 Task: Forward email with the signature Allison Brown with the subject Request for feedback from softage.1@softage.net to softage.8@softage.net with the message I wanted to follow up on the request for a budget increase for the project., select last sentence, change the font of the message to Serif and change the font typography to italics Send the email
Action: Mouse moved to (1108, 85)
Screenshot: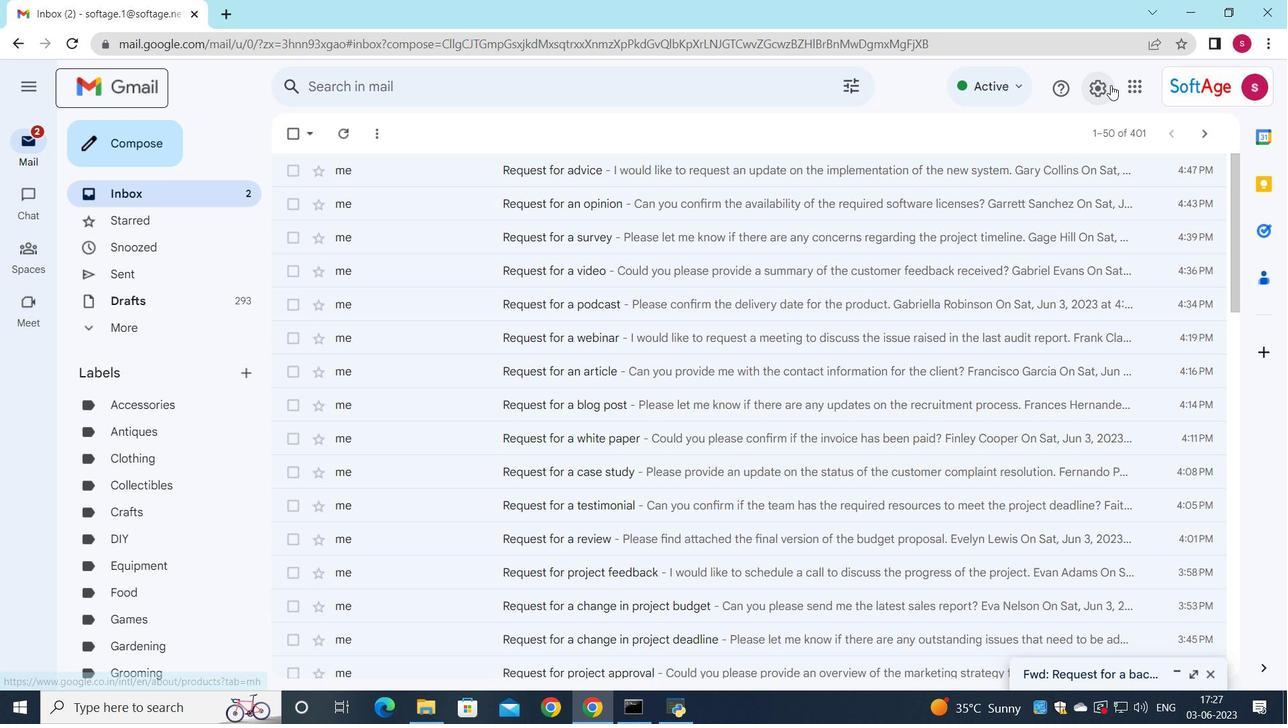 
Action: Mouse pressed left at (1108, 85)
Screenshot: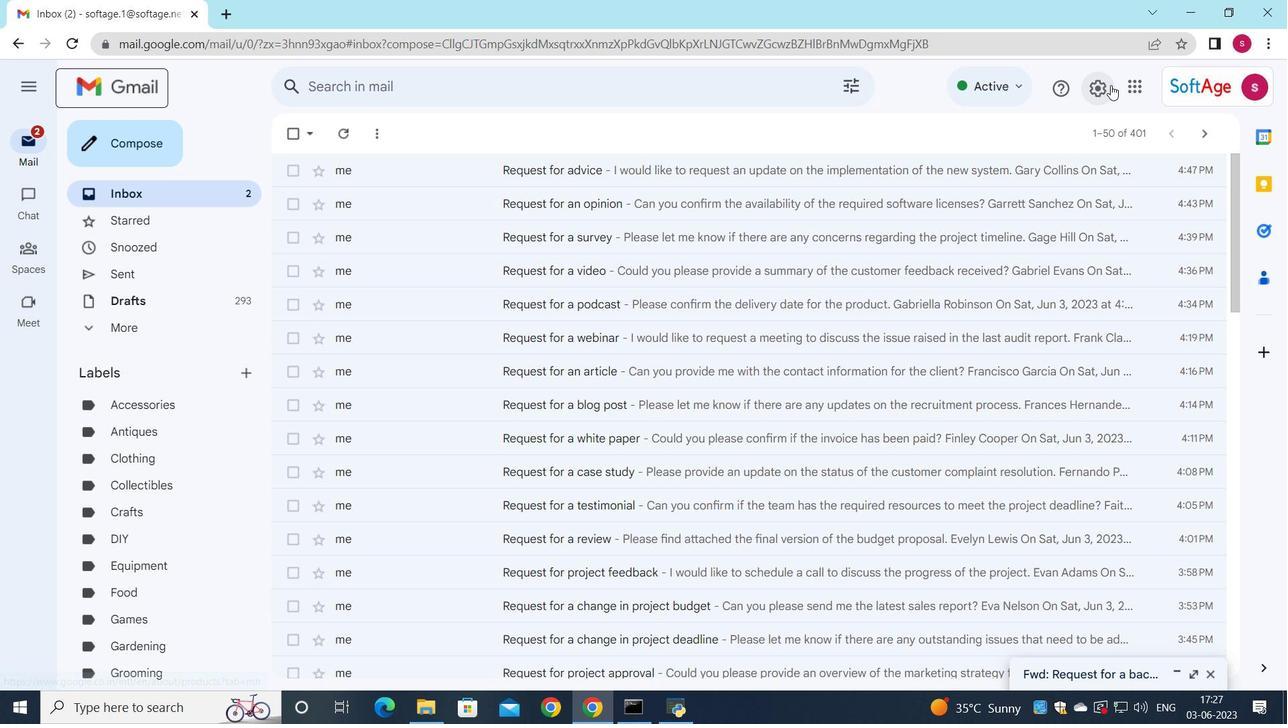 
Action: Mouse moved to (1110, 164)
Screenshot: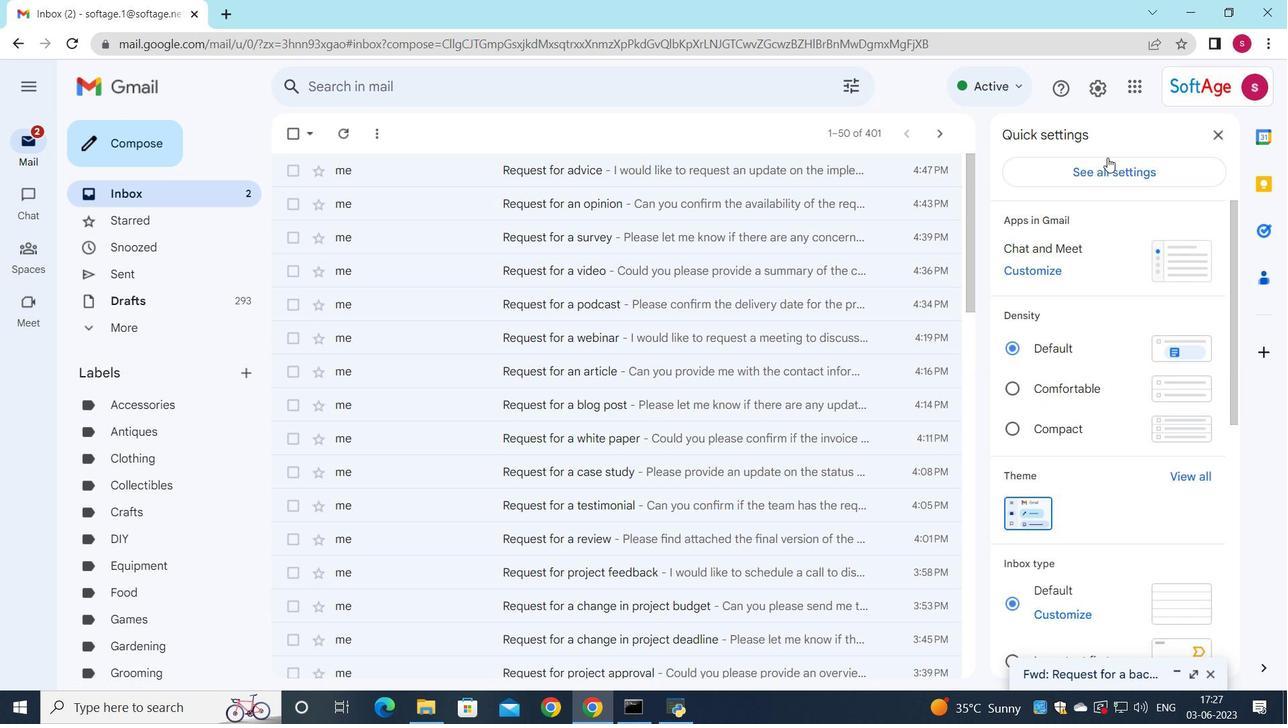 
Action: Mouse pressed left at (1110, 164)
Screenshot: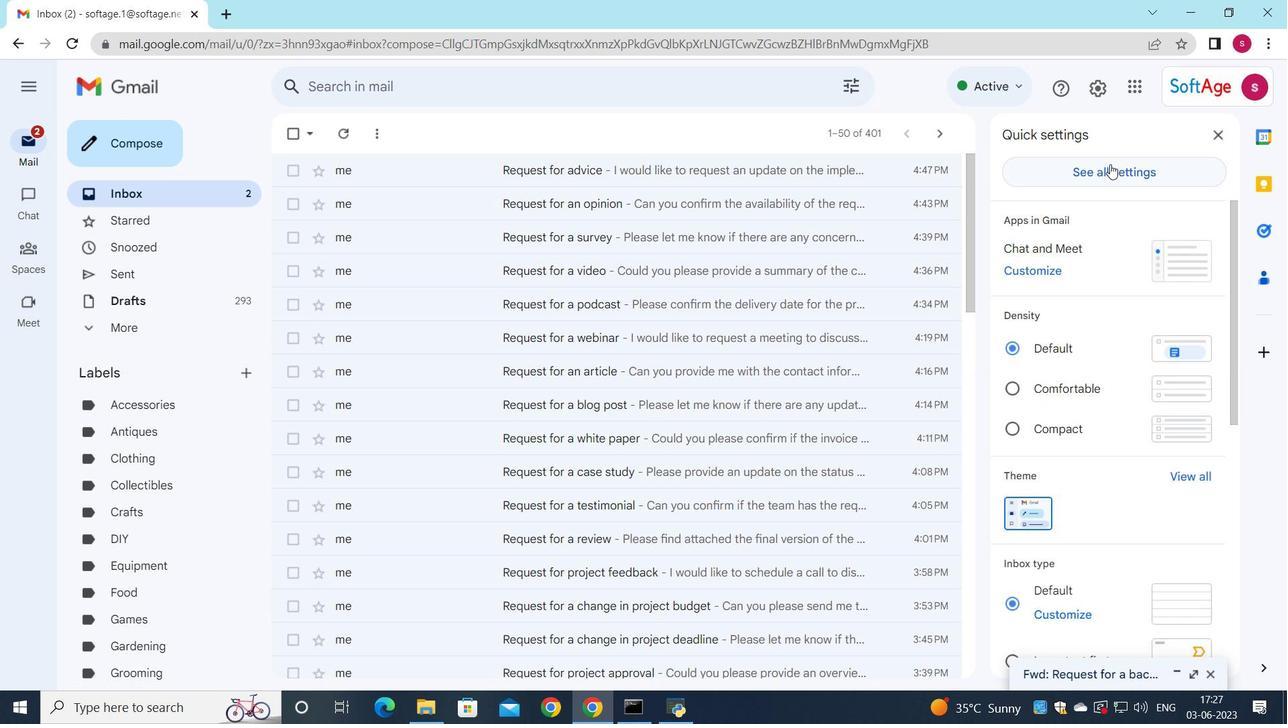 
Action: Mouse moved to (798, 312)
Screenshot: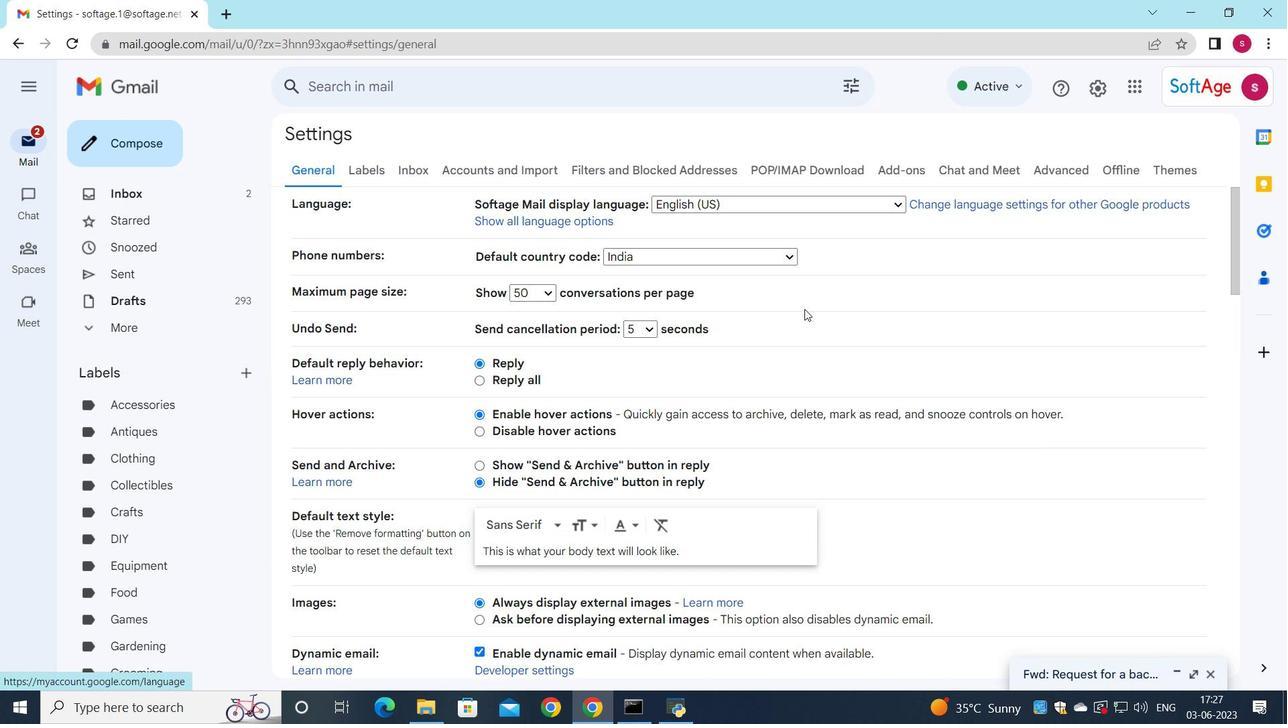 
Action: Mouse scrolled (798, 311) with delta (0, 0)
Screenshot: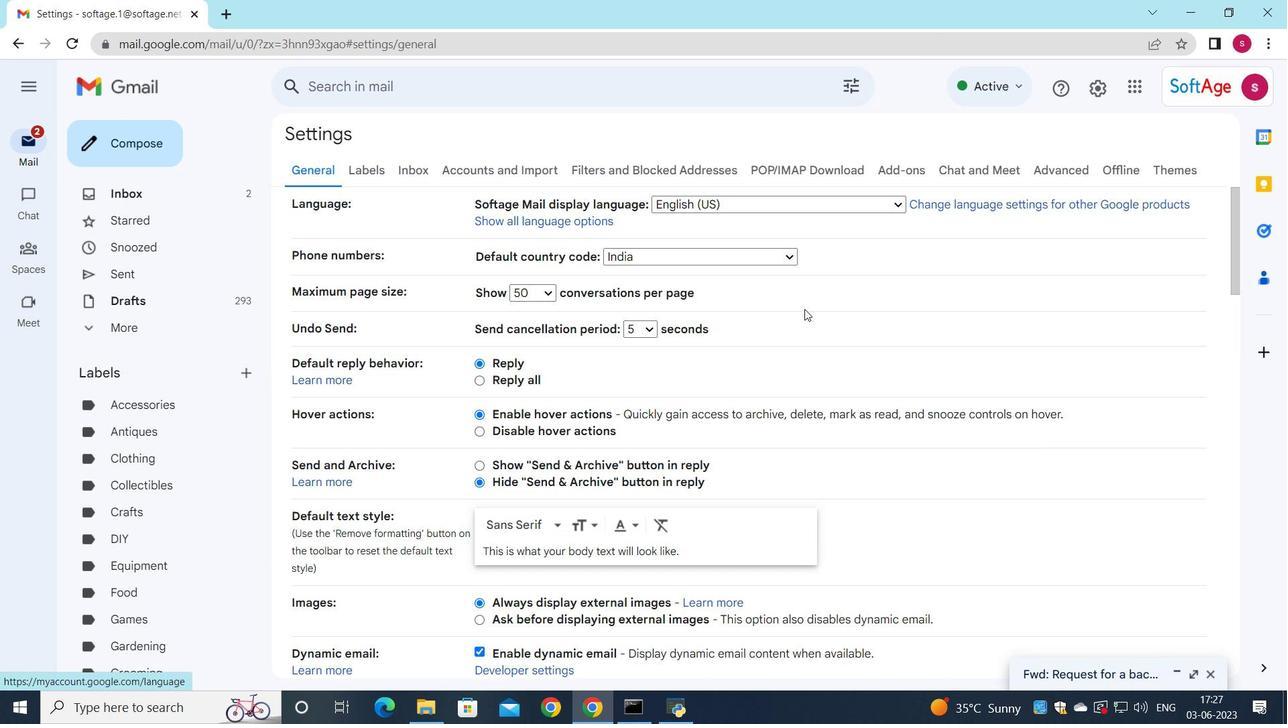 
Action: Mouse scrolled (798, 311) with delta (0, 0)
Screenshot: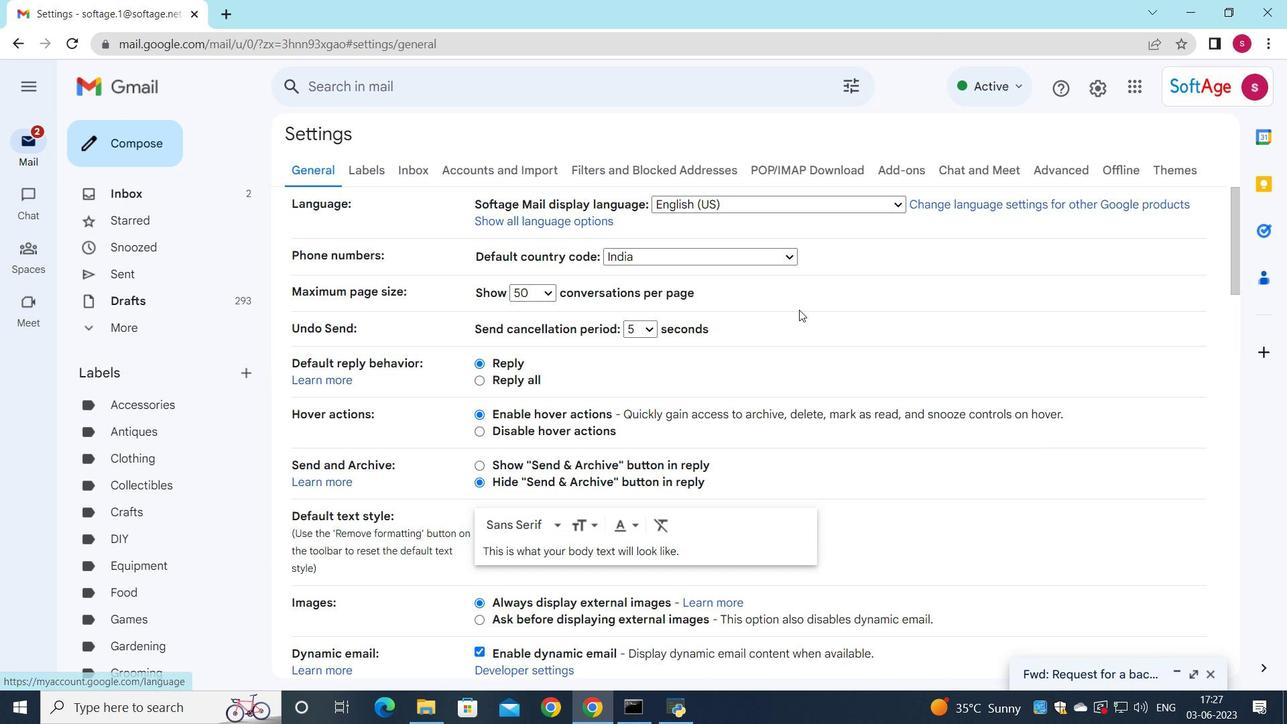 
Action: Mouse scrolled (798, 311) with delta (0, 0)
Screenshot: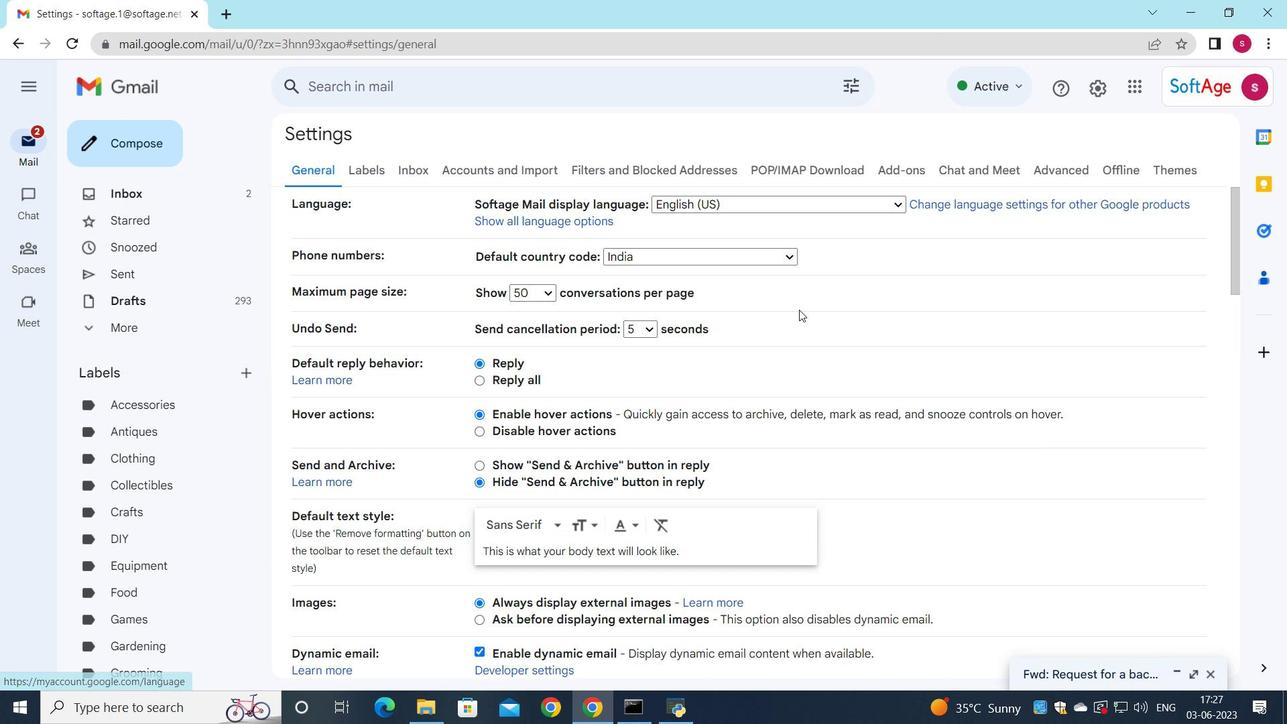 
Action: Mouse scrolled (798, 311) with delta (0, 0)
Screenshot: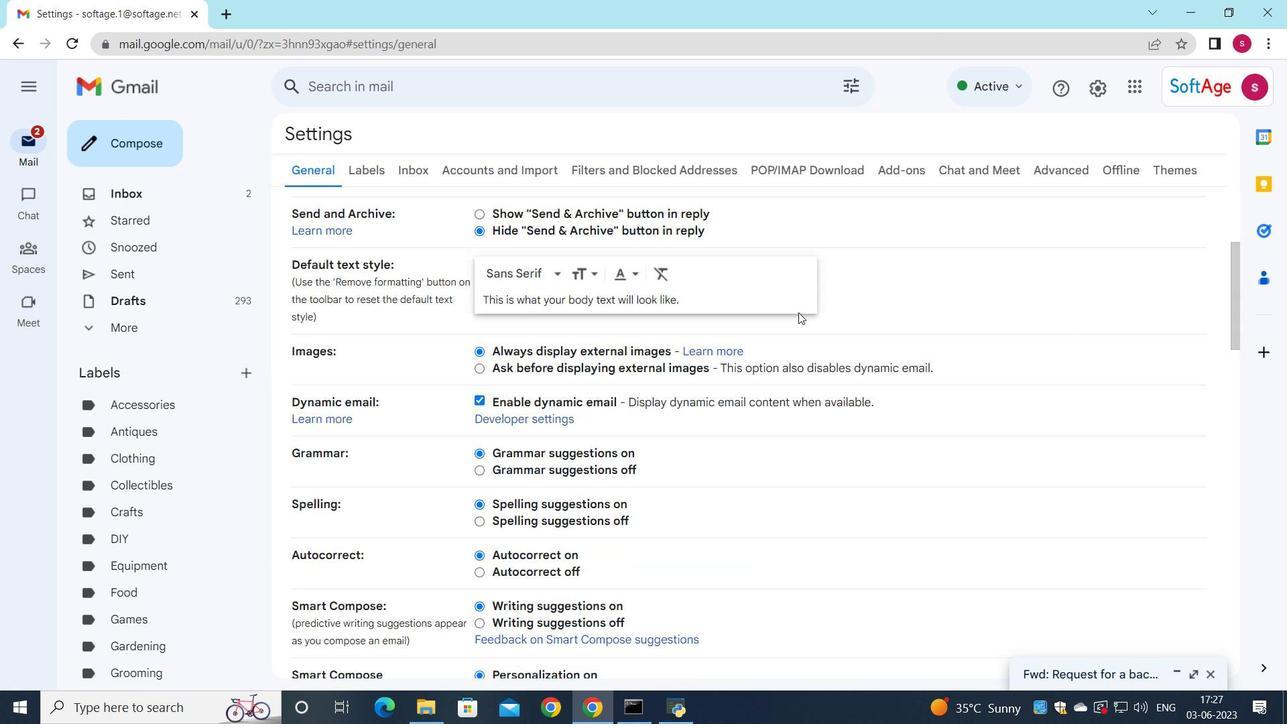 
Action: Mouse scrolled (798, 311) with delta (0, 0)
Screenshot: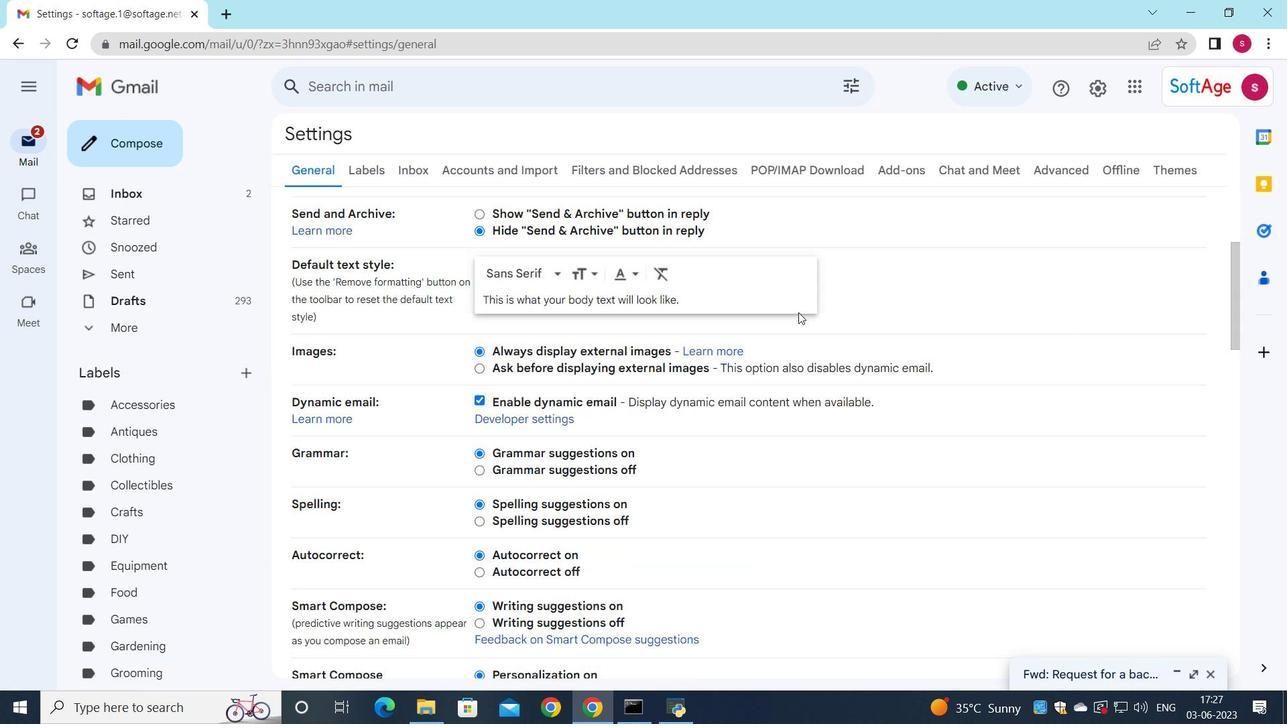 
Action: Mouse scrolled (798, 311) with delta (0, 0)
Screenshot: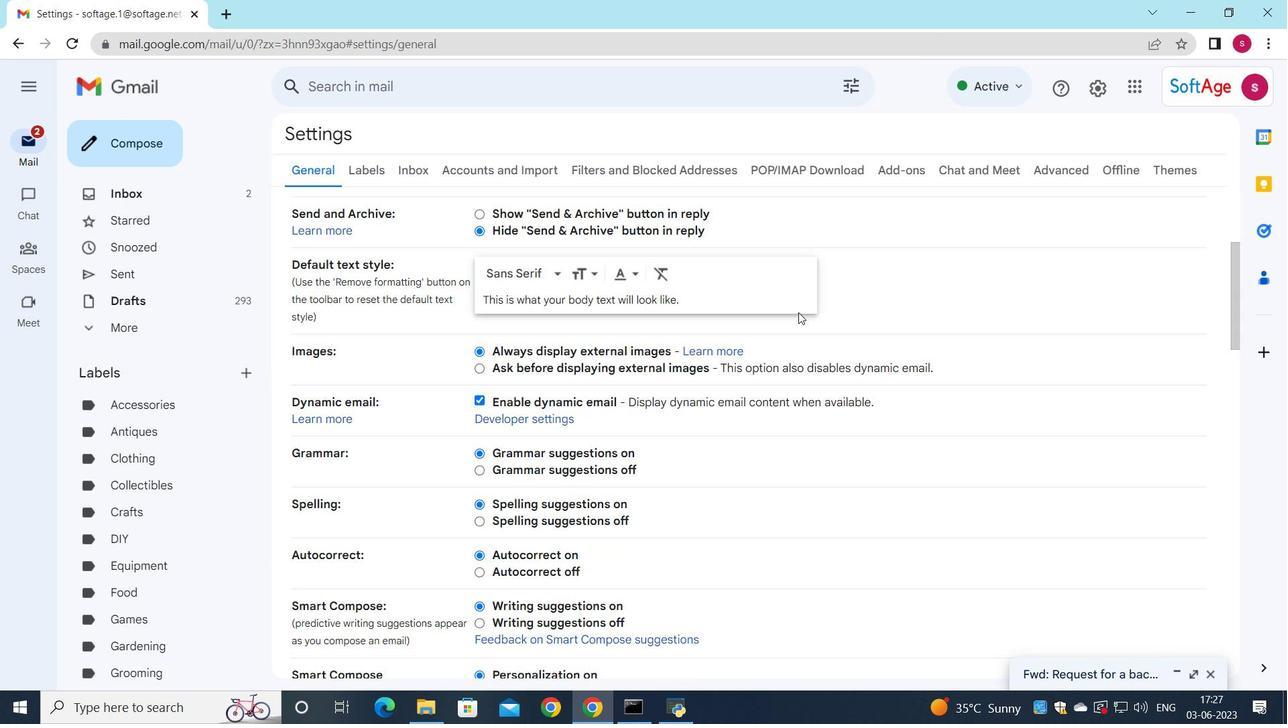 
Action: Mouse moved to (770, 317)
Screenshot: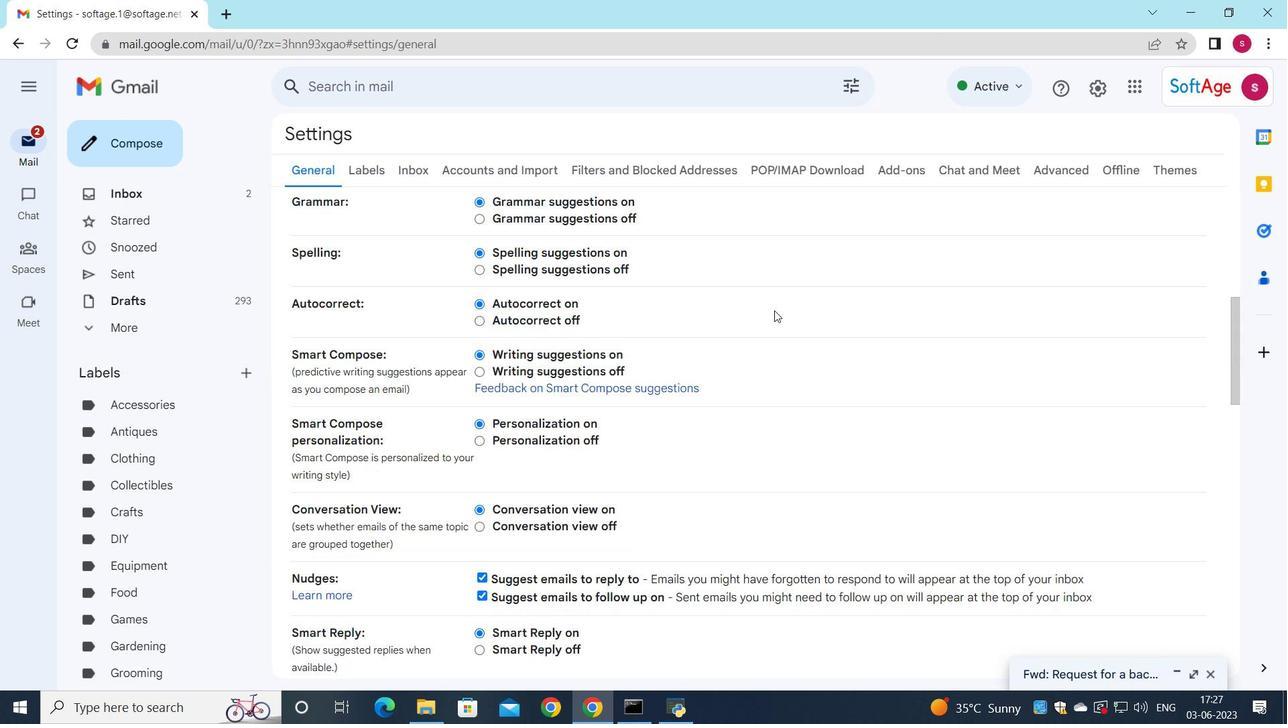 
Action: Mouse scrolled (770, 316) with delta (0, 0)
Screenshot: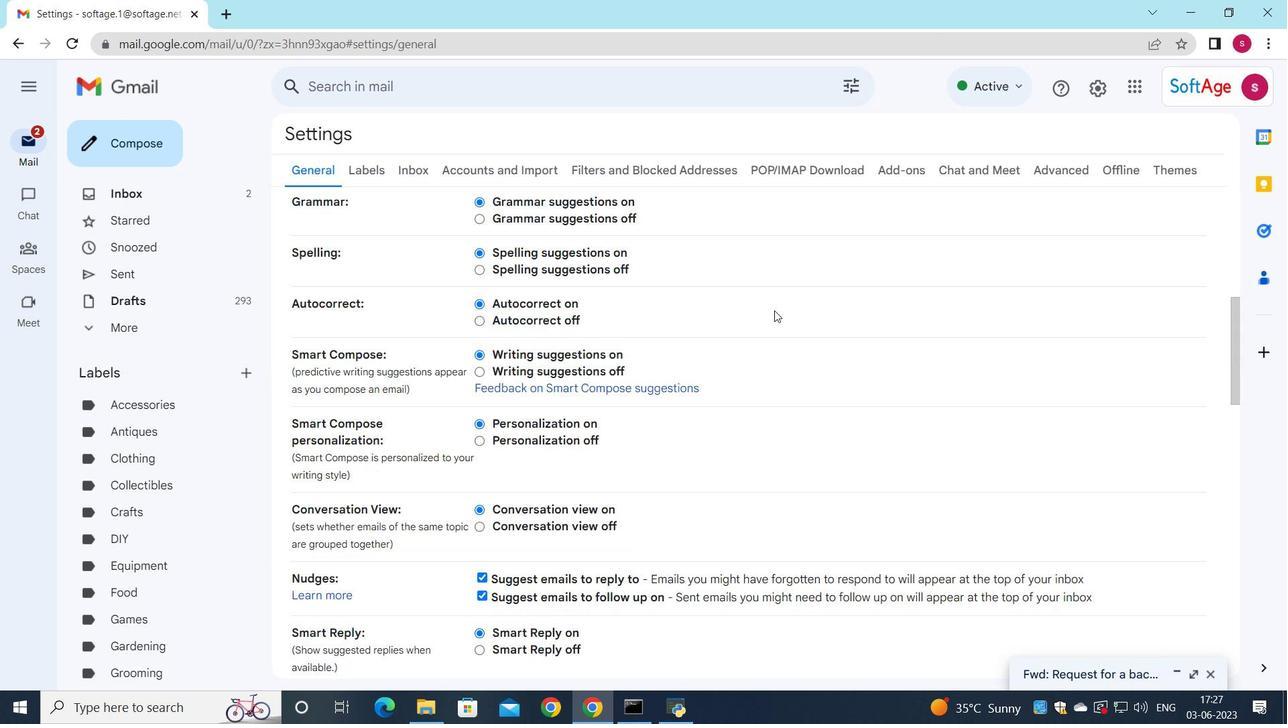 
Action: Mouse moved to (766, 323)
Screenshot: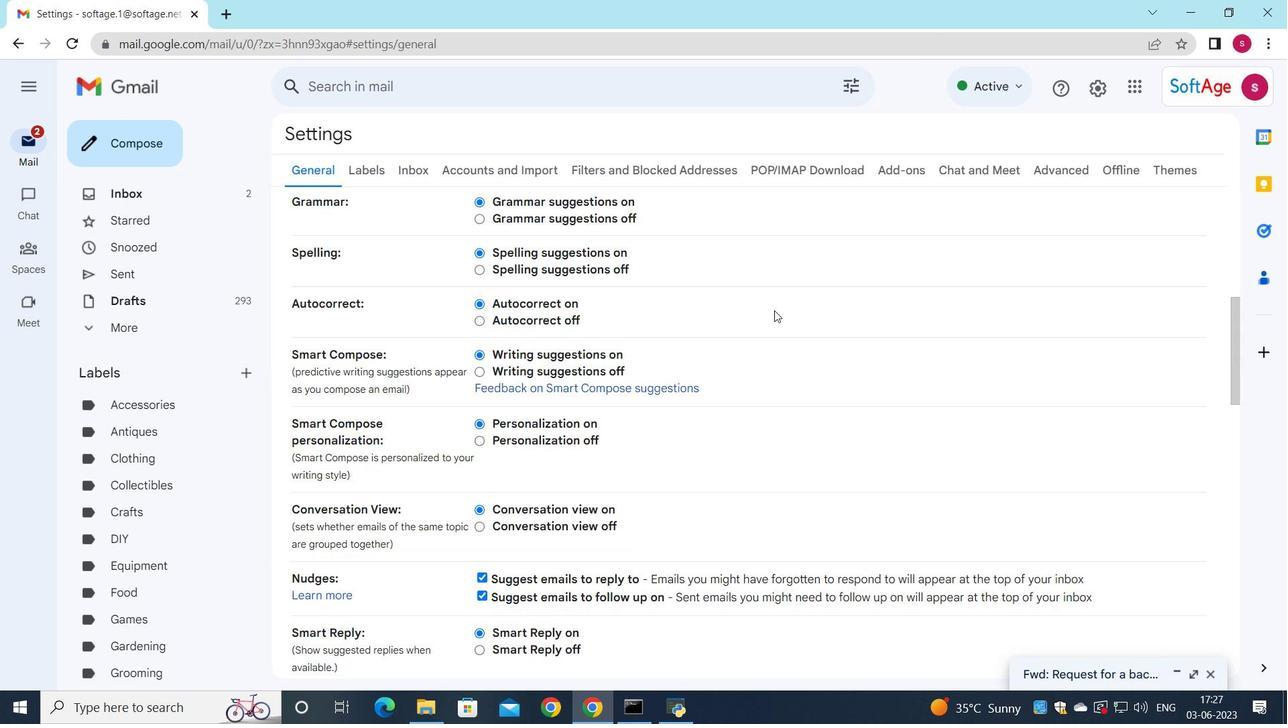 
Action: Mouse scrolled (766, 322) with delta (0, 0)
Screenshot: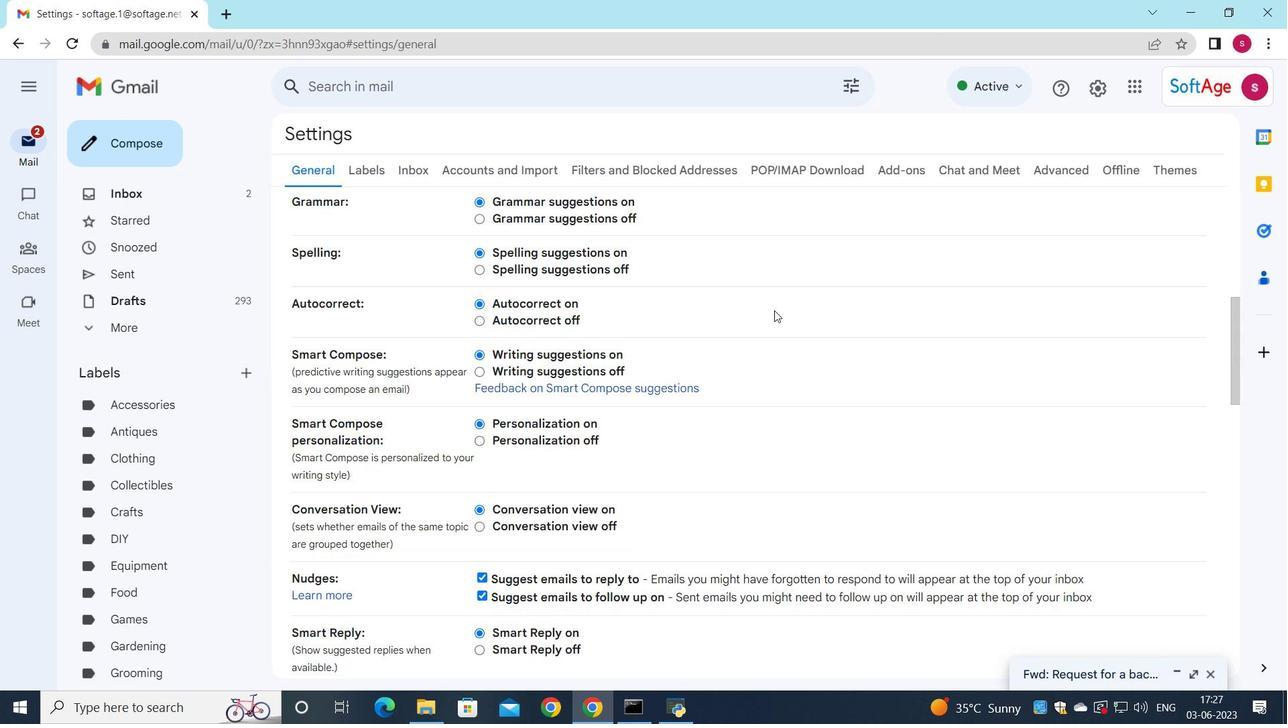 
Action: Mouse moved to (766, 323)
Screenshot: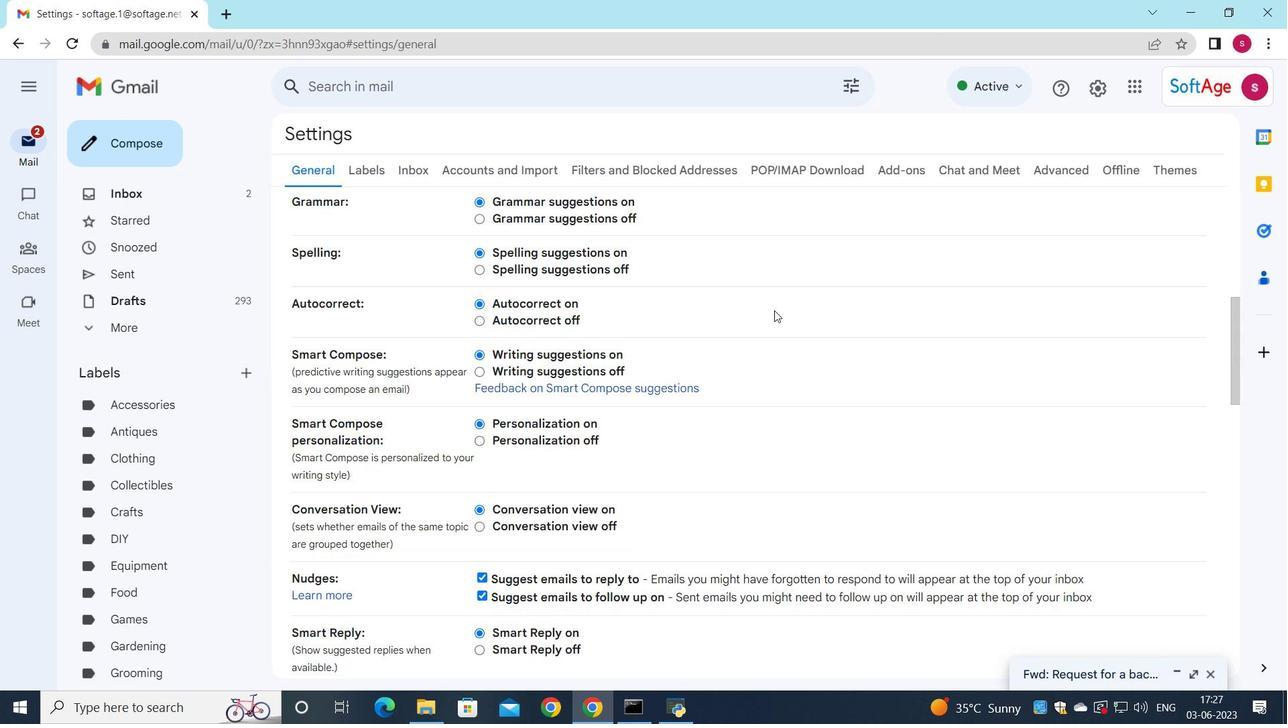 
Action: Mouse scrolled (766, 323) with delta (0, 0)
Screenshot: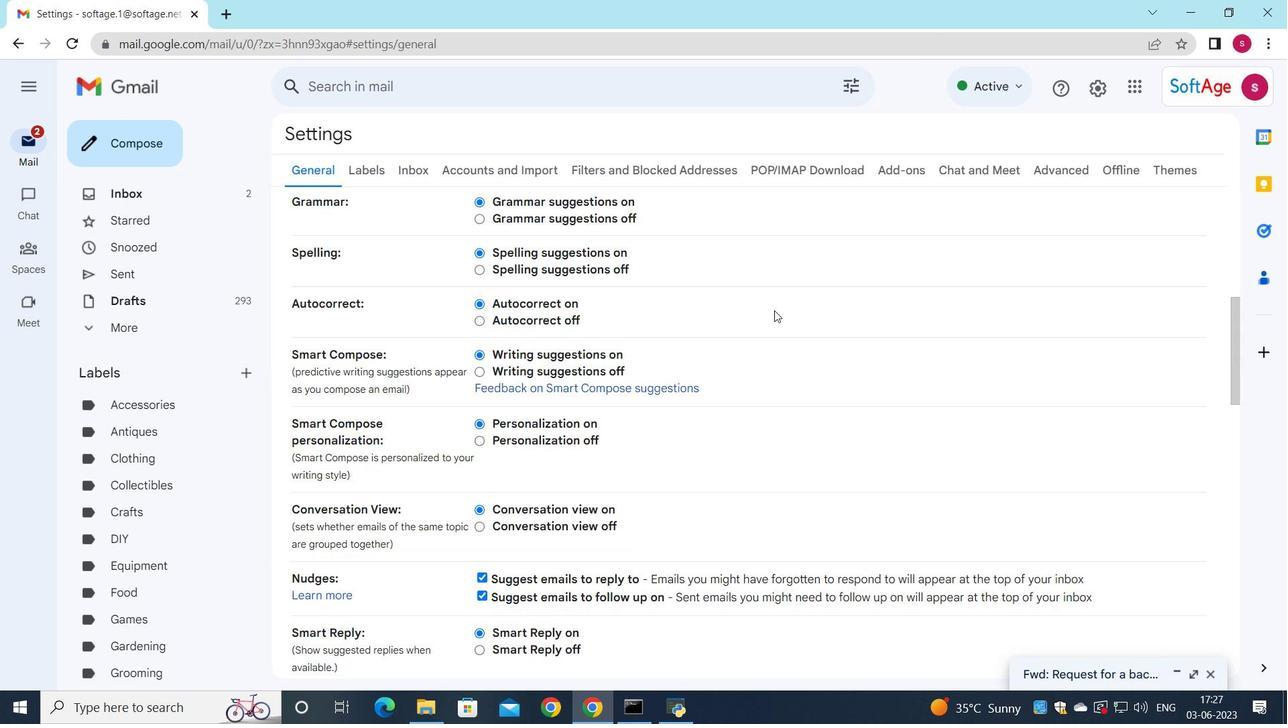 
Action: Mouse moved to (766, 323)
Screenshot: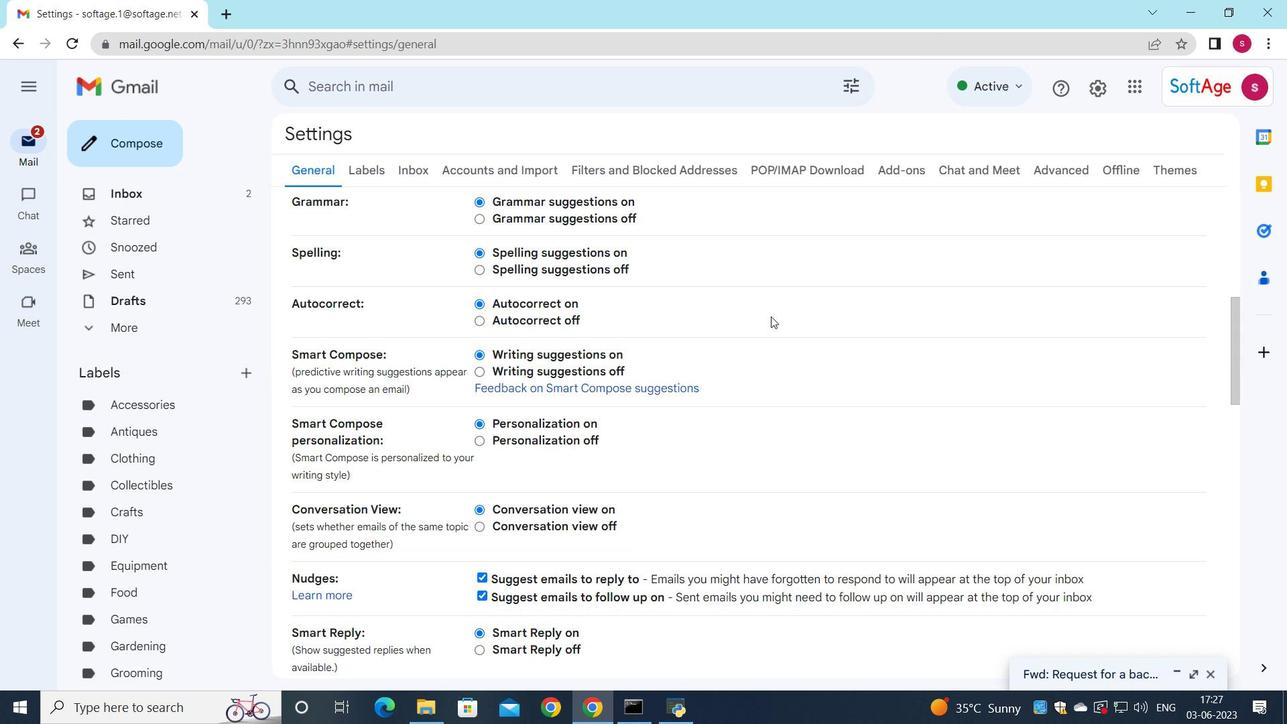 
Action: Mouse scrolled (766, 323) with delta (0, 0)
Screenshot: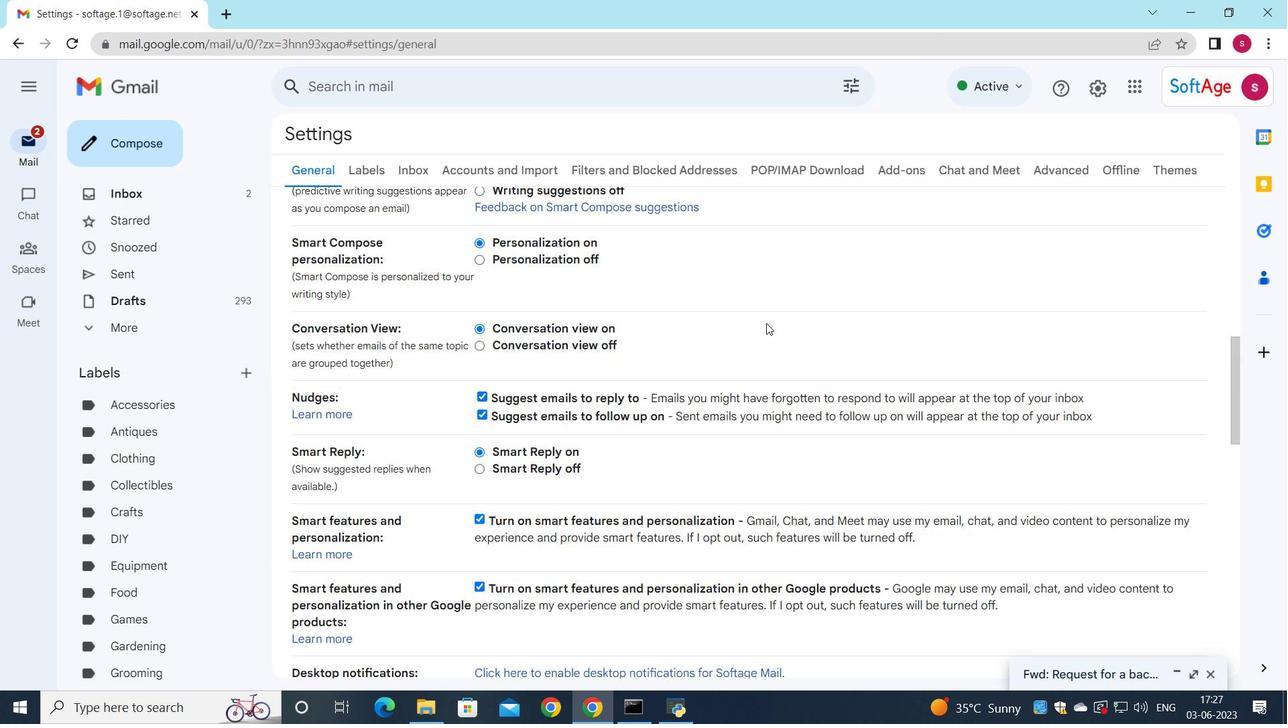 
Action: Mouse scrolled (766, 323) with delta (0, 0)
Screenshot: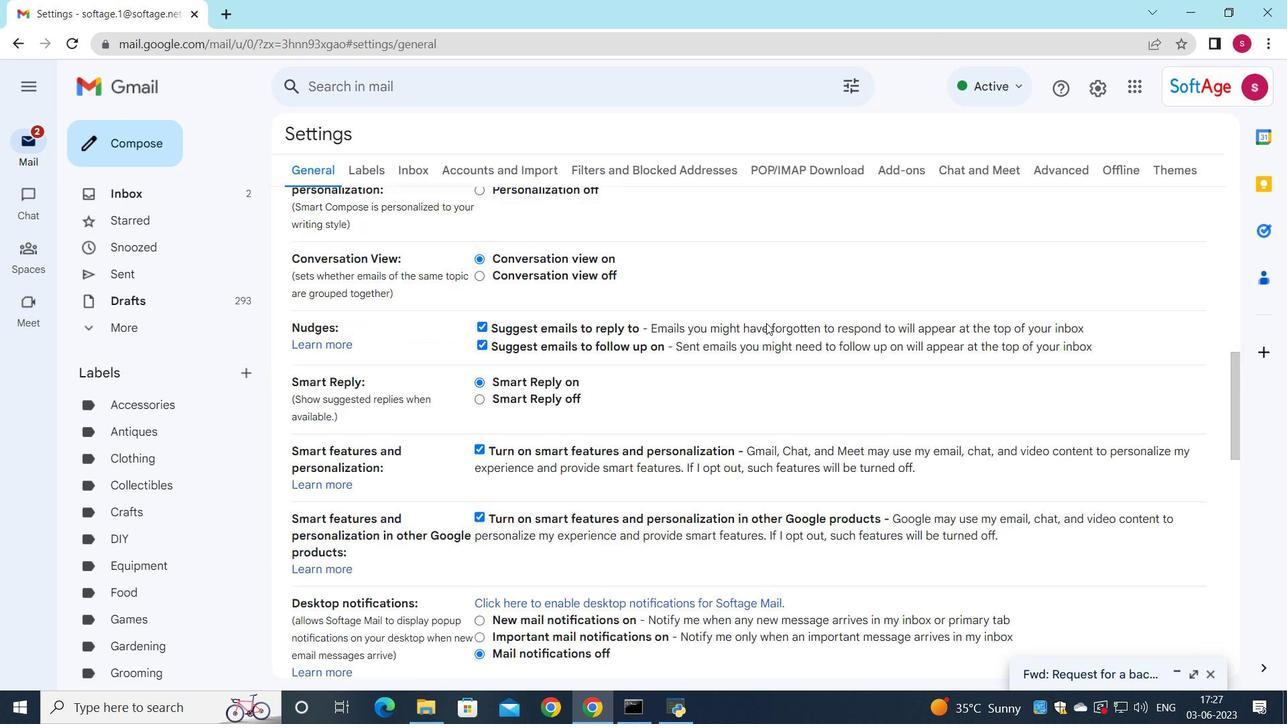
Action: Mouse scrolled (766, 323) with delta (0, 0)
Screenshot: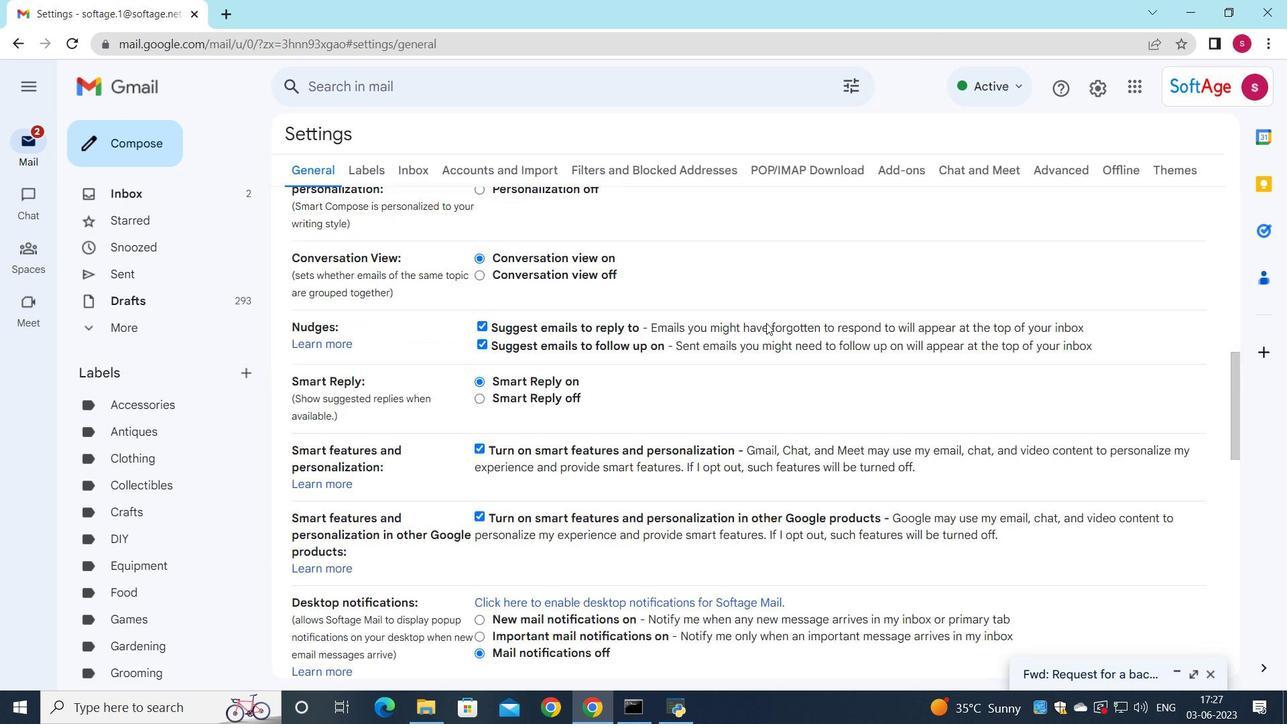 
Action: Mouse moved to (766, 325)
Screenshot: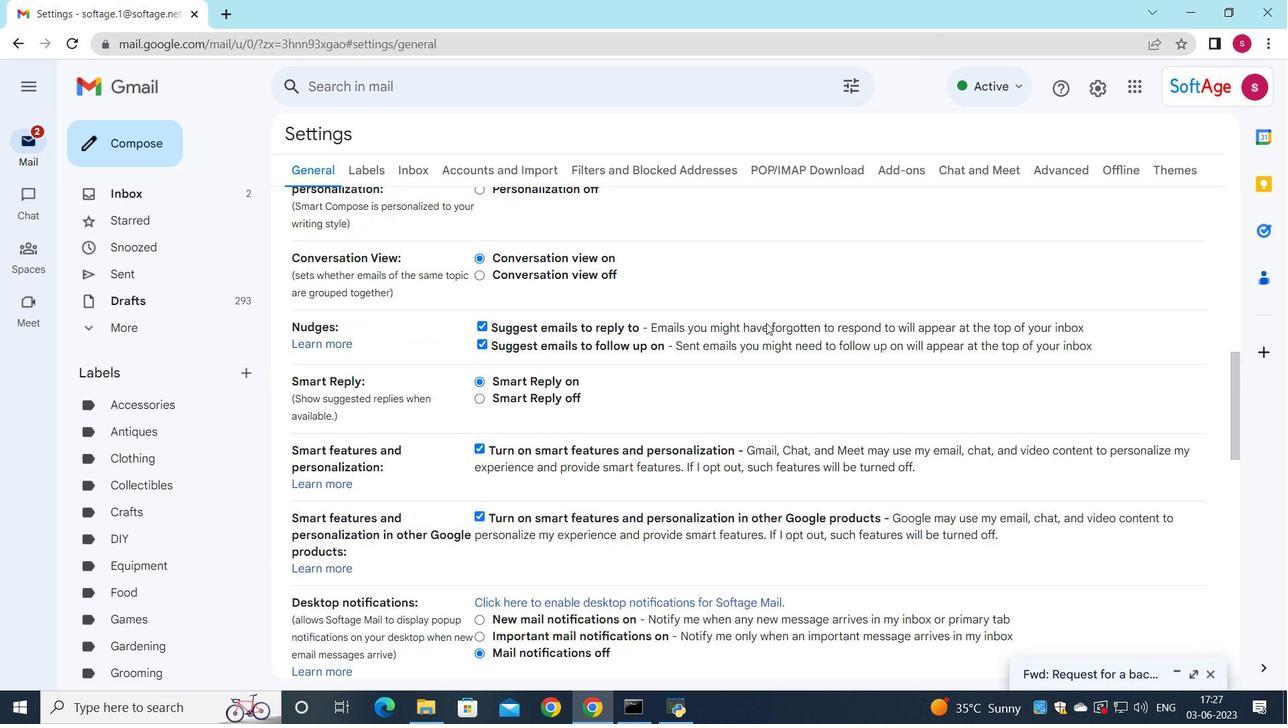 
Action: Mouse scrolled (766, 324) with delta (0, 0)
Screenshot: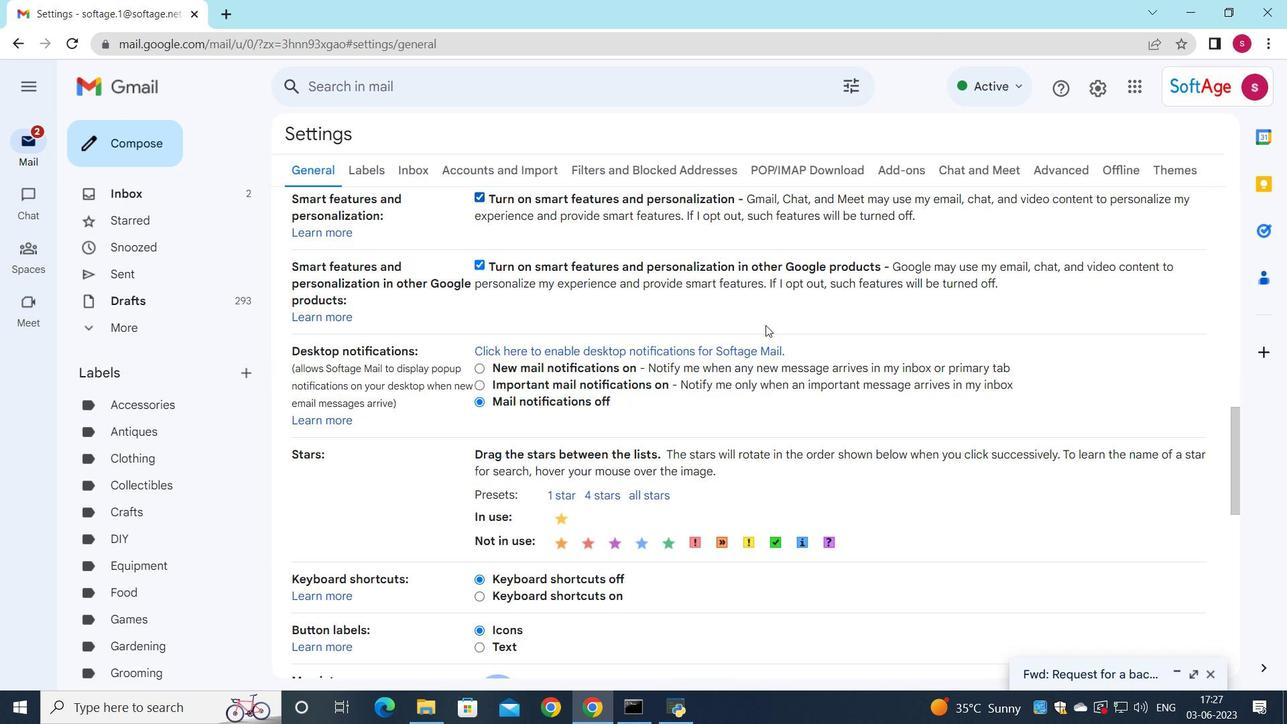 
Action: Mouse scrolled (766, 324) with delta (0, 0)
Screenshot: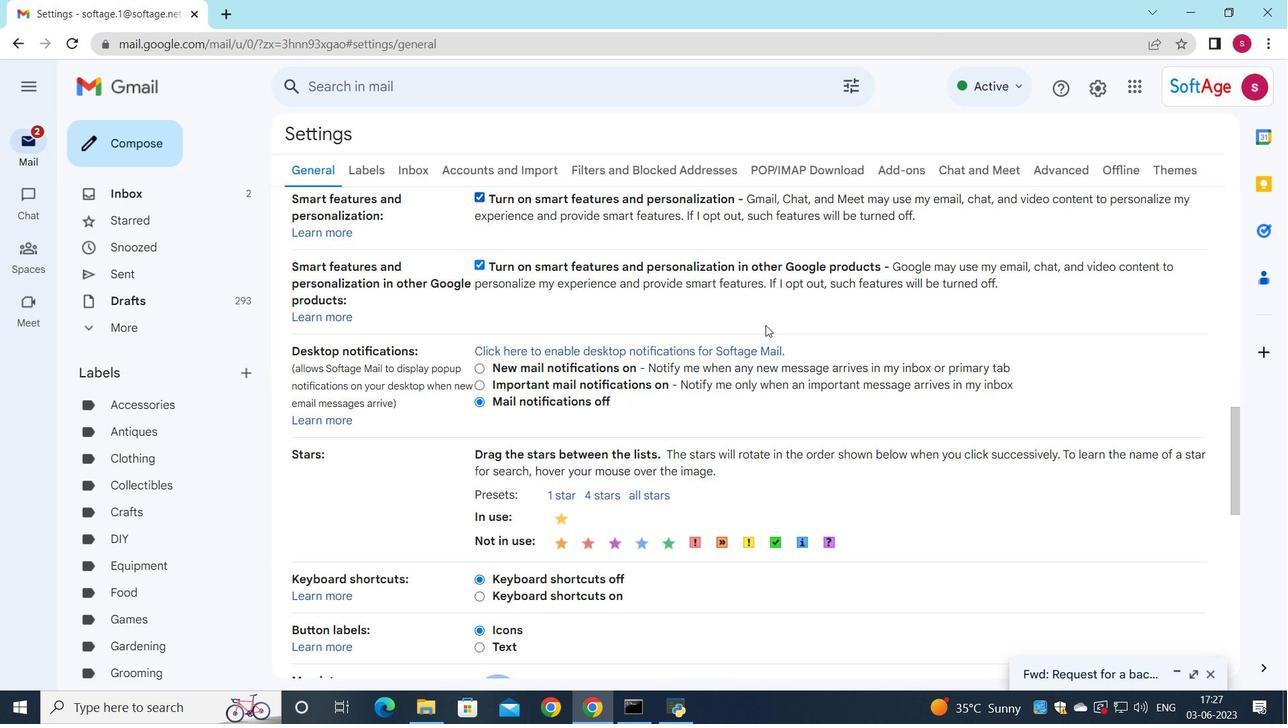 
Action: Mouse scrolled (766, 324) with delta (0, 0)
Screenshot: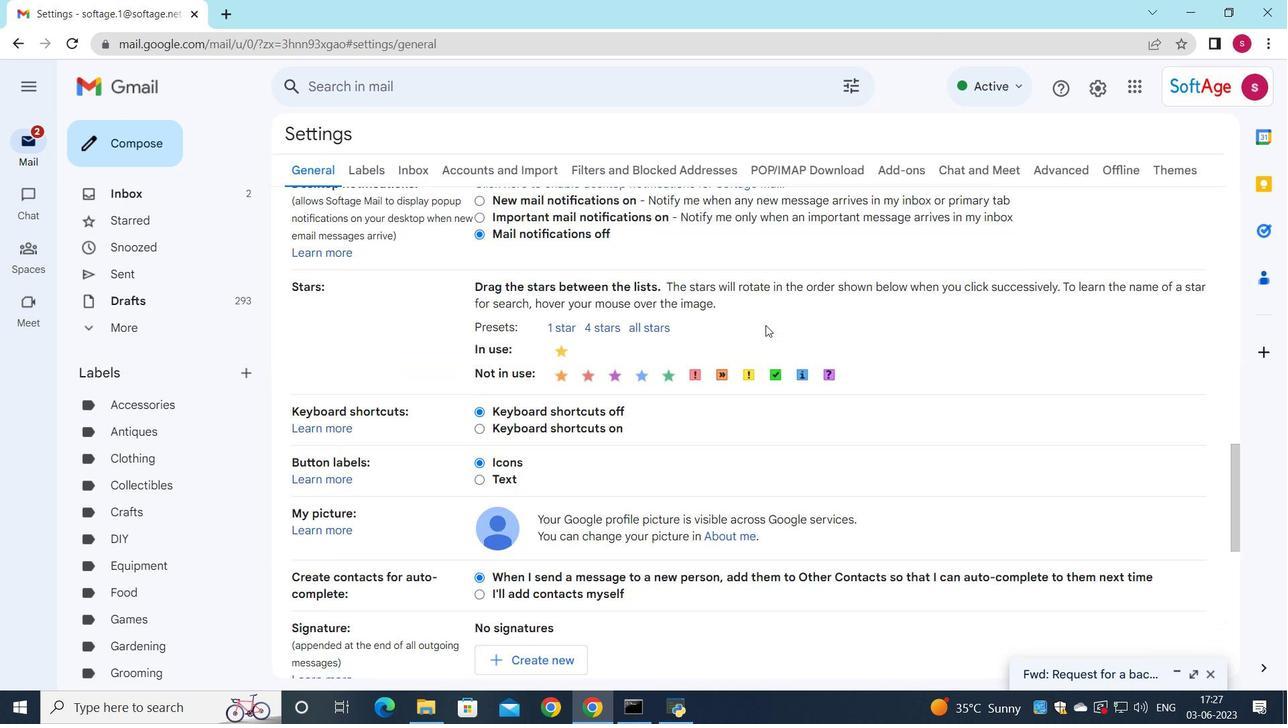 
Action: Mouse scrolled (766, 324) with delta (0, 0)
Screenshot: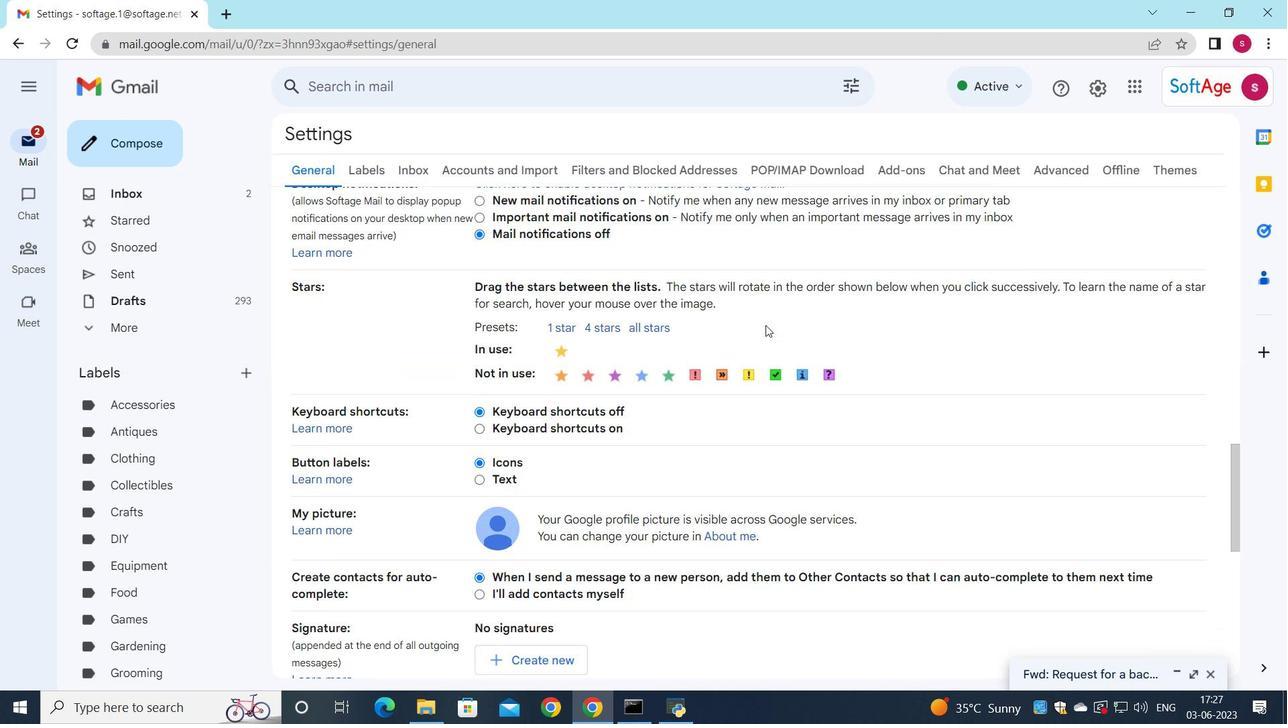 
Action: Mouse moved to (547, 486)
Screenshot: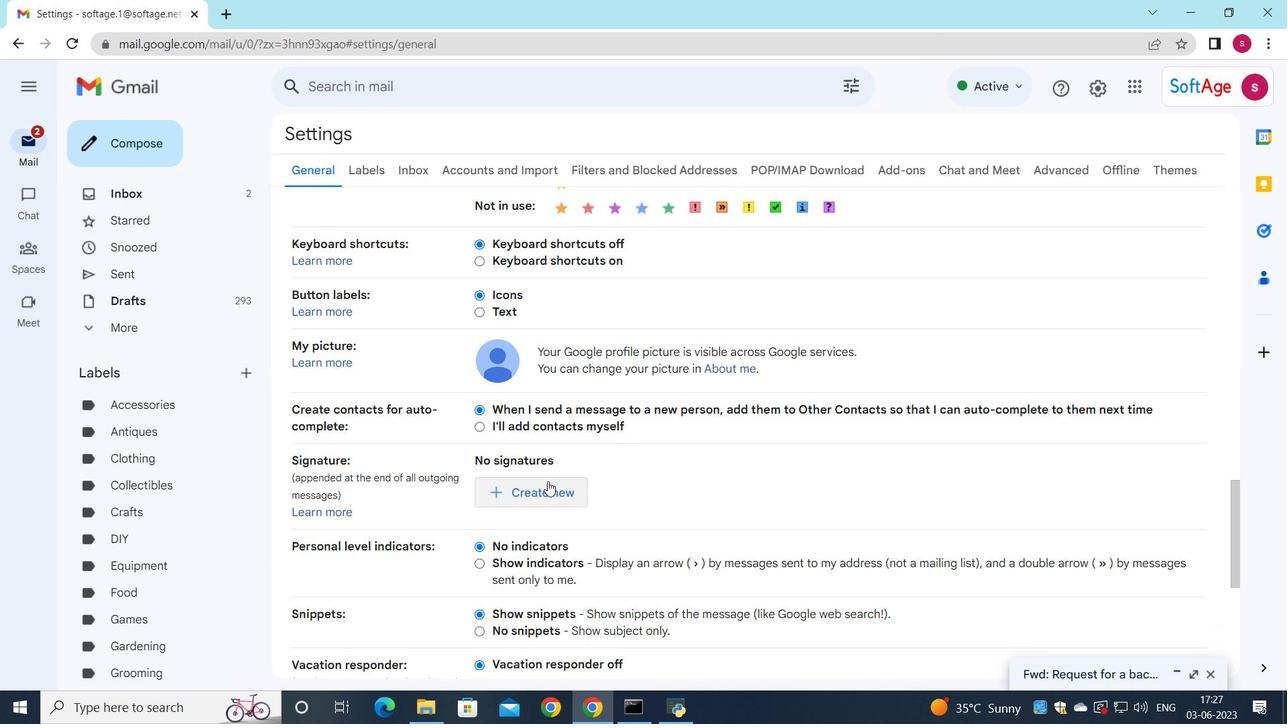 
Action: Mouse pressed left at (547, 486)
Screenshot: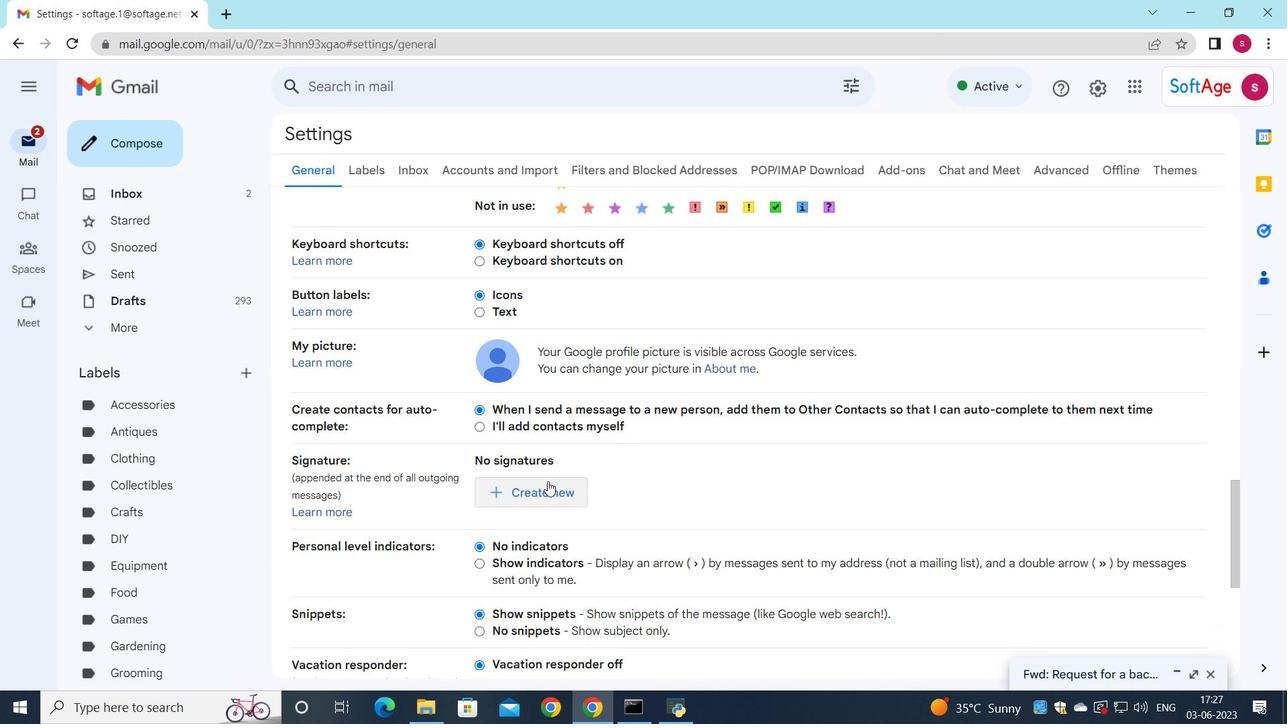 
Action: Mouse moved to (683, 419)
Screenshot: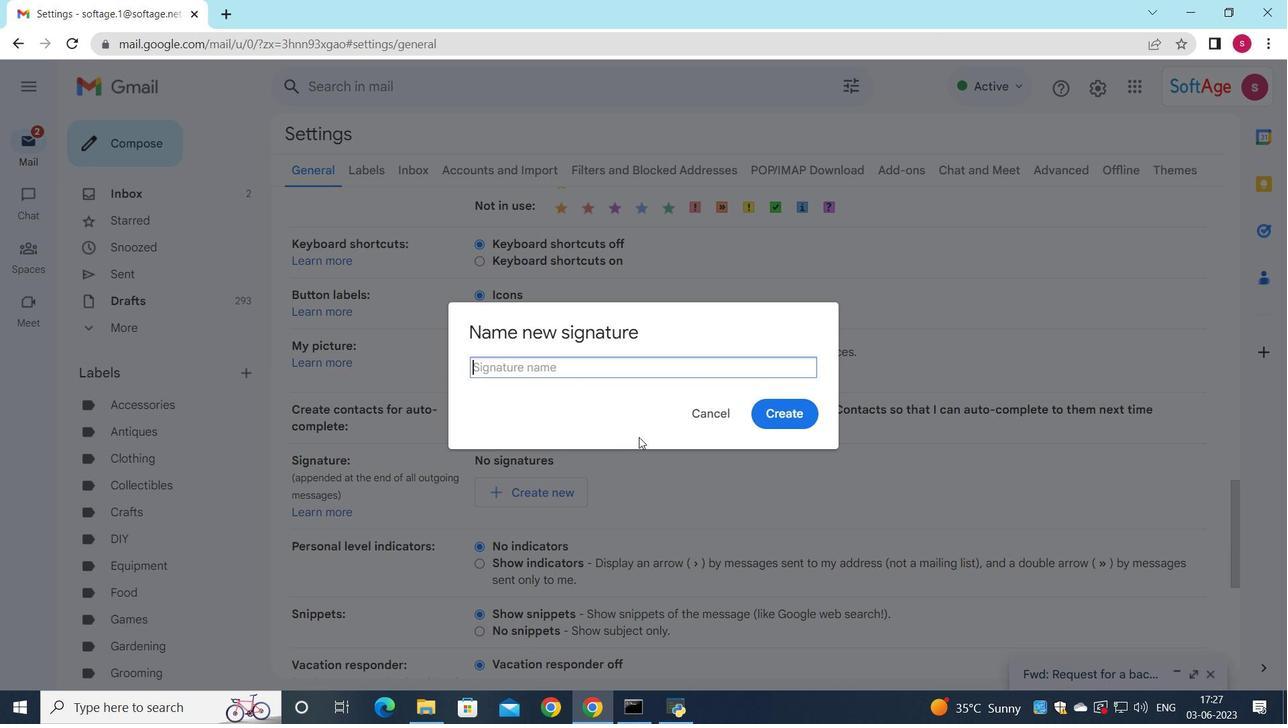 
Action: Key pressed <Key.shift>Allison<Key.space><Key.shift>Brown
Screenshot: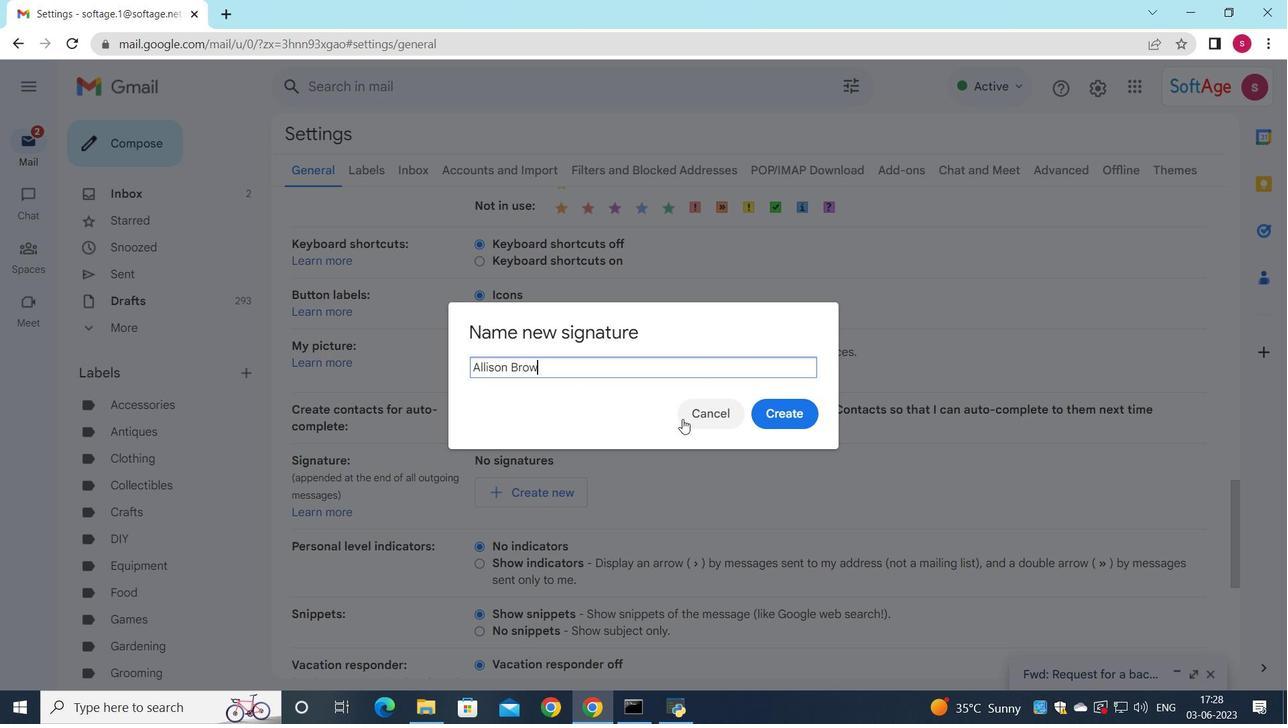 
Action: Mouse moved to (797, 412)
Screenshot: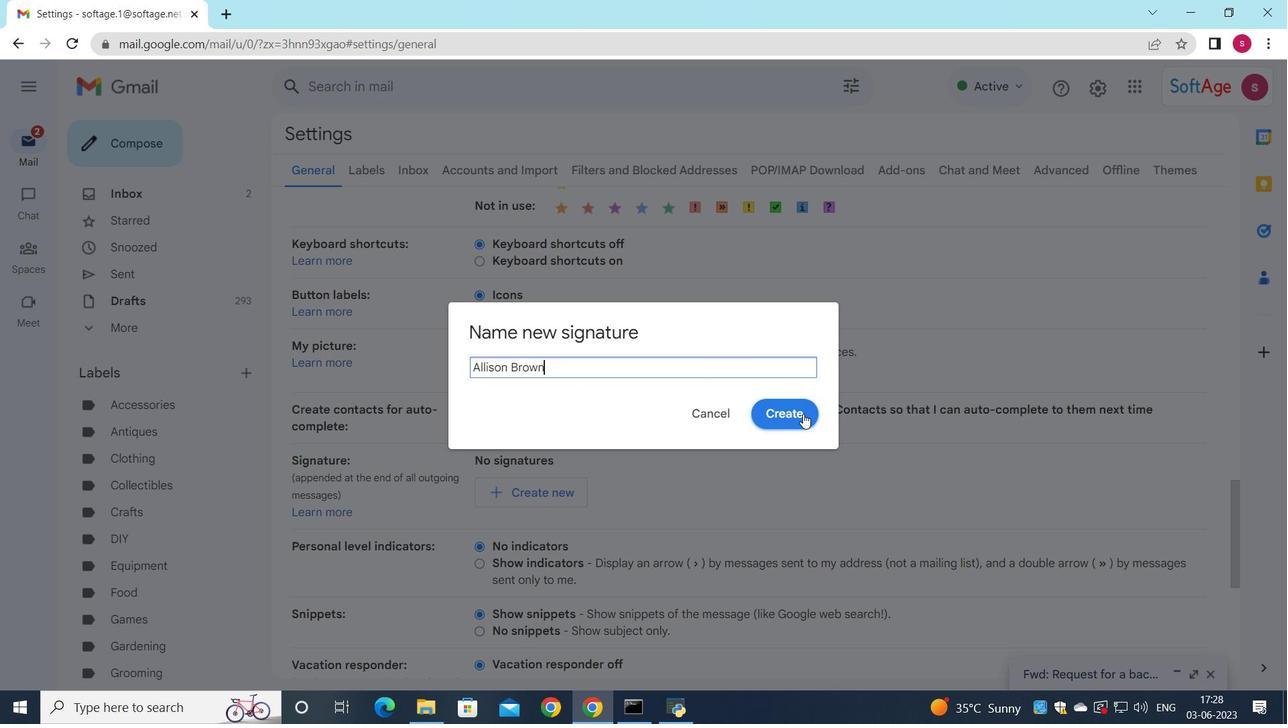 
Action: Mouse pressed left at (797, 412)
Screenshot: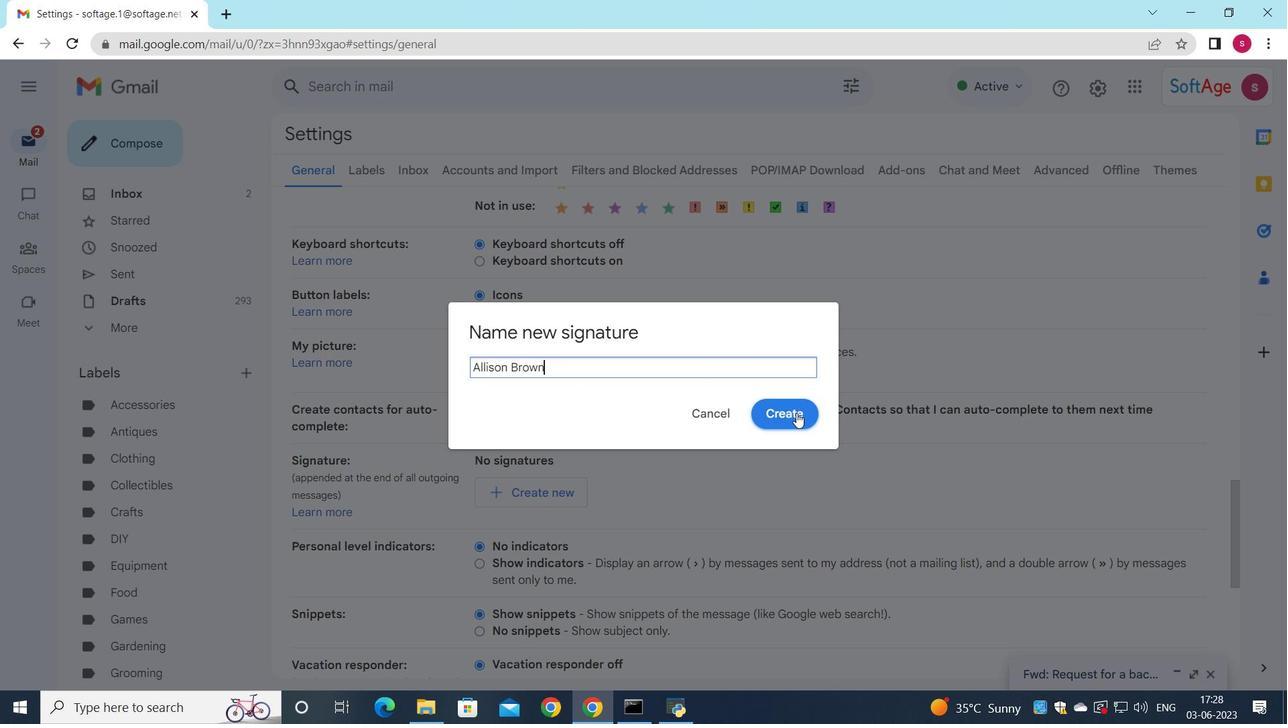 
Action: Mouse moved to (726, 482)
Screenshot: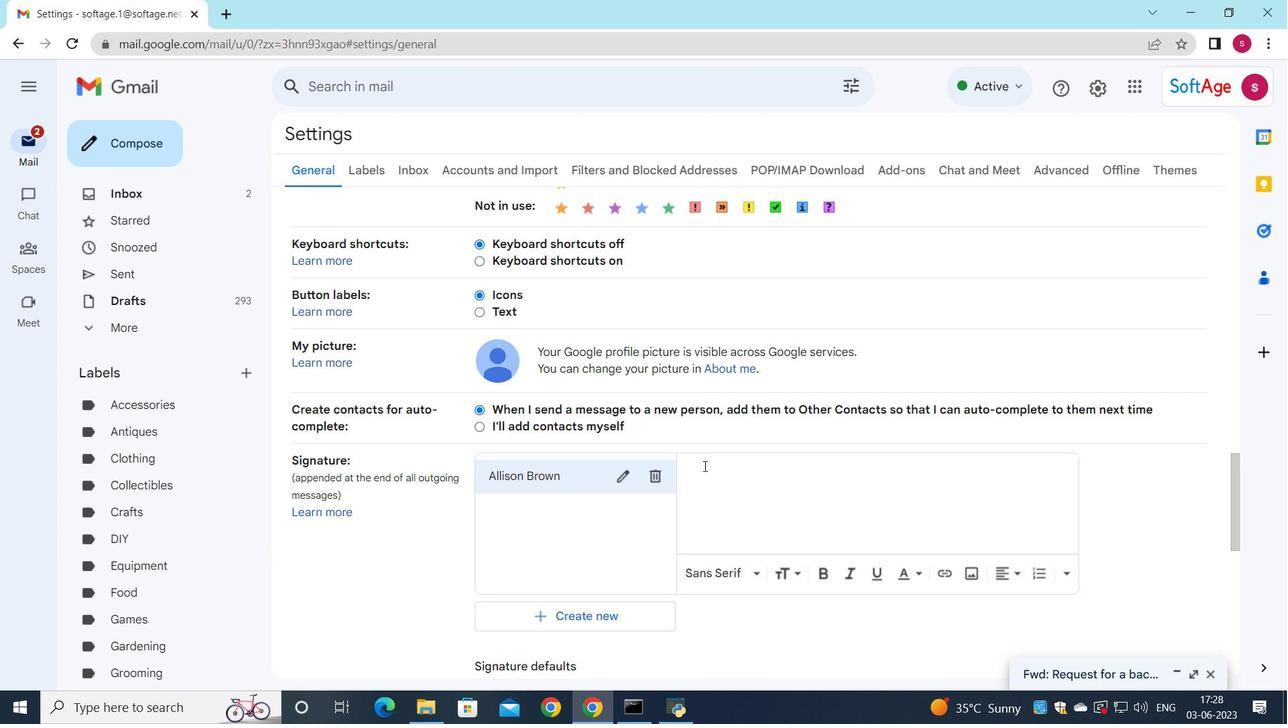 
Action: Mouse pressed left at (726, 482)
Screenshot: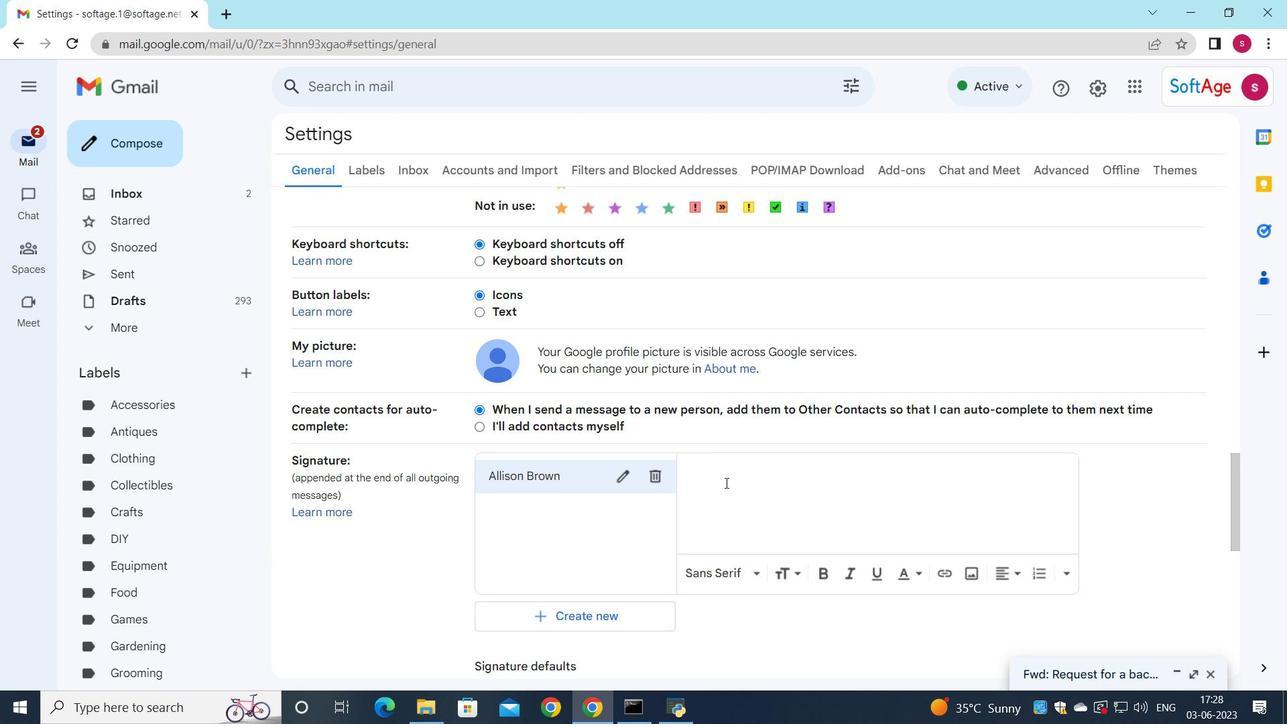 
Action: Key pressed <Key.shift>Allison<Key.space><Key.shift>Brown
Screenshot: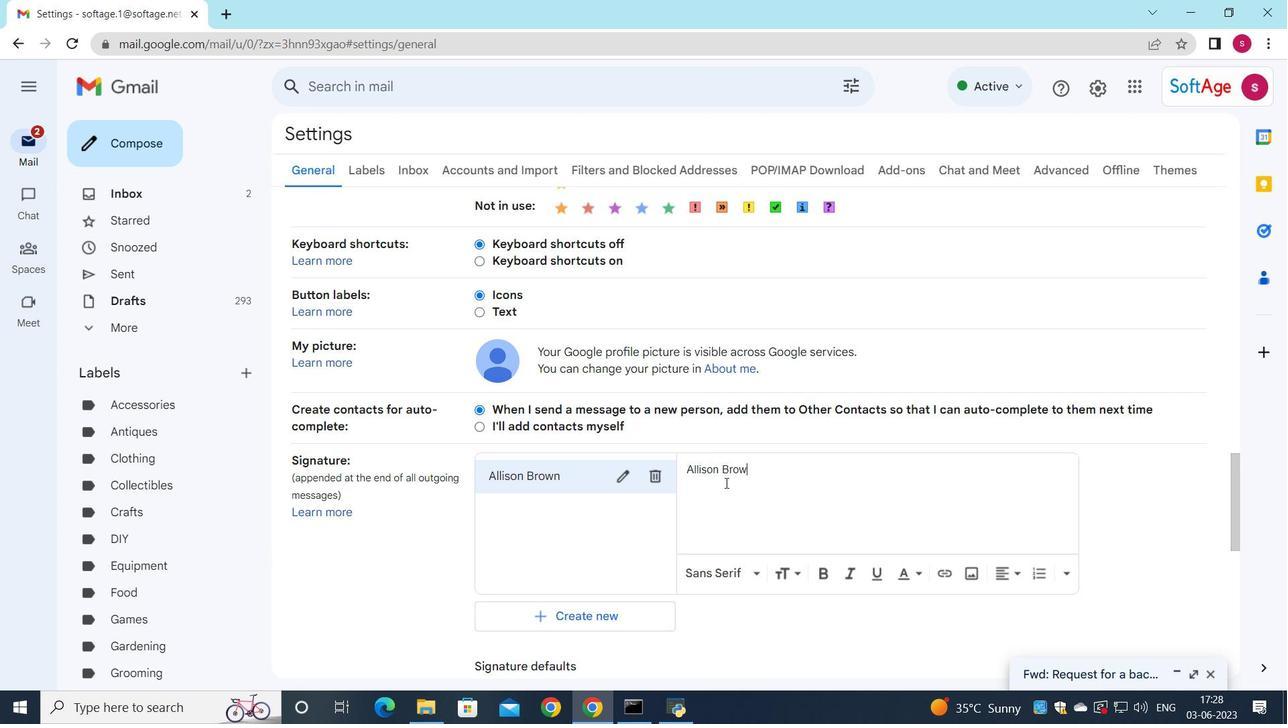 
Action: Mouse moved to (683, 500)
Screenshot: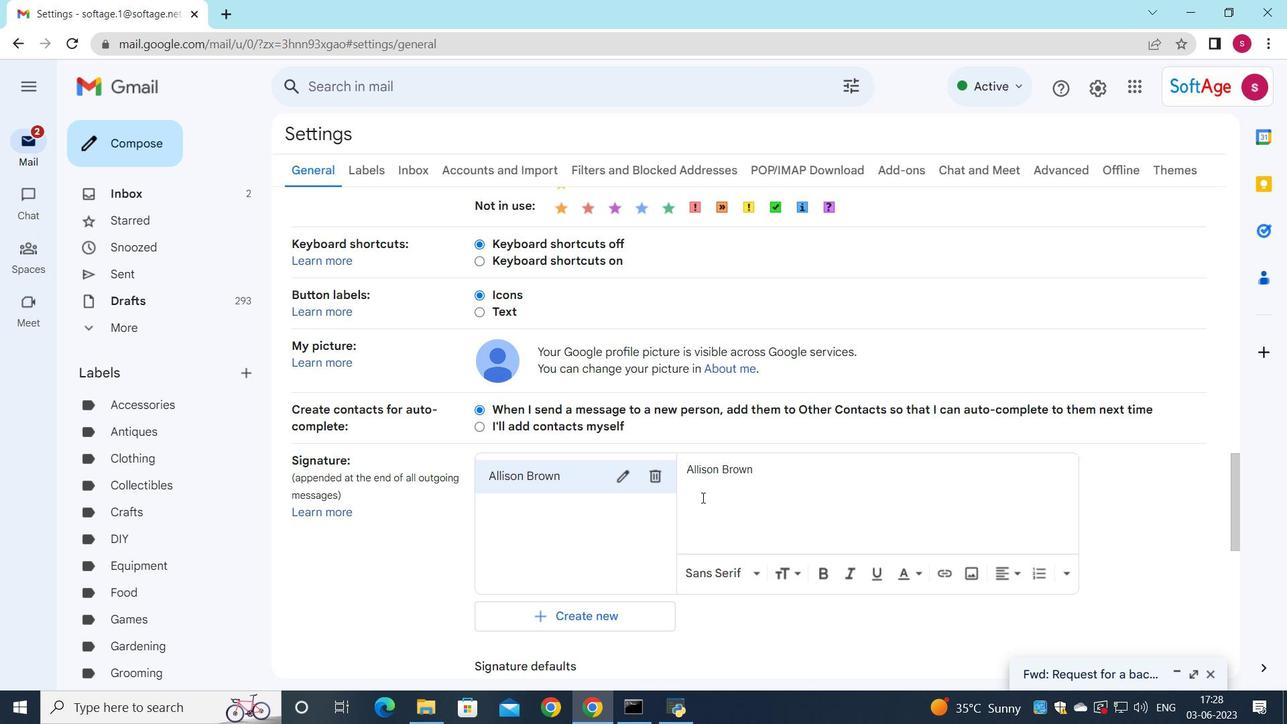 
Action: Mouse scrolled (683, 499) with delta (0, 0)
Screenshot: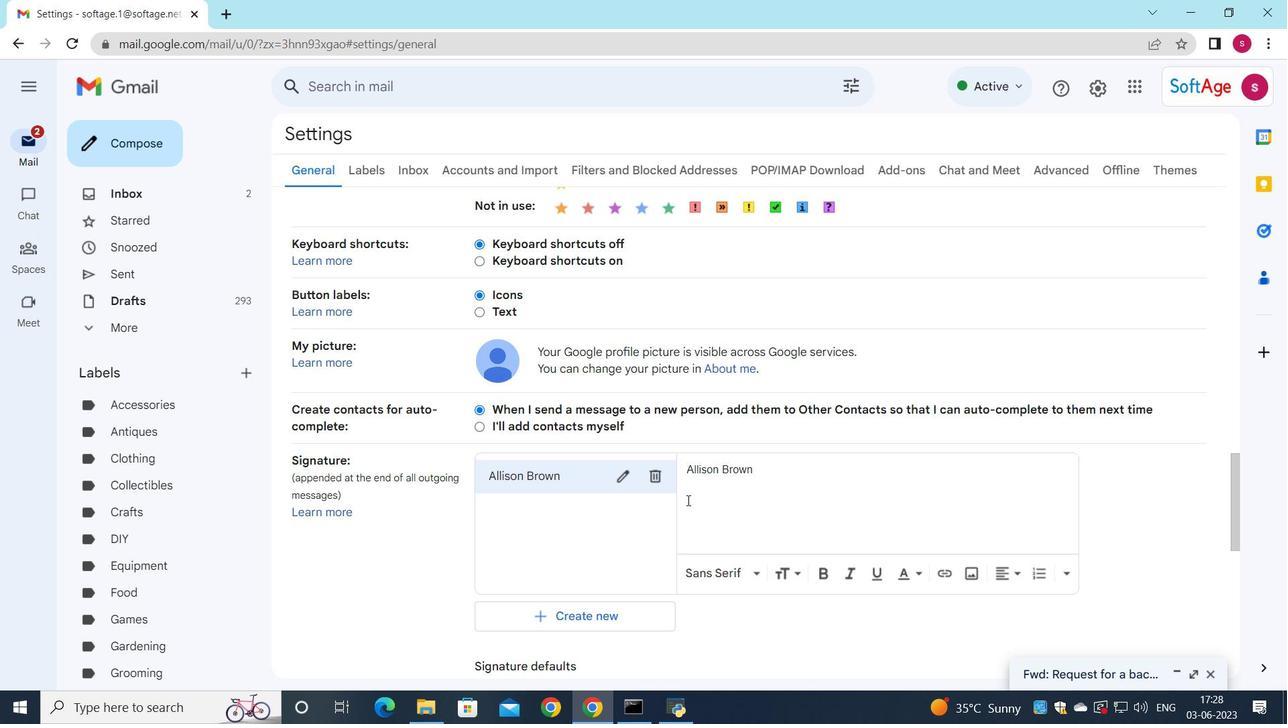 
Action: Mouse scrolled (683, 499) with delta (0, 0)
Screenshot: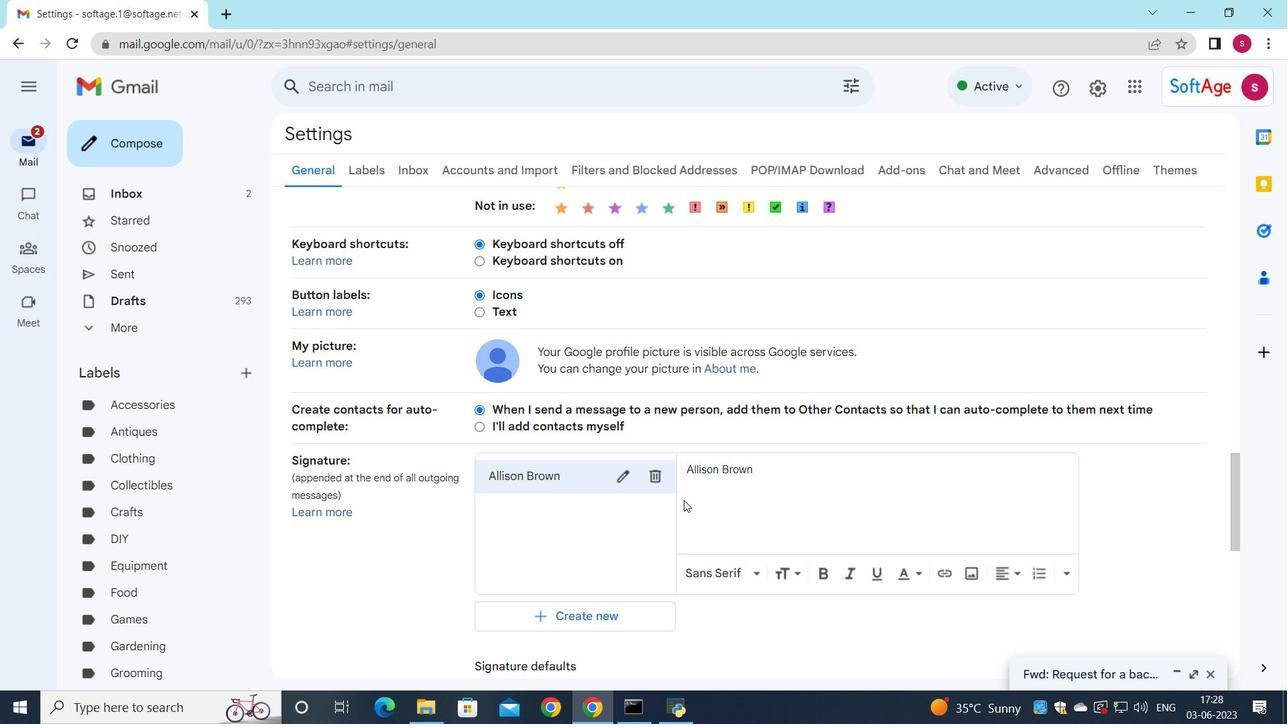 
Action: Mouse scrolled (683, 499) with delta (0, 0)
Screenshot: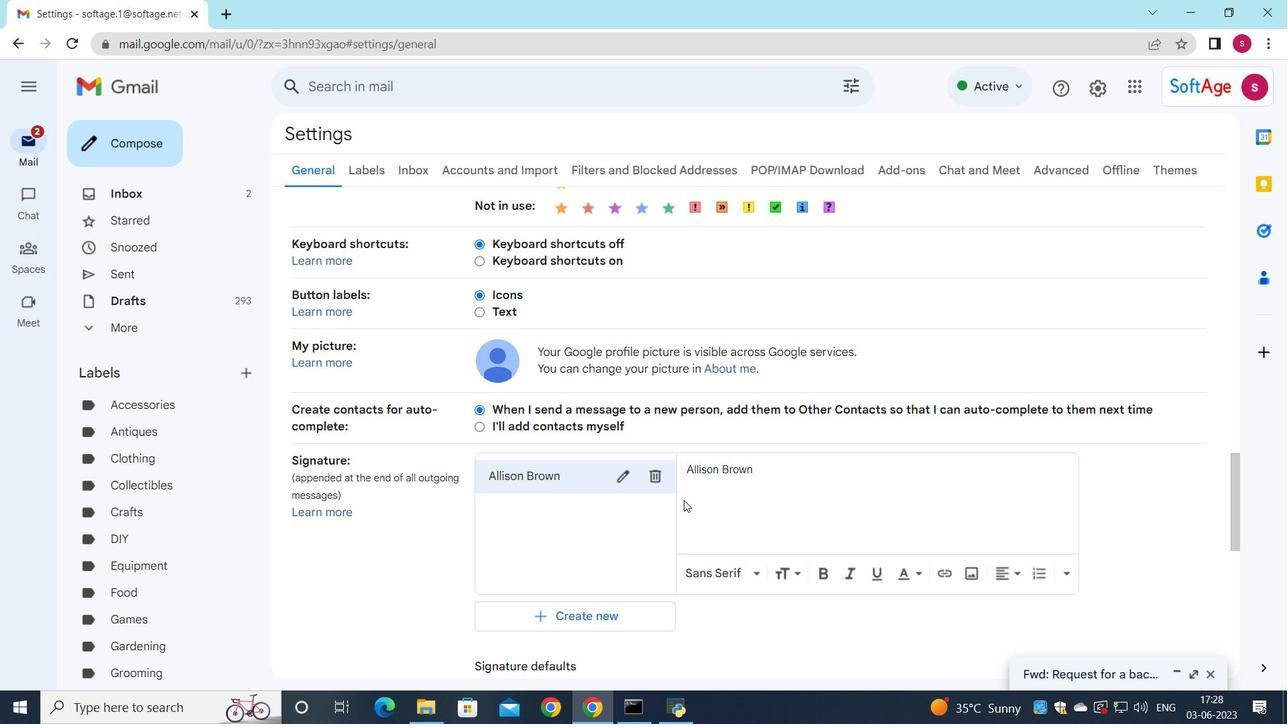 
Action: Mouse scrolled (683, 499) with delta (0, 0)
Screenshot: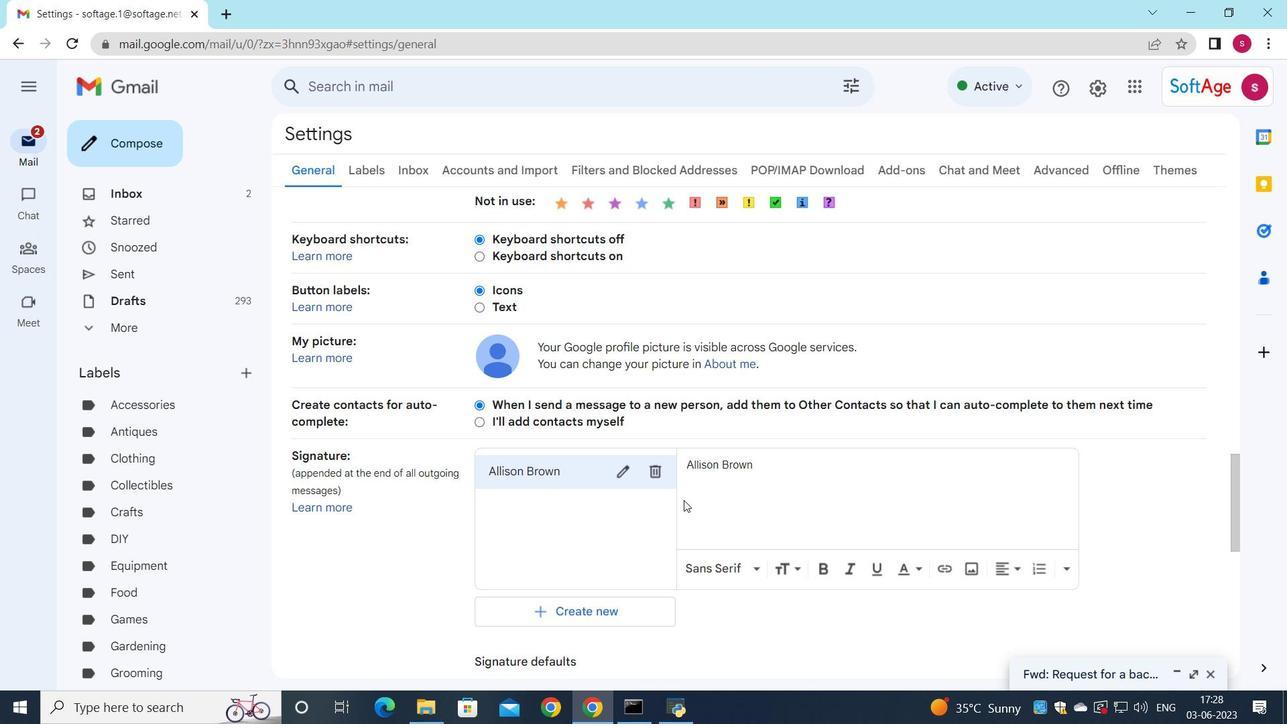 
Action: Mouse moved to (599, 370)
Screenshot: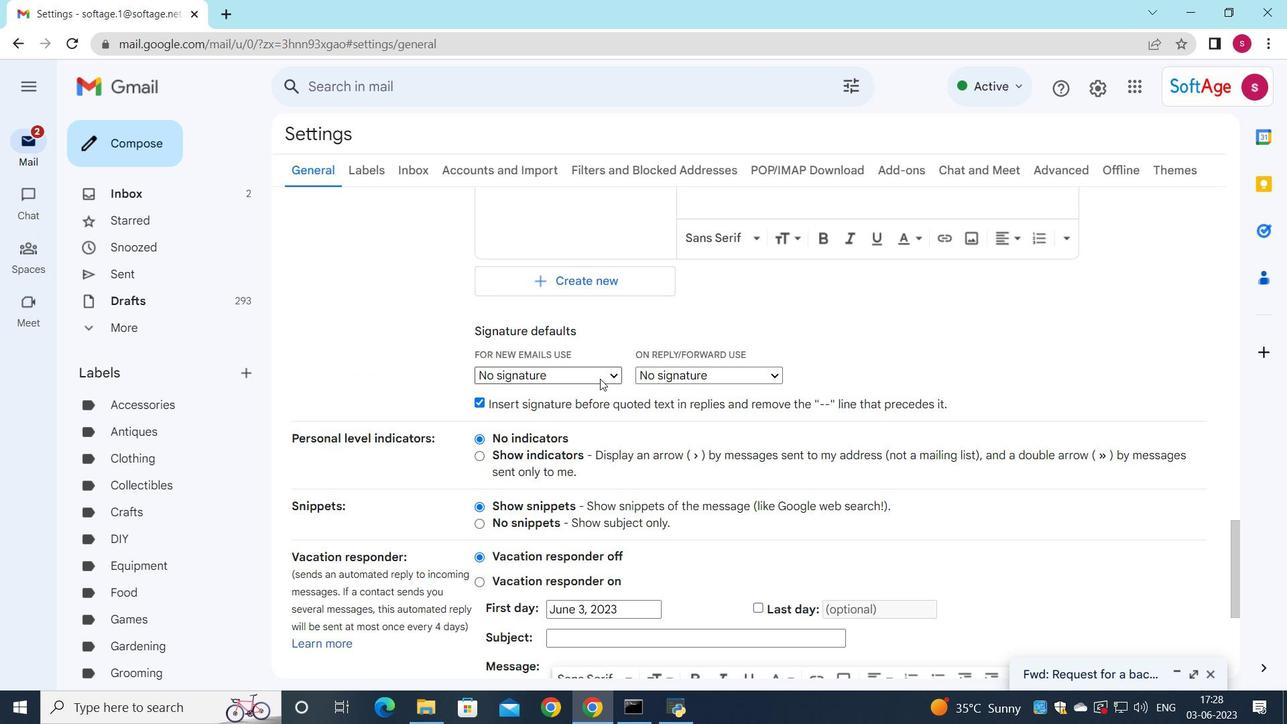 
Action: Mouse pressed left at (599, 370)
Screenshot: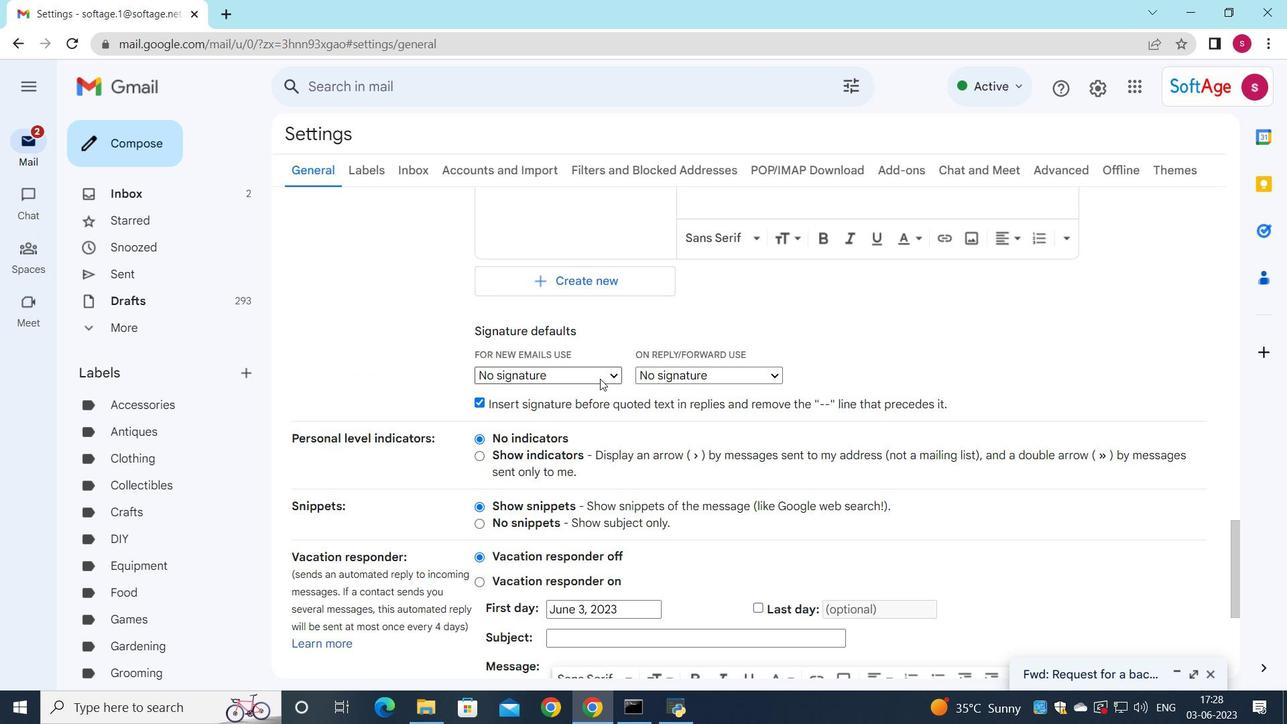 
Action: Mouse moved to (594, 406)
Screenshot: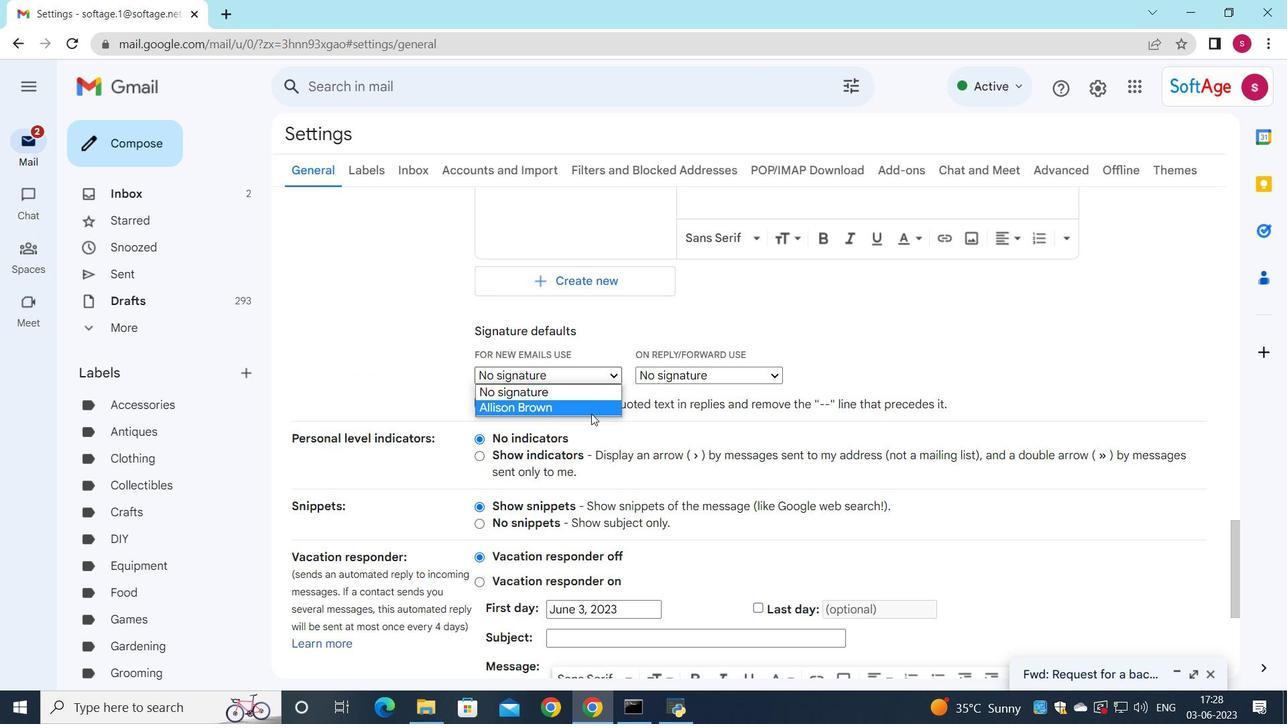 
Action: Mouse pressed left at (594, 406)
Screenshot: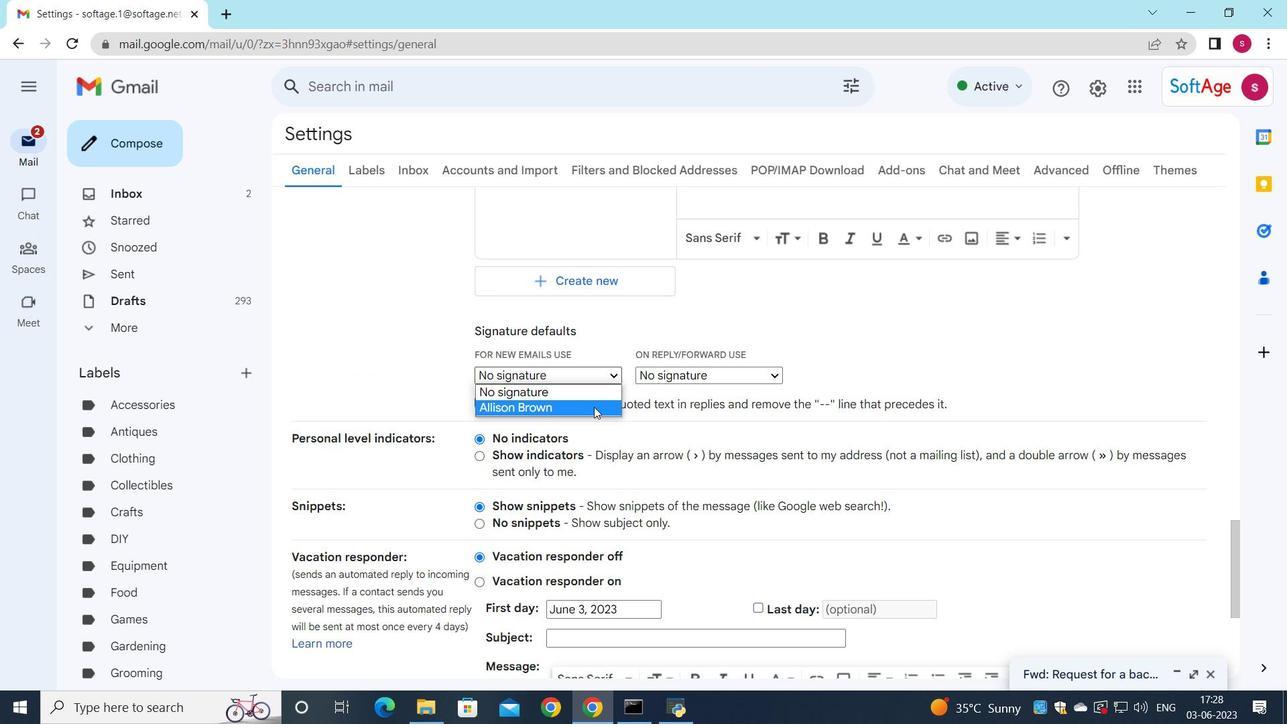 
Action: Mouse moved to (671, 368)
Screenshot: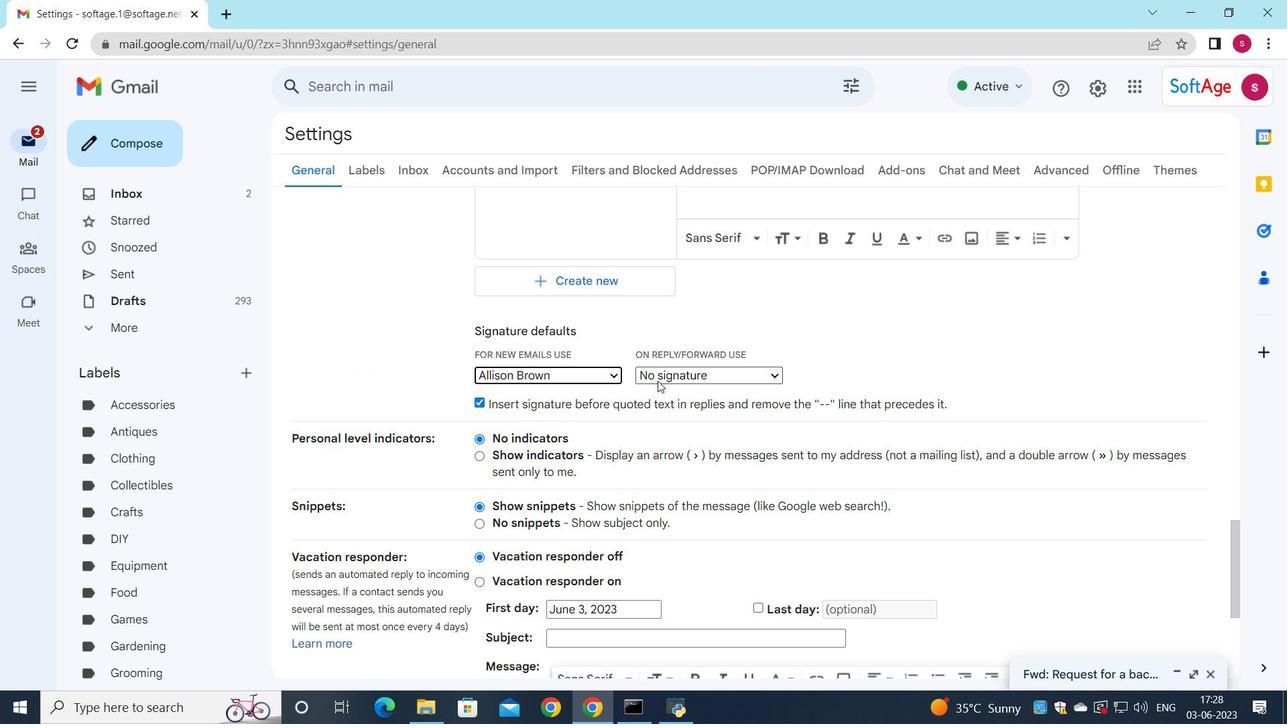 
Action: Mouse pressed left at (671, 368)
Screenshot: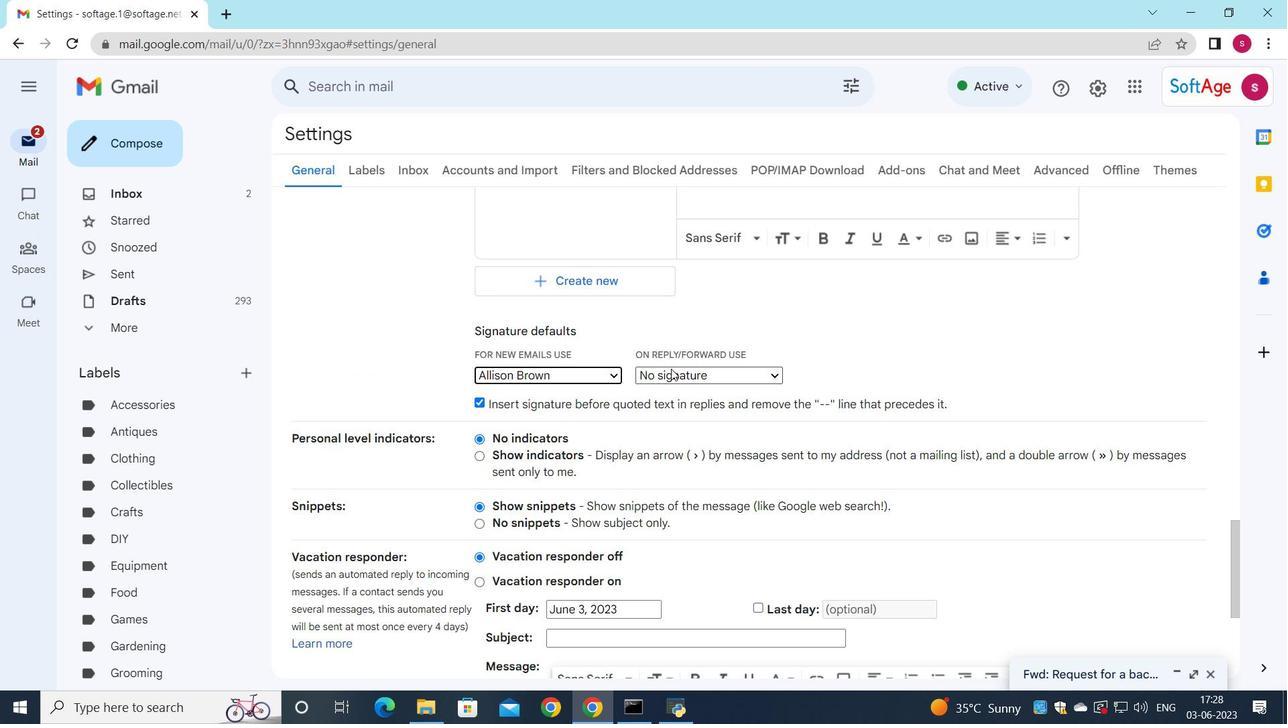 
Action: Mouse moved to (677, 402)
Screenshot: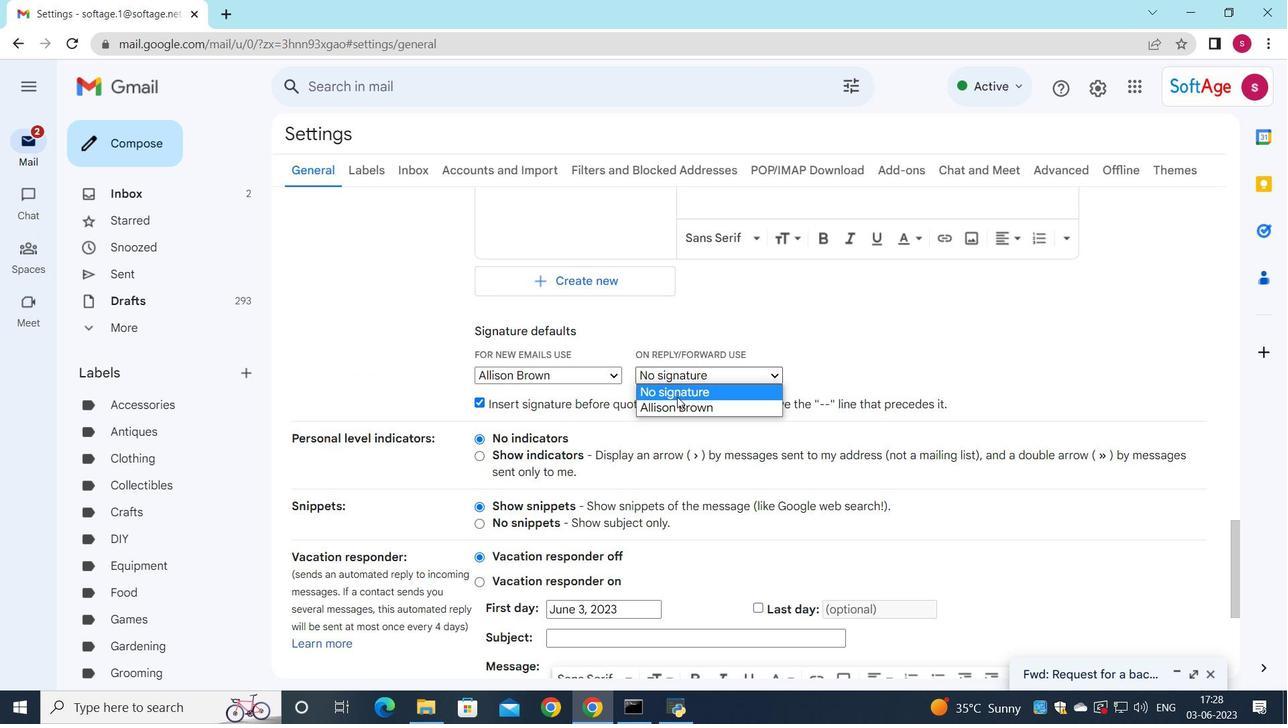 
Action: Mouse pressed left at (677, 402)
Screenshot: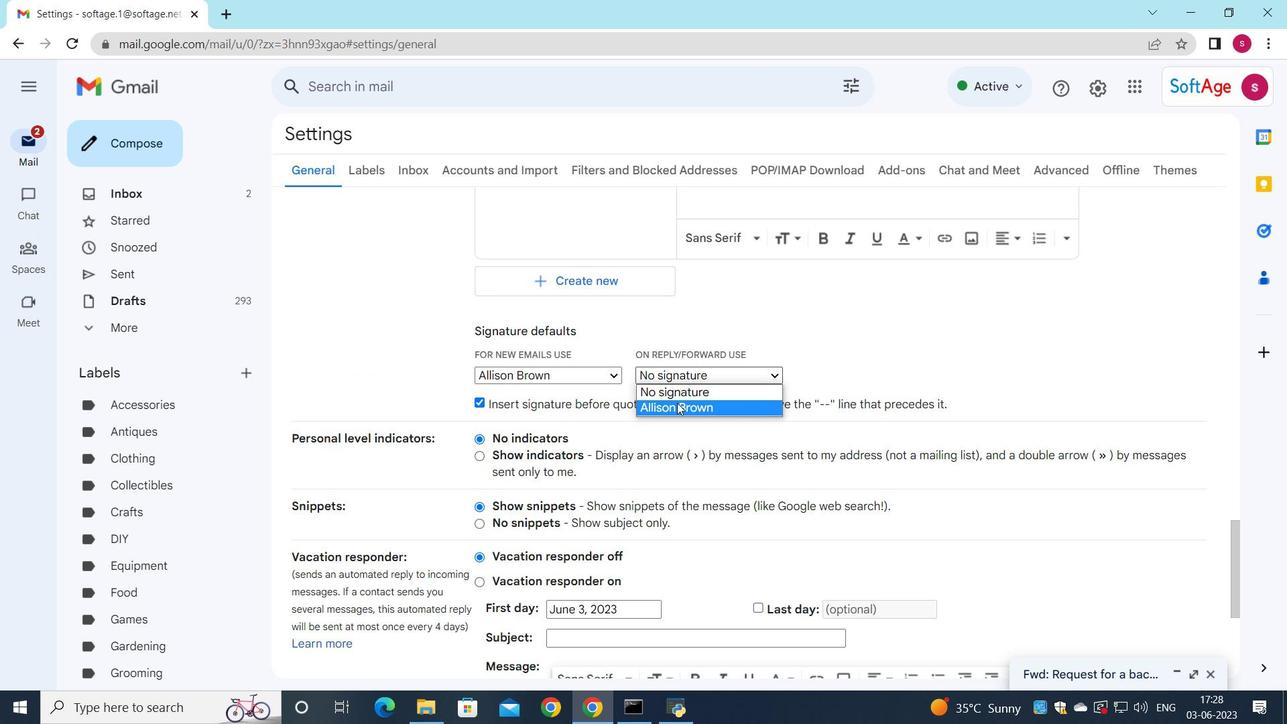 
Action: Mouse scrolled (677, 402) with delta (0, 0)
Screenshot: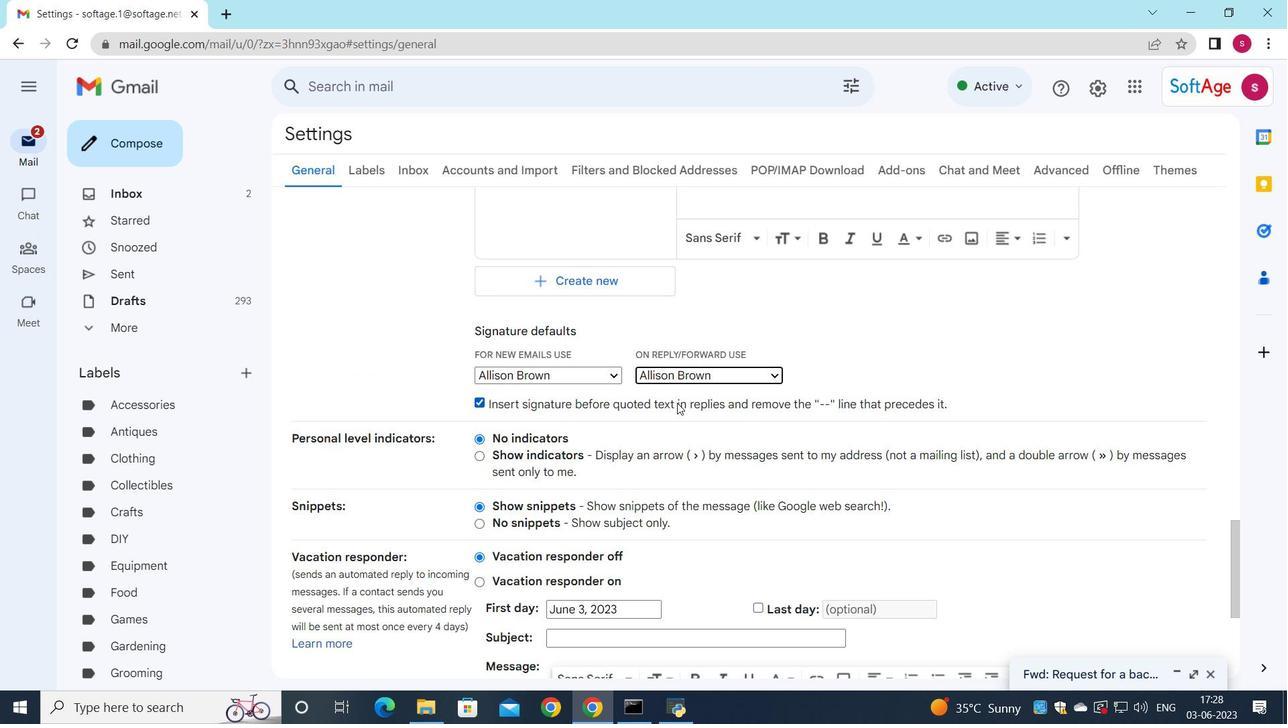 
Action: Mouse scrolled (677, 402) with delta (0, 0)
Screenshot: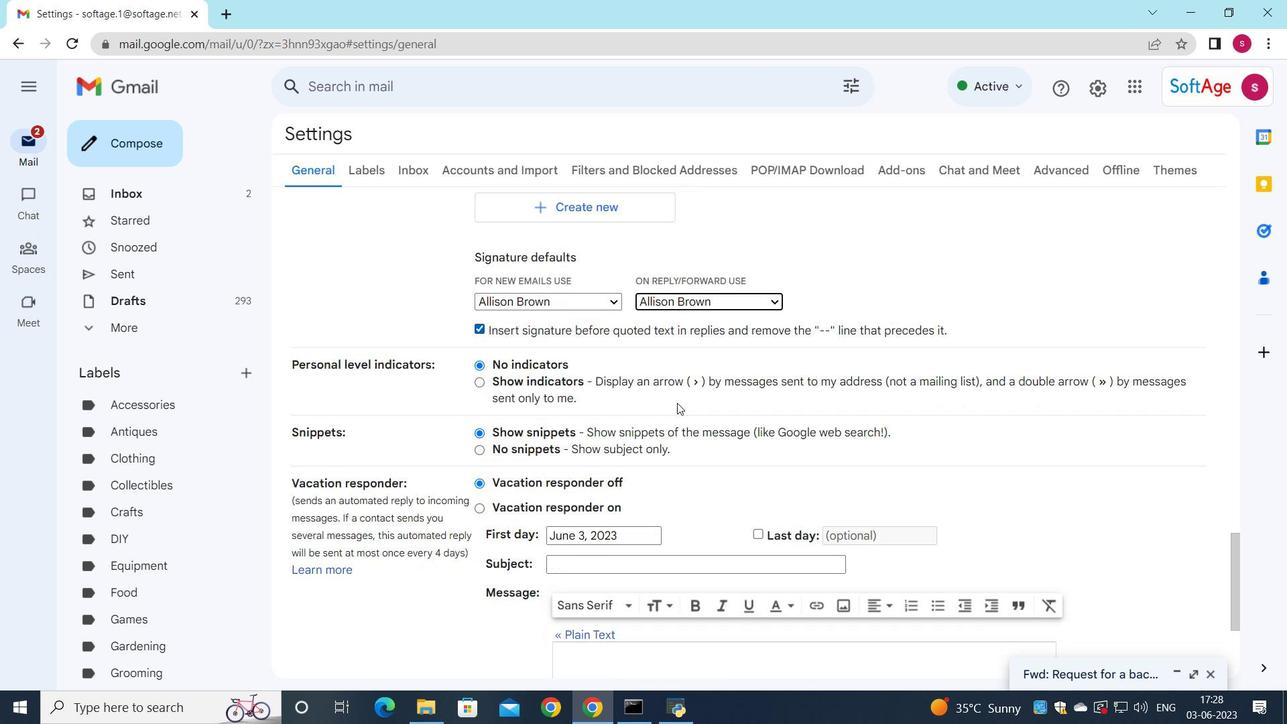 
Action: Mouse scrolled (677, 402) with delta (0, 0)
Screenshot: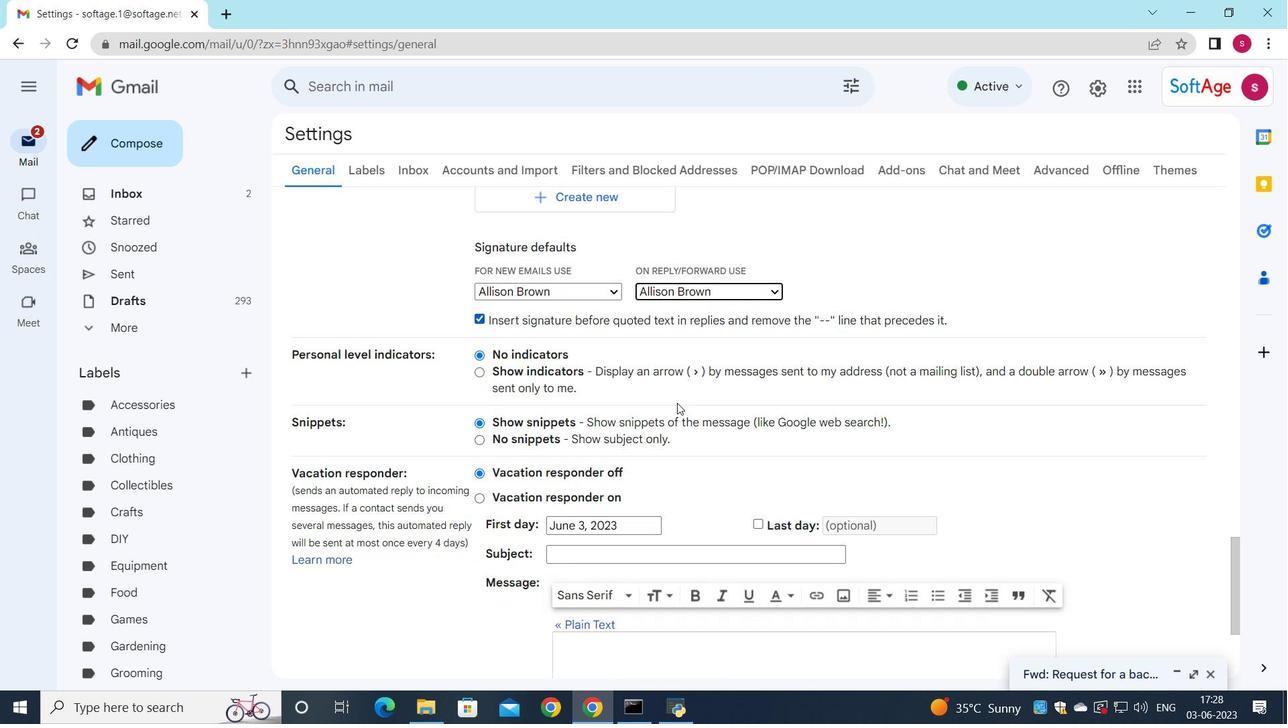 
Action: Mouse scrolled (677, 402) with delta (0, 0)
Screenshot: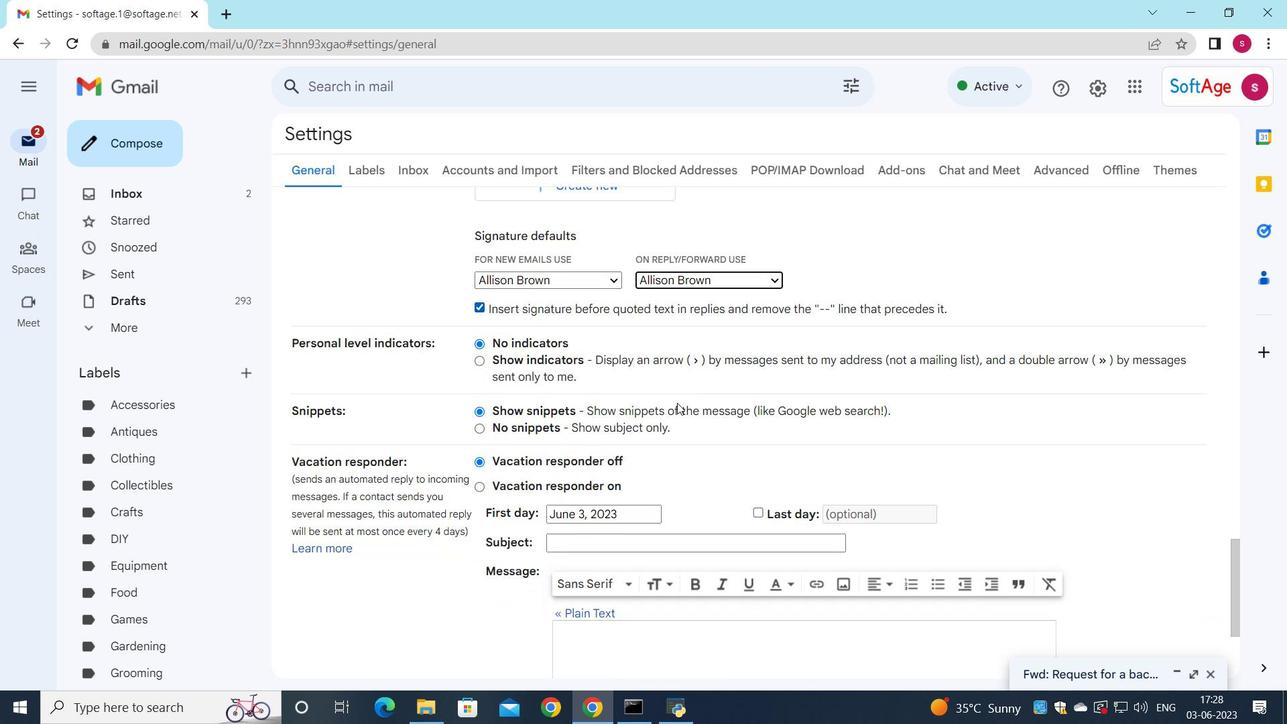 
Action: Mouse scrolled (677, 402) with delta (0, 0)
Screenshot: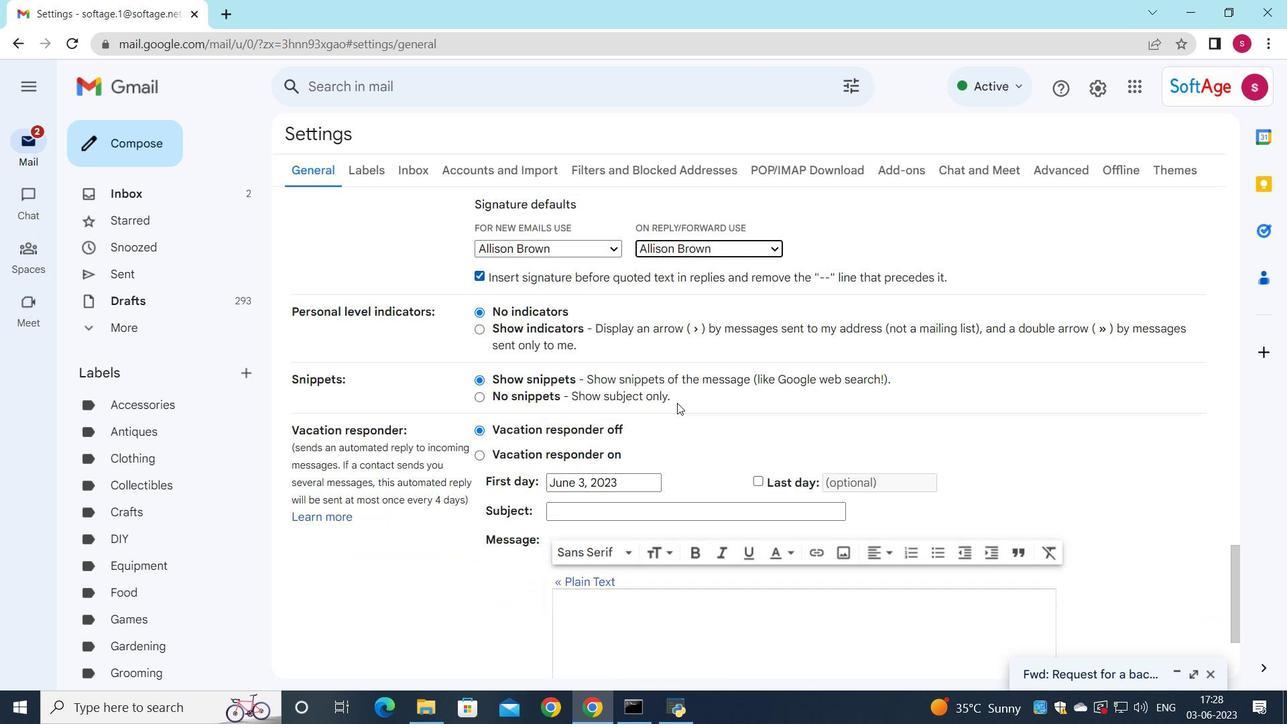 
Action: Mouse scrolled (677, 402) with delta (0, 0)
Screenshot: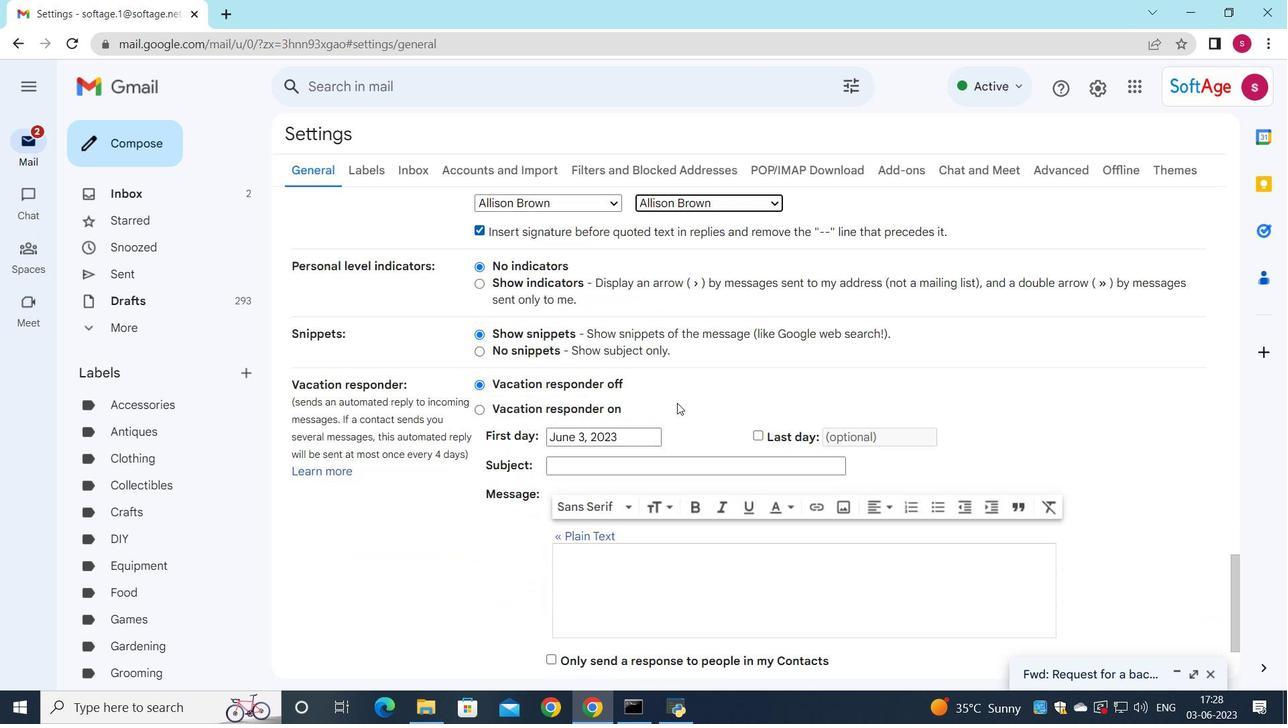 
Action: Mouse moved to (699, 452)
Screenshot: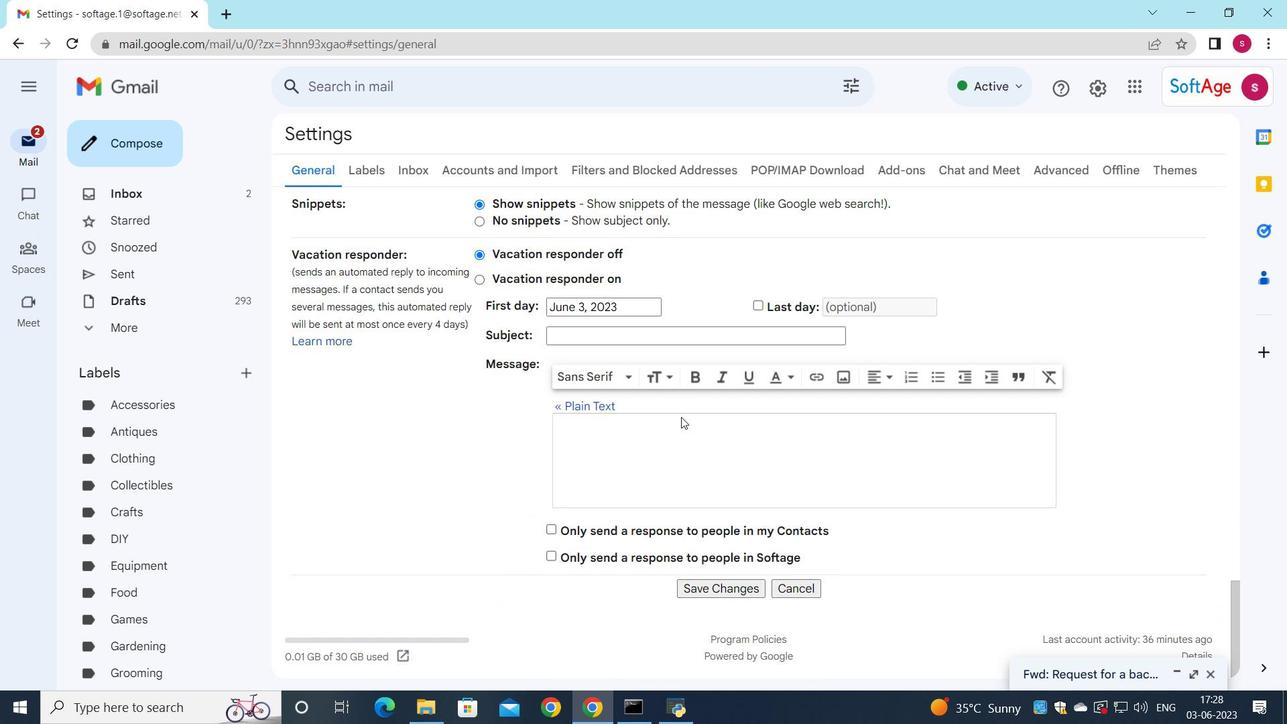 
Action: Mouse scrolled (699, 451) with delta (0, 0)
Screenshot: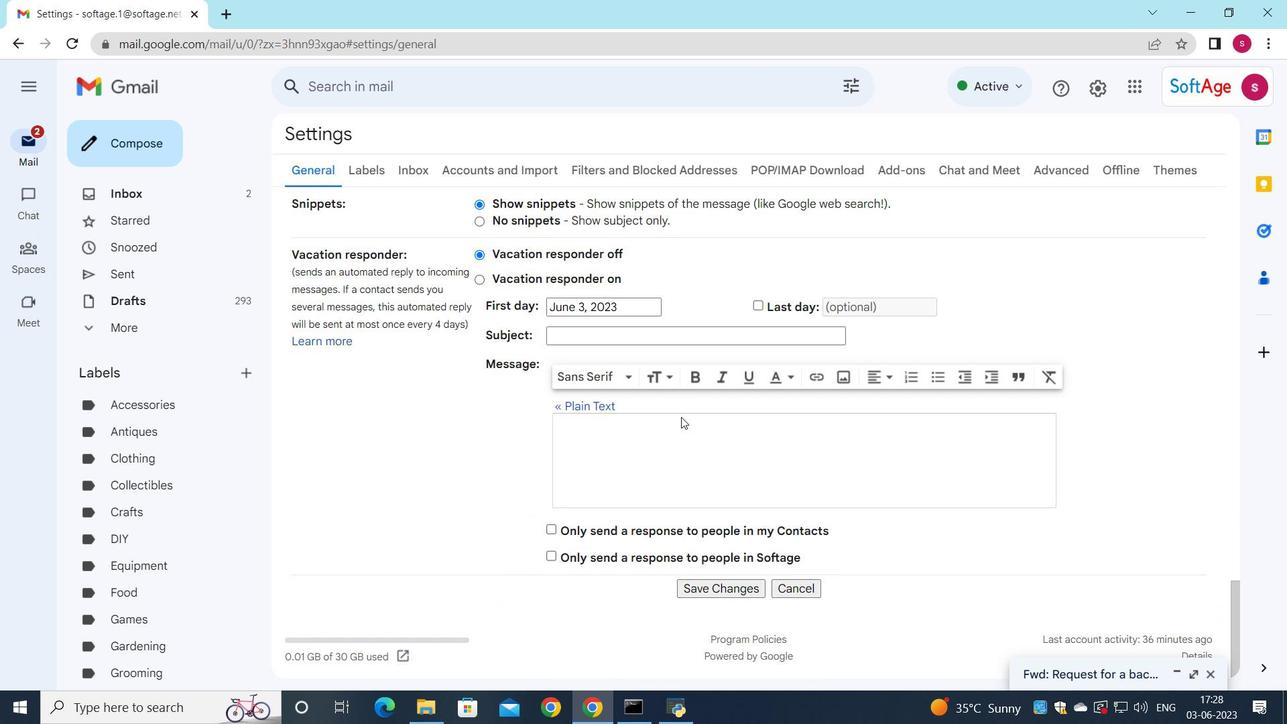 
Action: Mouse moved to (712, 478)
Screenshot: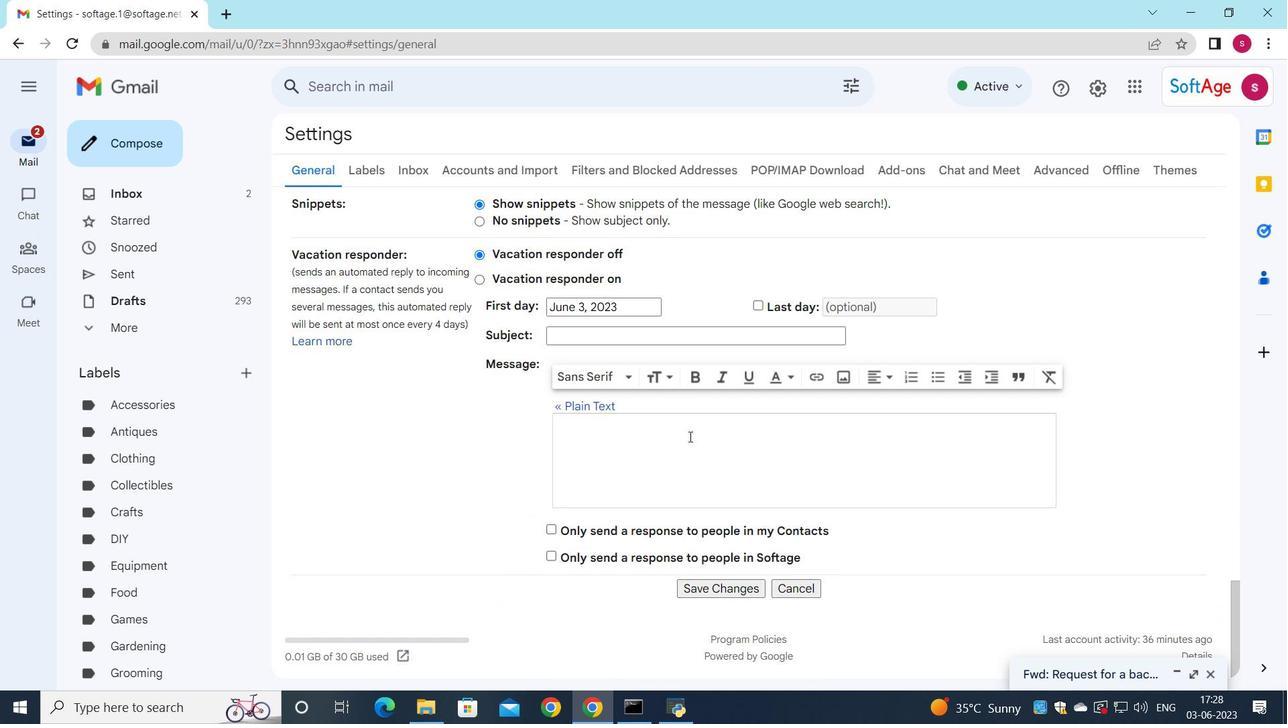 
Action: Mouse scrolled (712, 477) with delta (0, 0)
Screenshot: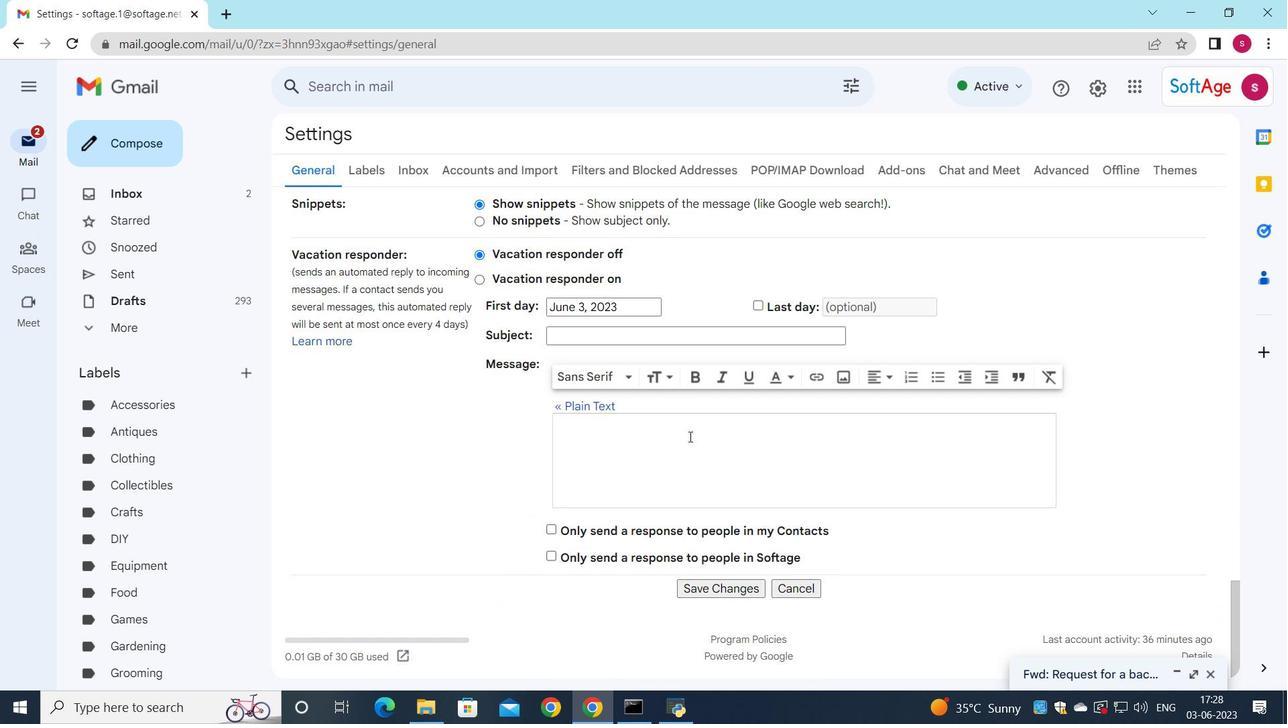 
Action: Mouse moved to (711, 583)
Screenshot: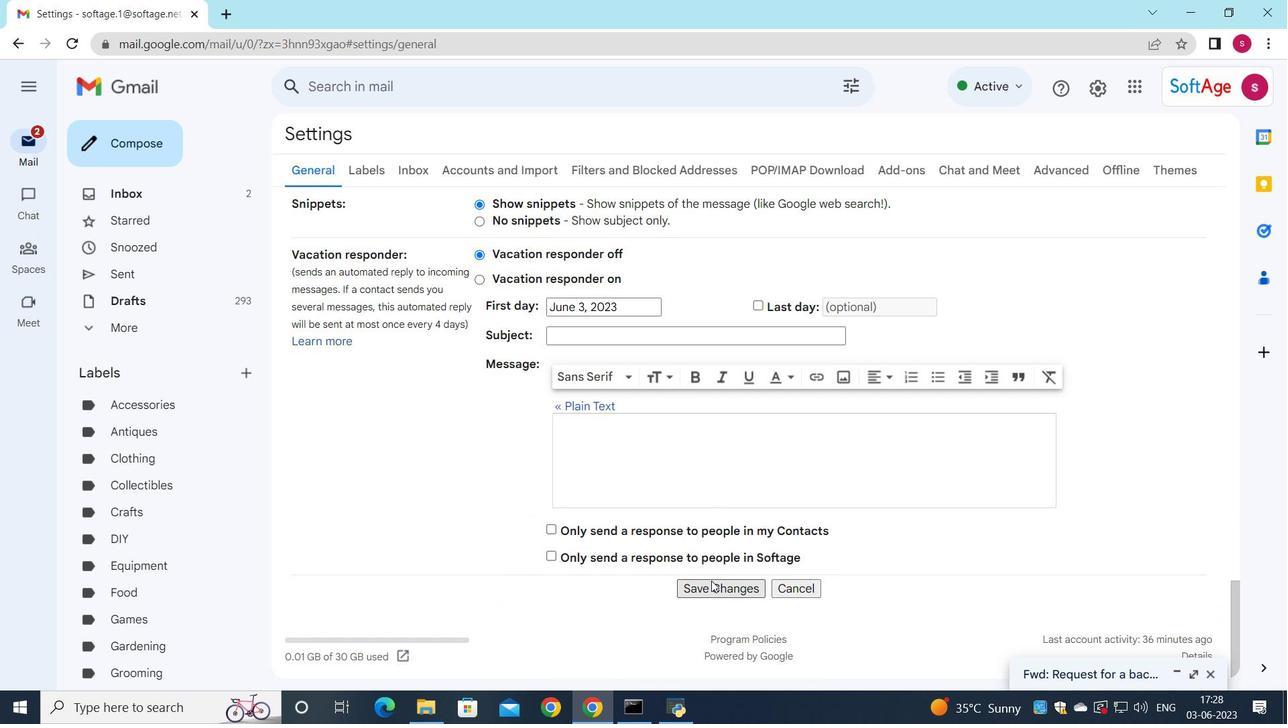 
Action: Mouse pressed left at (711, 583)
Screenshot: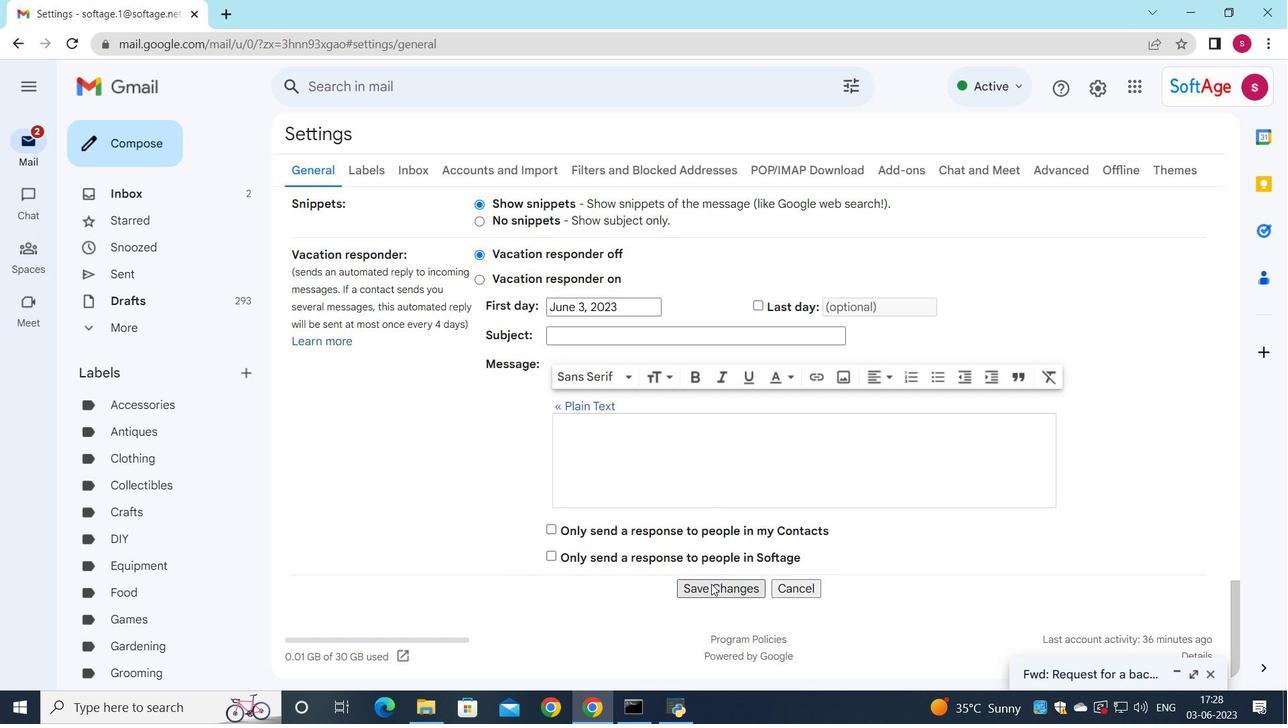 
Action: Mouse moved to (621, 181)
Screenshot: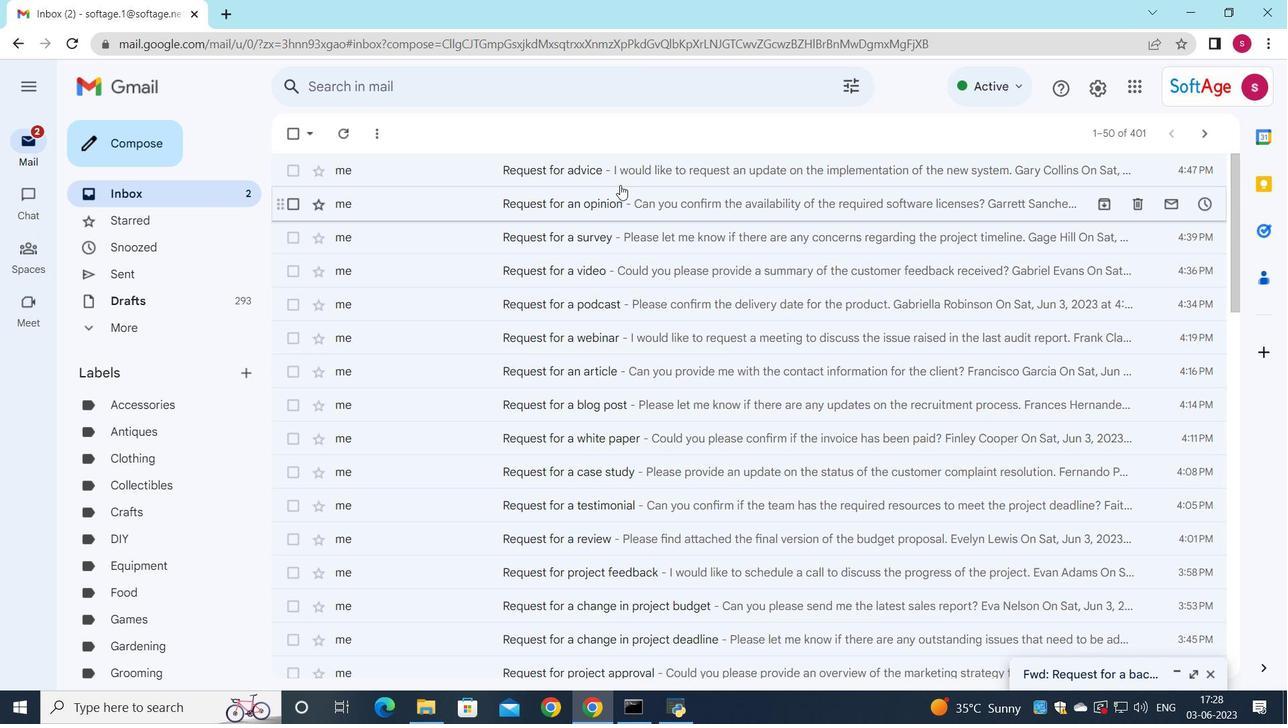 
Action: Mouse pressed left at (621, 181)
Screenshot: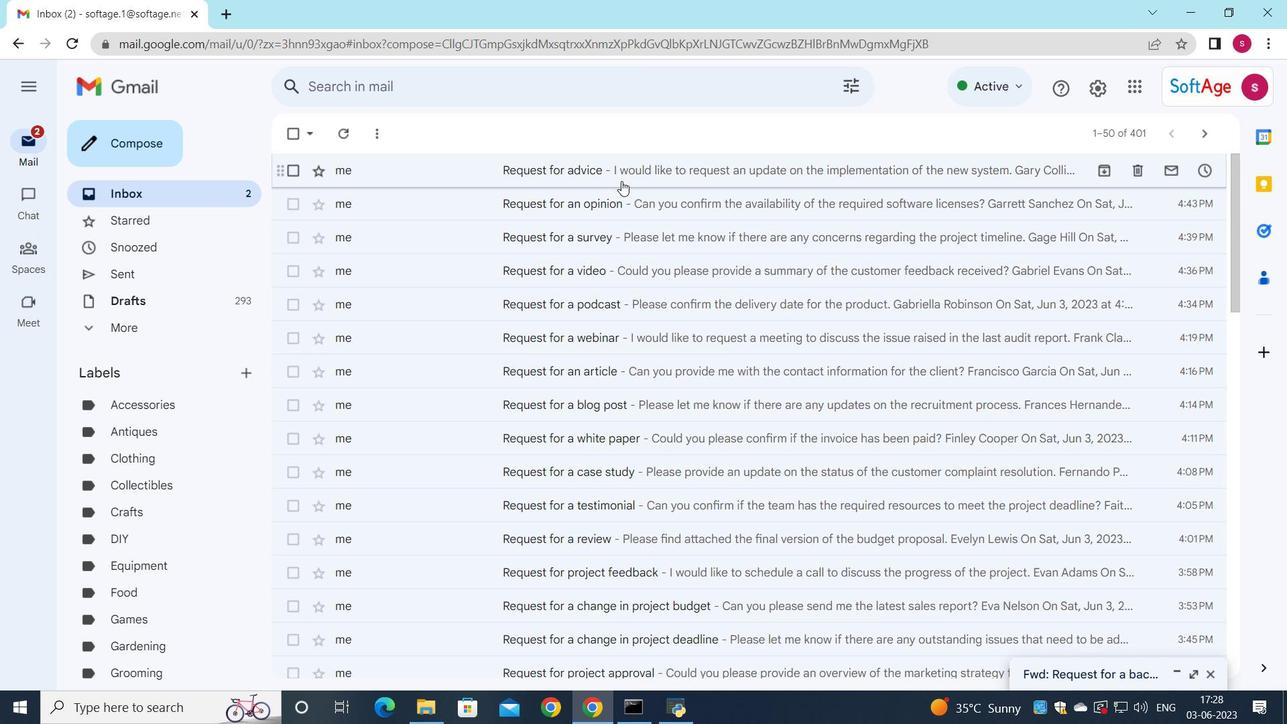 
Action: Mouse moved to (1236, 191)
Screenshot: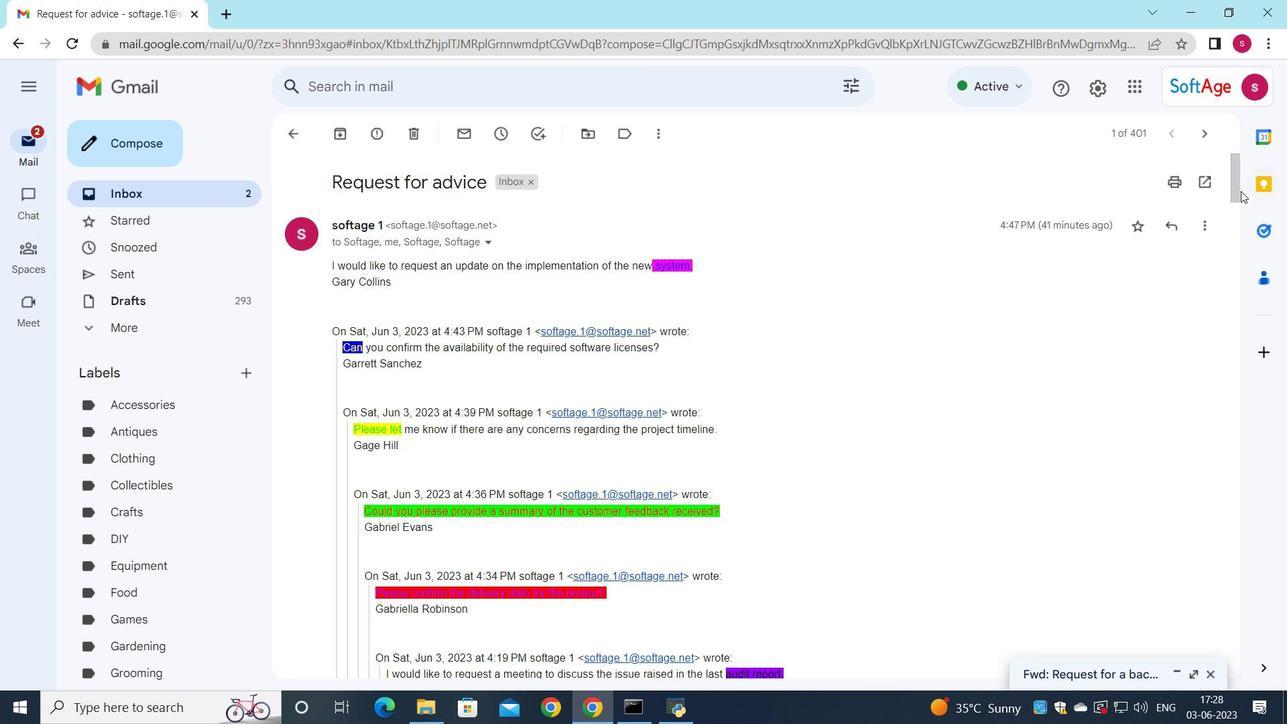 
Action: Mouse pressed left at (1236, 191)
Screenshot: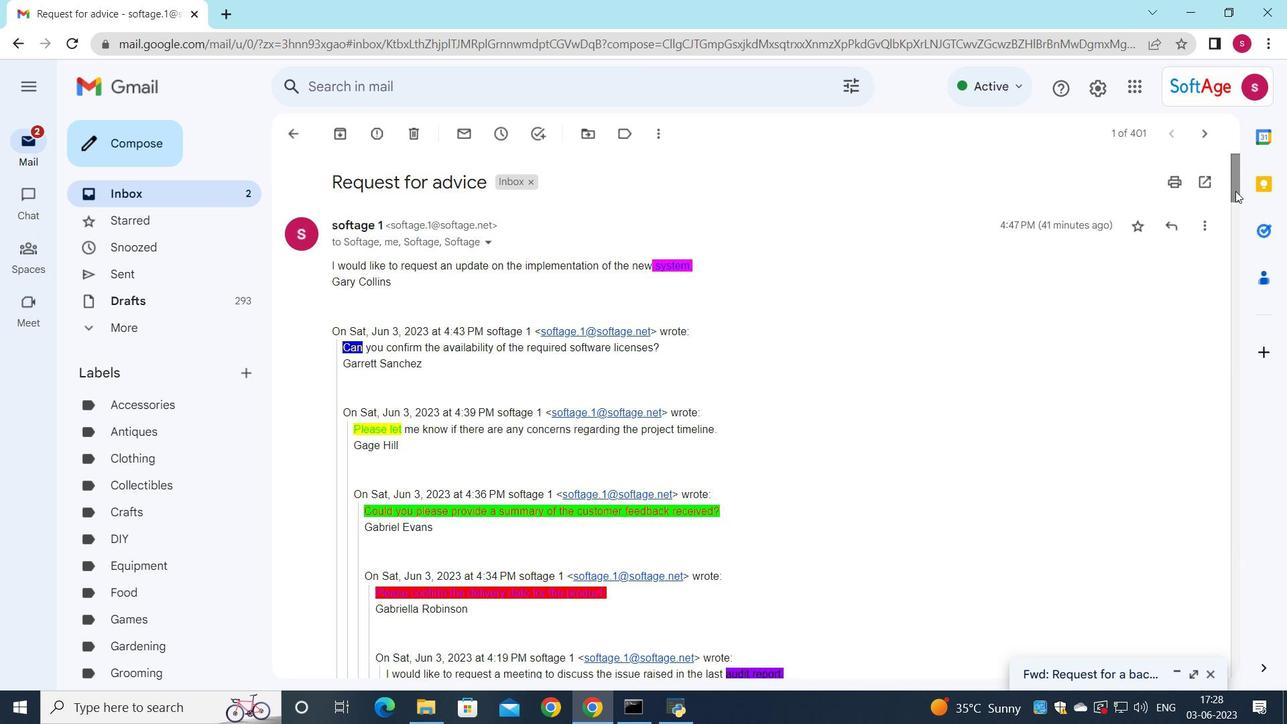 
Action: Mouse moved to (579, 588)
Screenshot: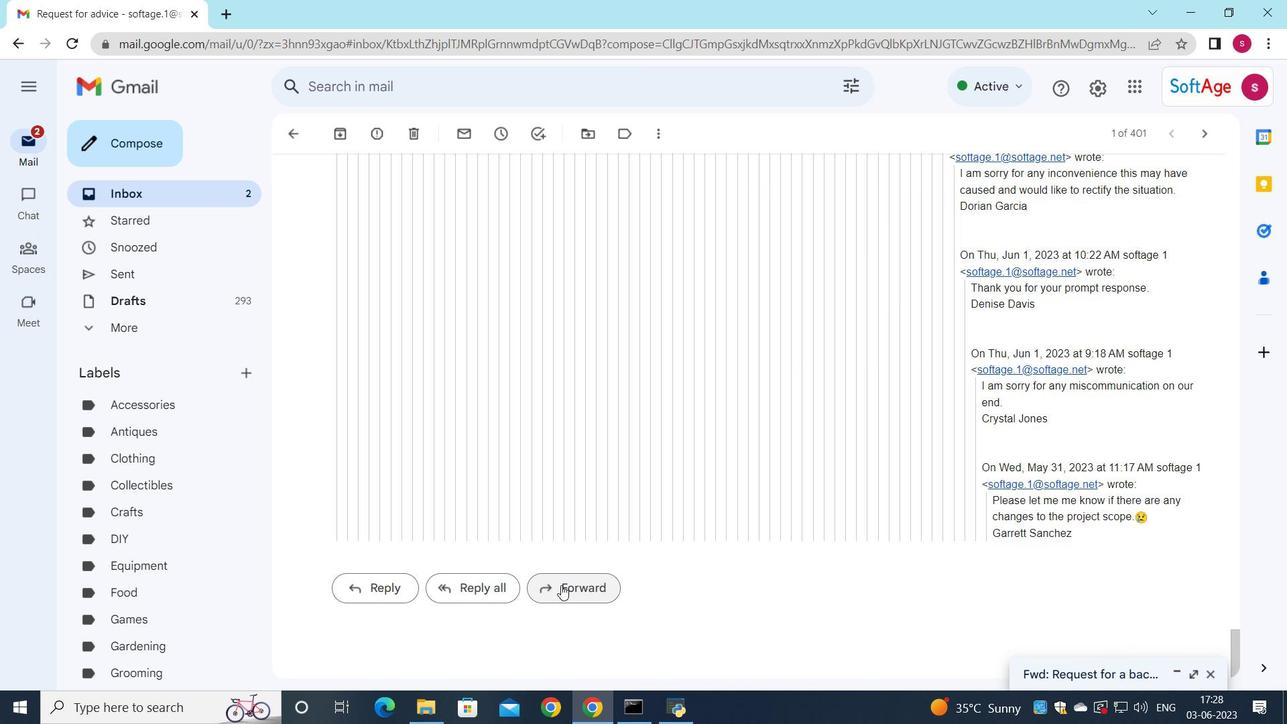 
Action: Mouse pressed left at (579, 588)
Screenshot: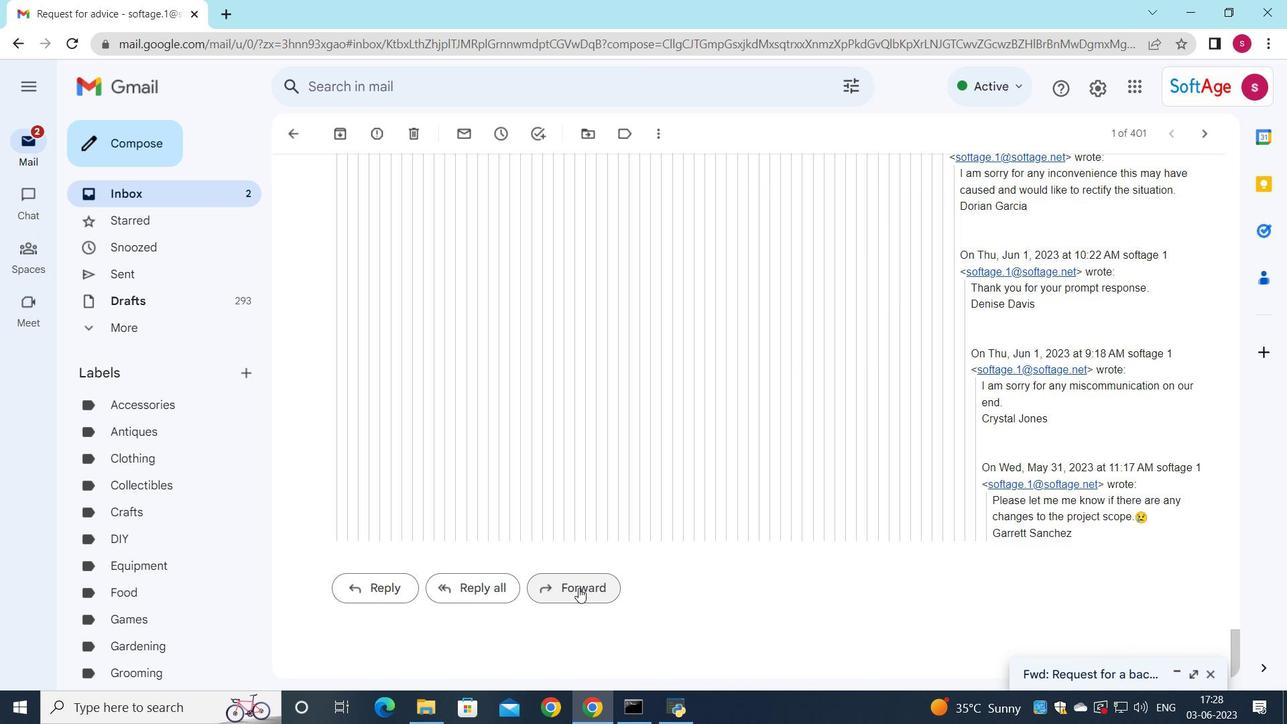 
Action: Mouse moved to (369, 530)
Screenshot: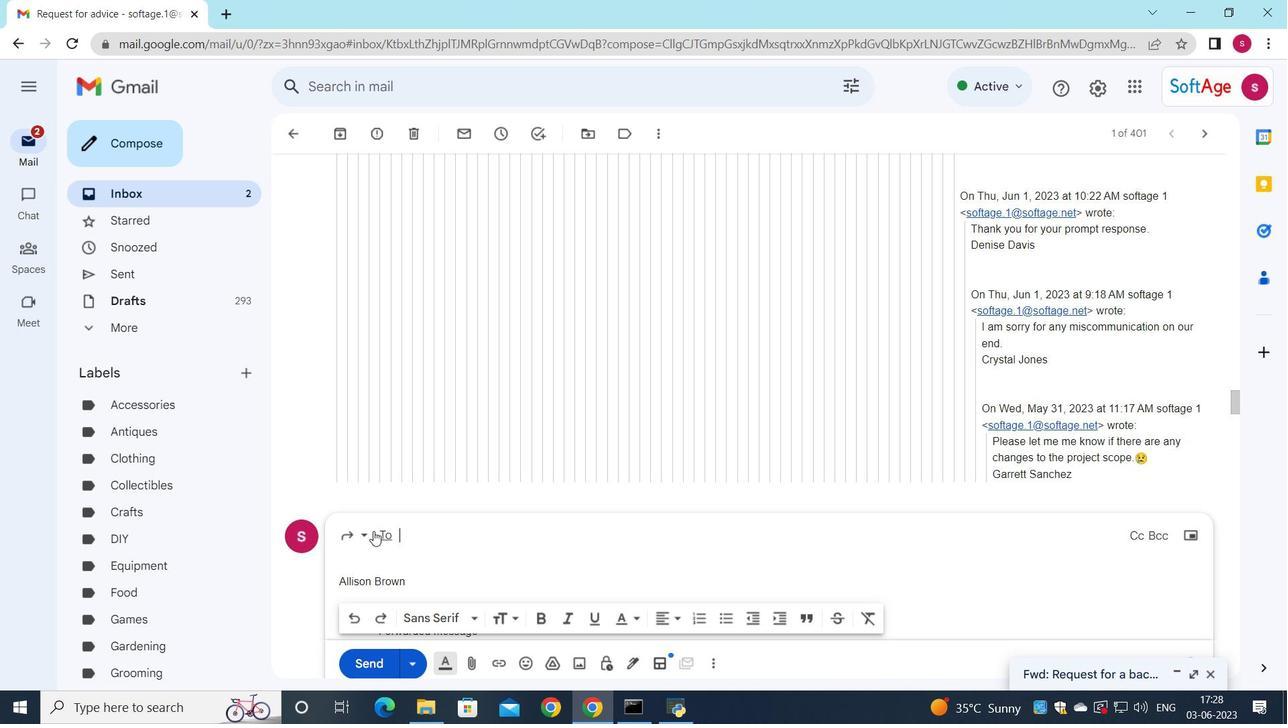 
Action: Mouse pressed left at (369, 530)
Screenshot: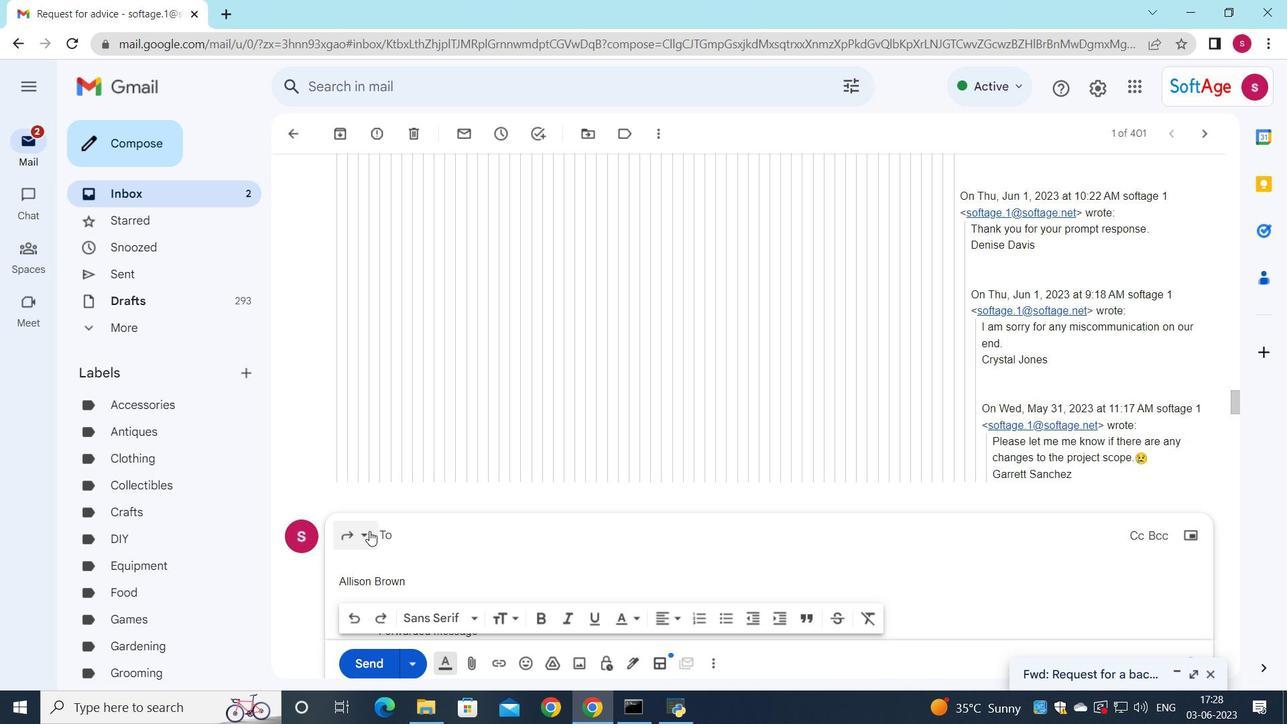 
Action: Mouse moved to (405, 474)
Screenshot: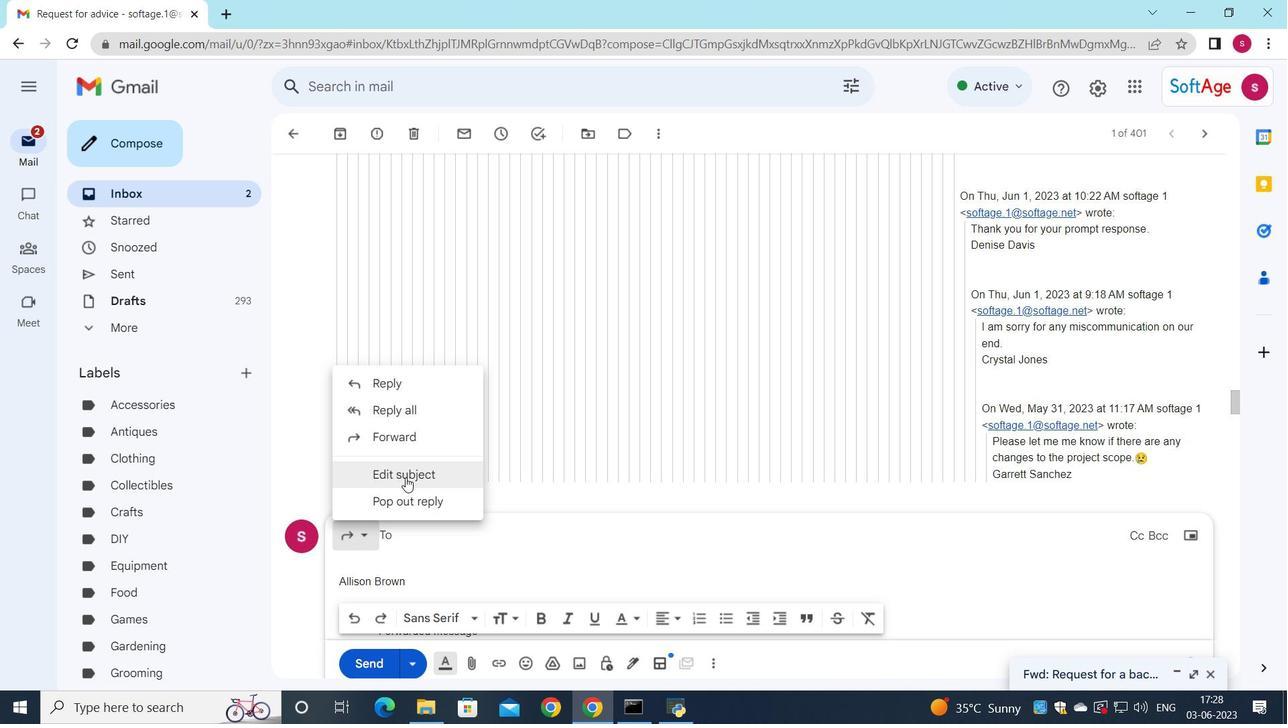 
Action: Mouse pressed left at (405, 474)
Screenshot: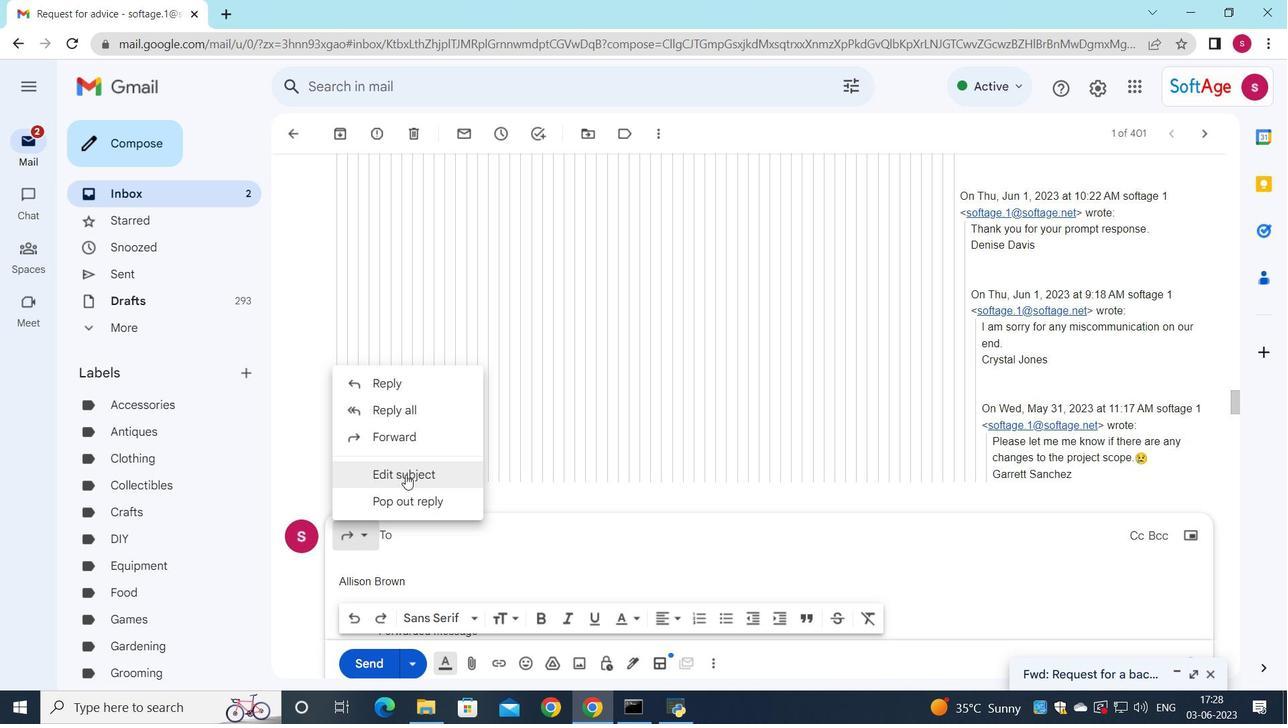 
Action: Mouse moved to (717, 264)
Screenshot: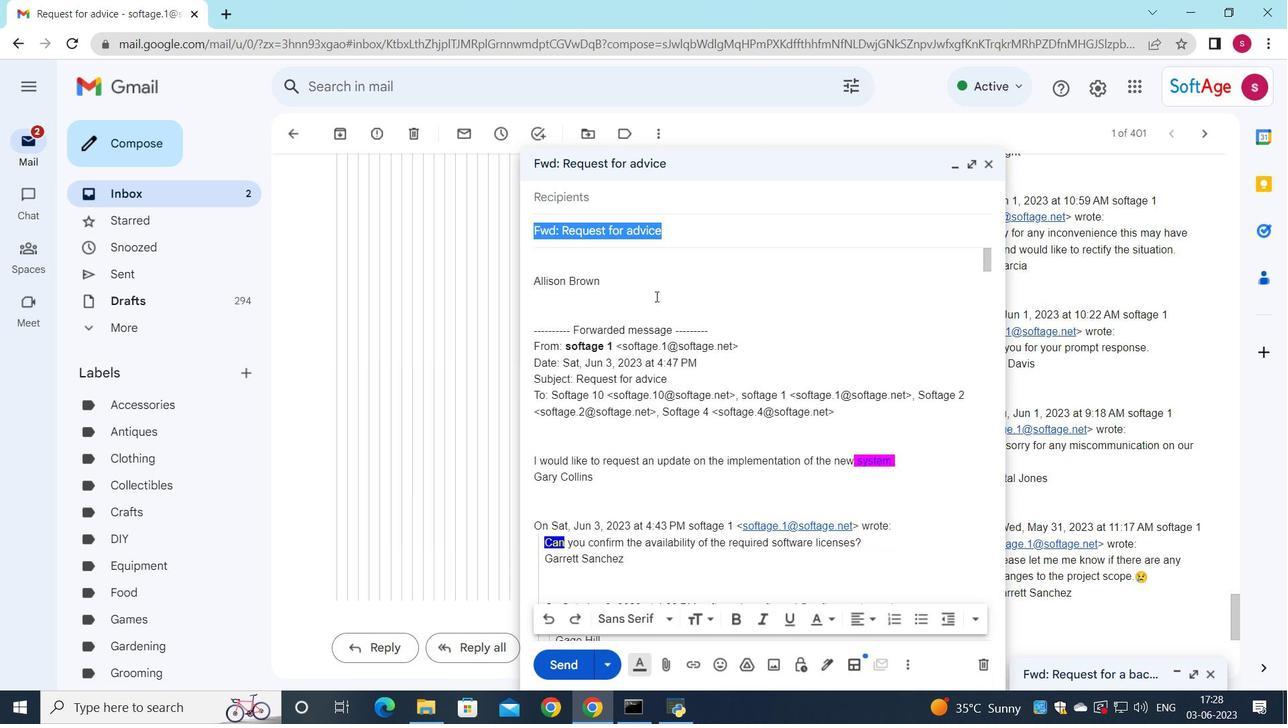 
Action: Key pressed <Key.shift>Request<Key.space>for<Key.space>feedback
Screenshot: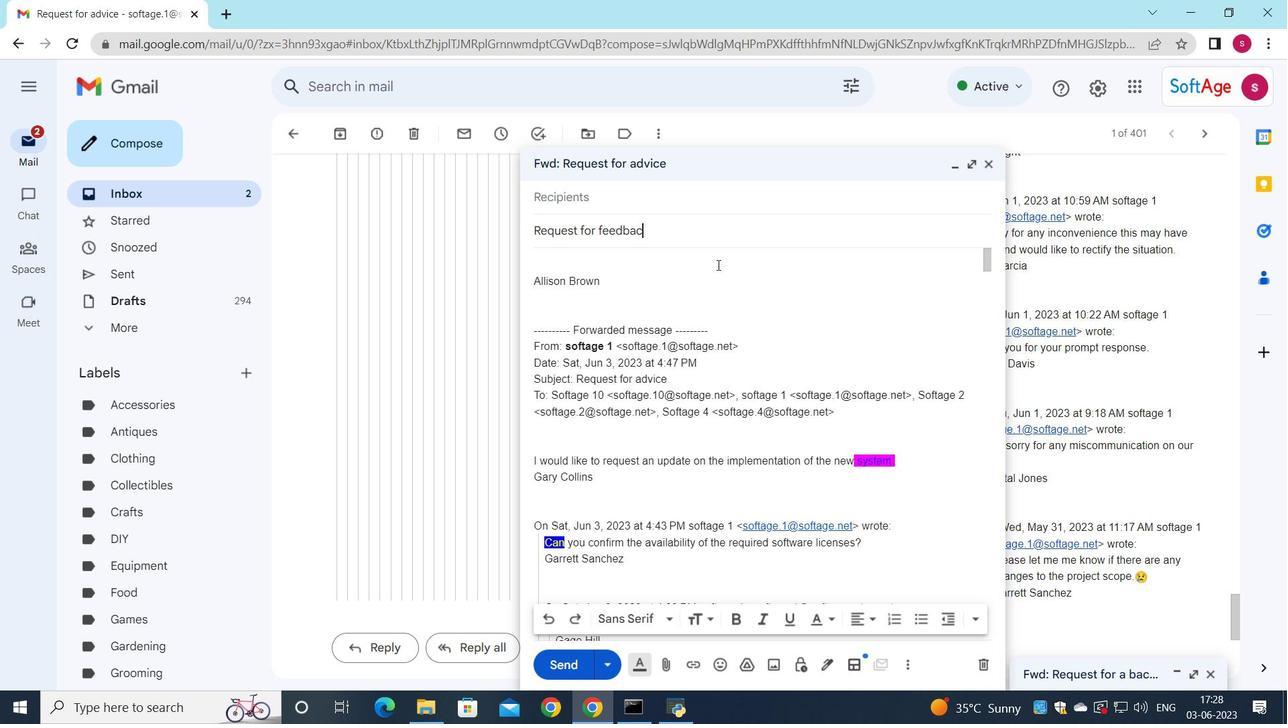 
Action: Mouse moved to (638, 206)
Screenshot: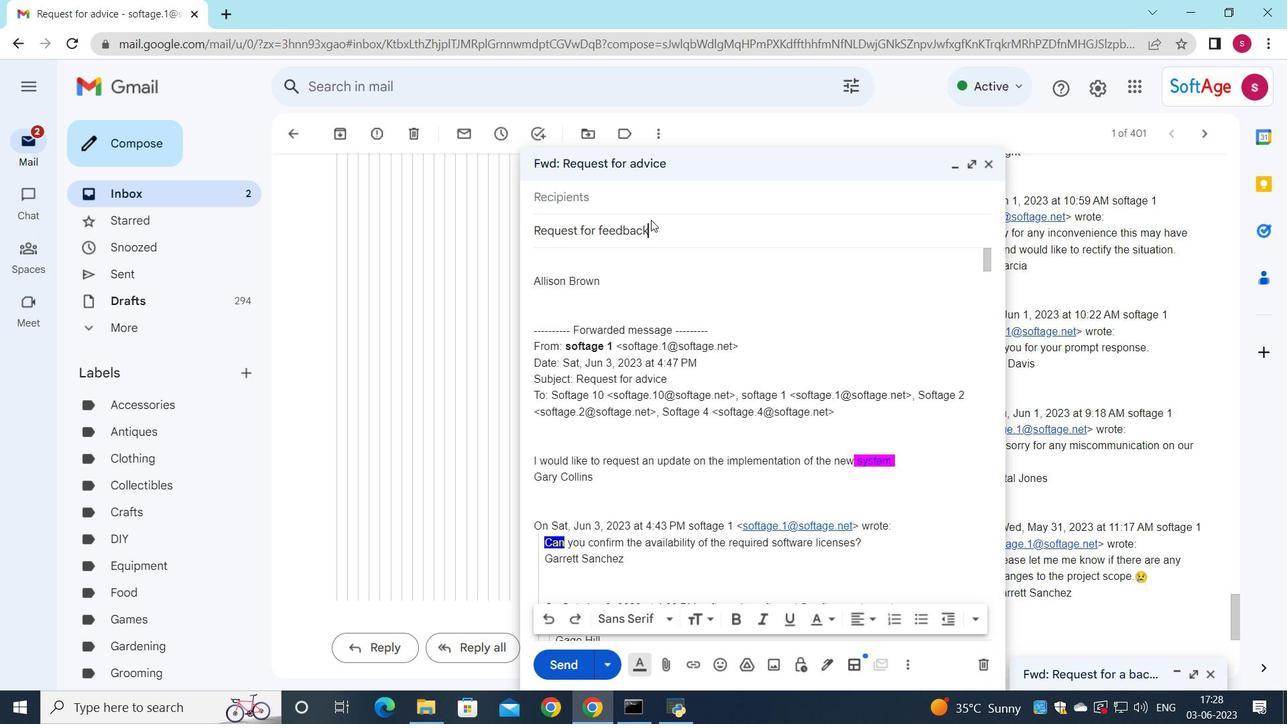 
Action: Mouse pressed left at (638, 206)
Screenshot: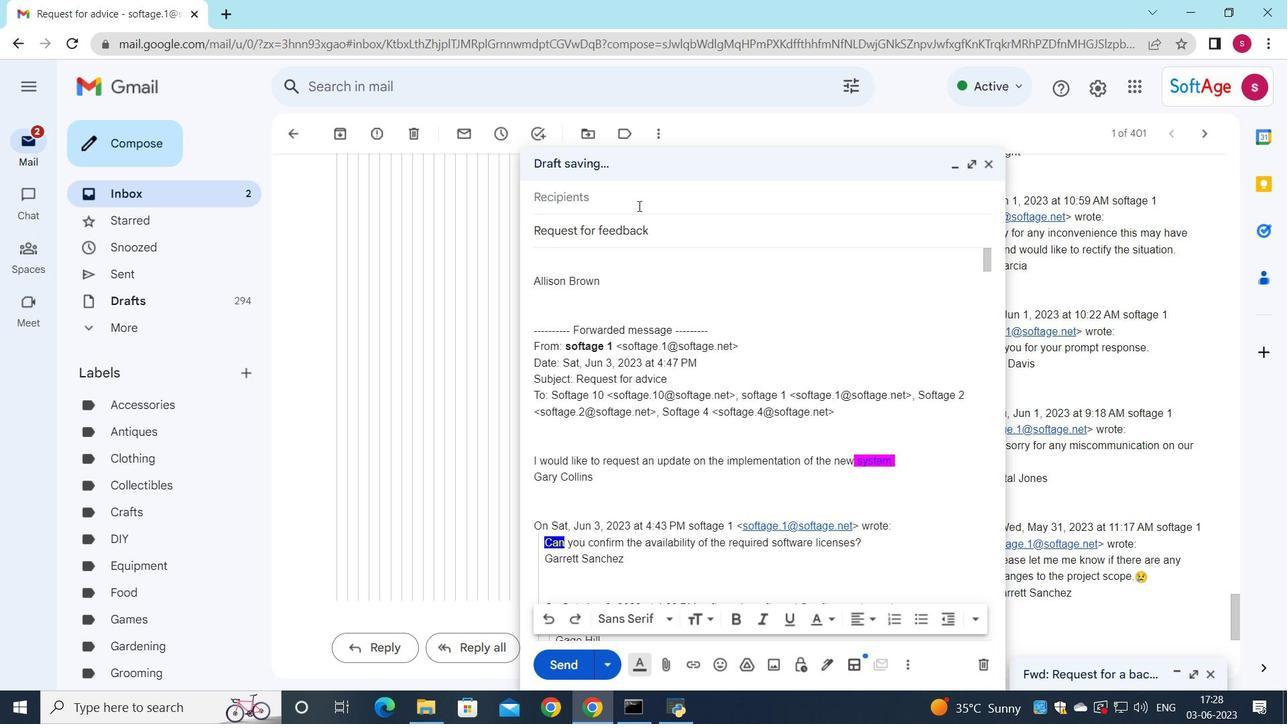 
Action: Key pressed s
Screenshot: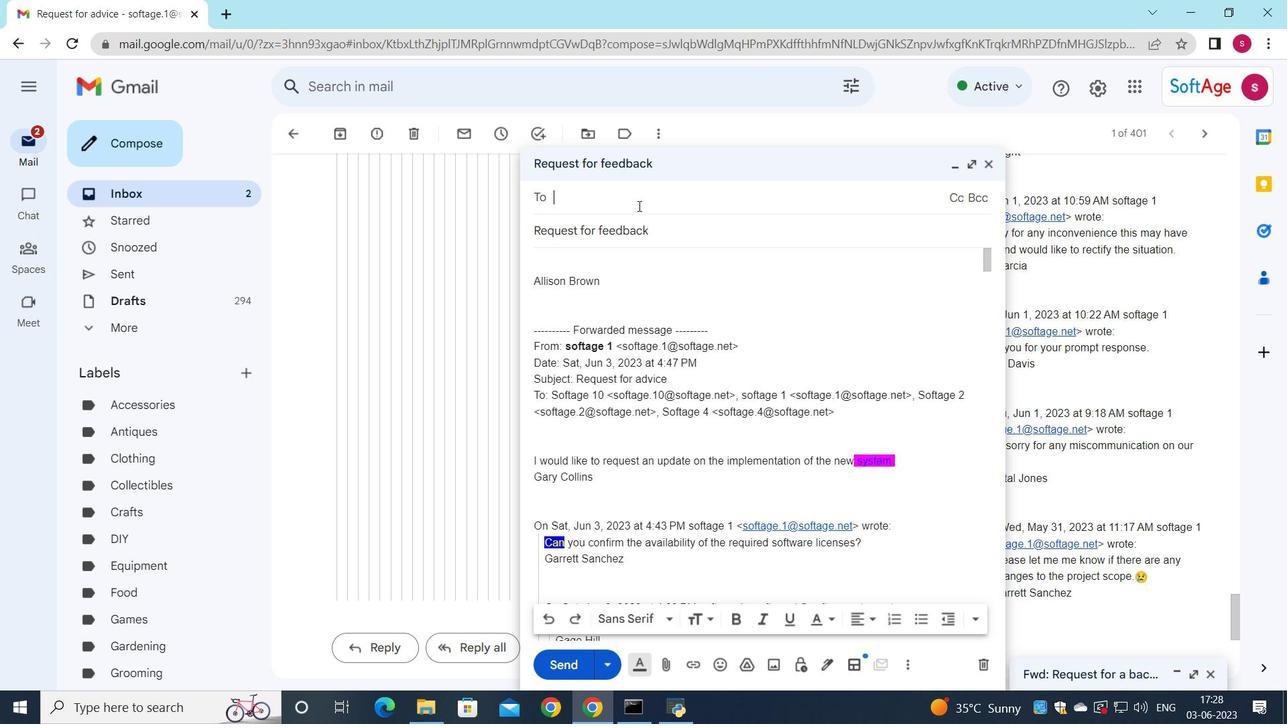 
Action: Mouse moved to (732, 229)
Screenshot: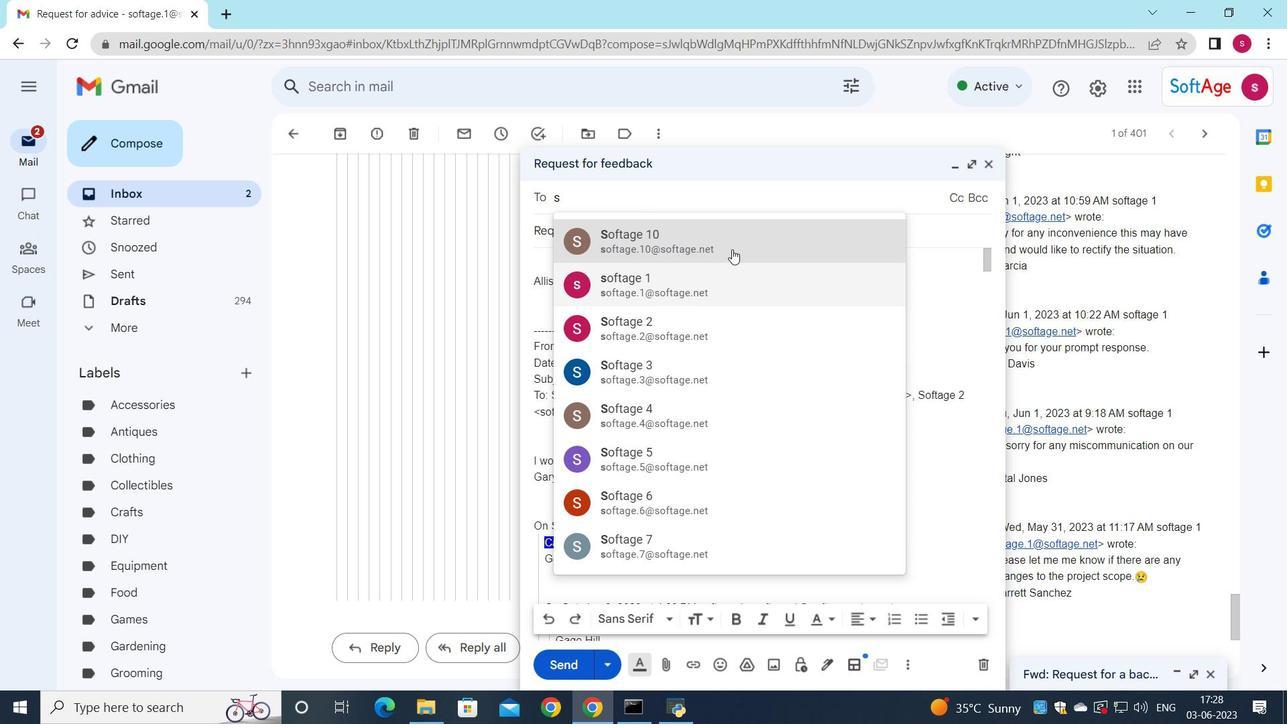 
Action: Key pressed oftage.8
Screenshot: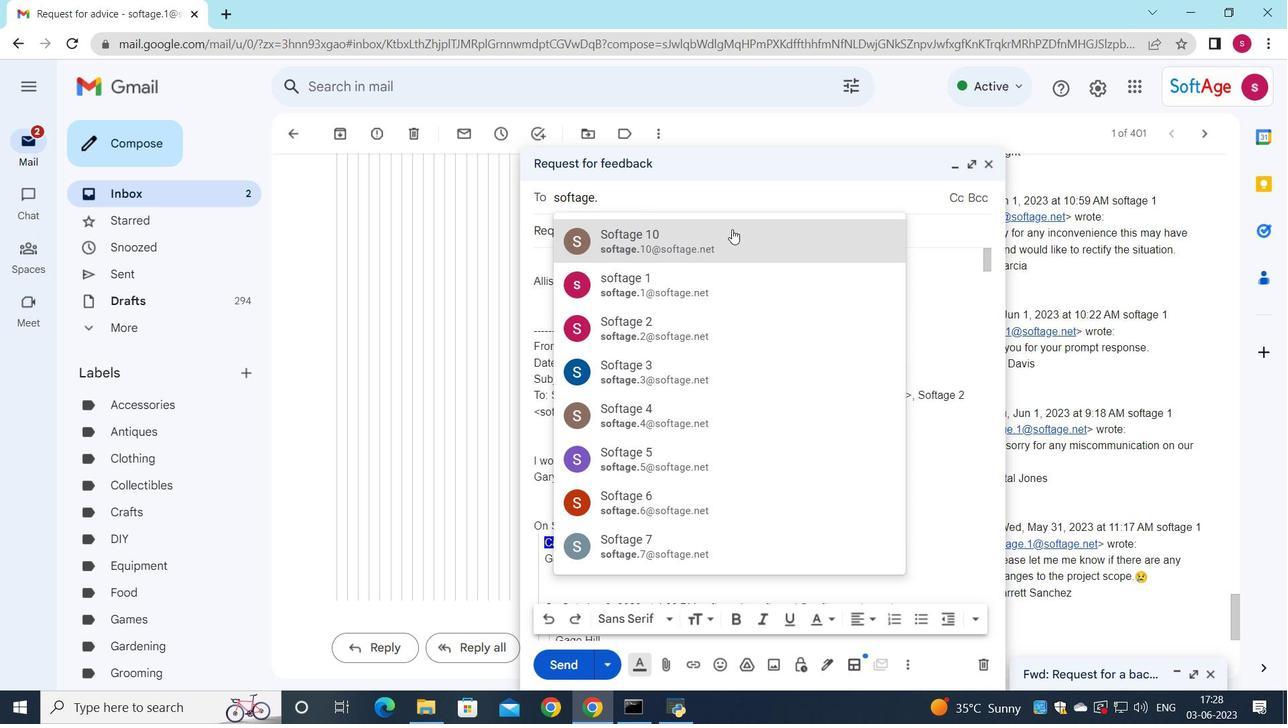
Action: Mouse pressed left at (732, 229)
Screenshot: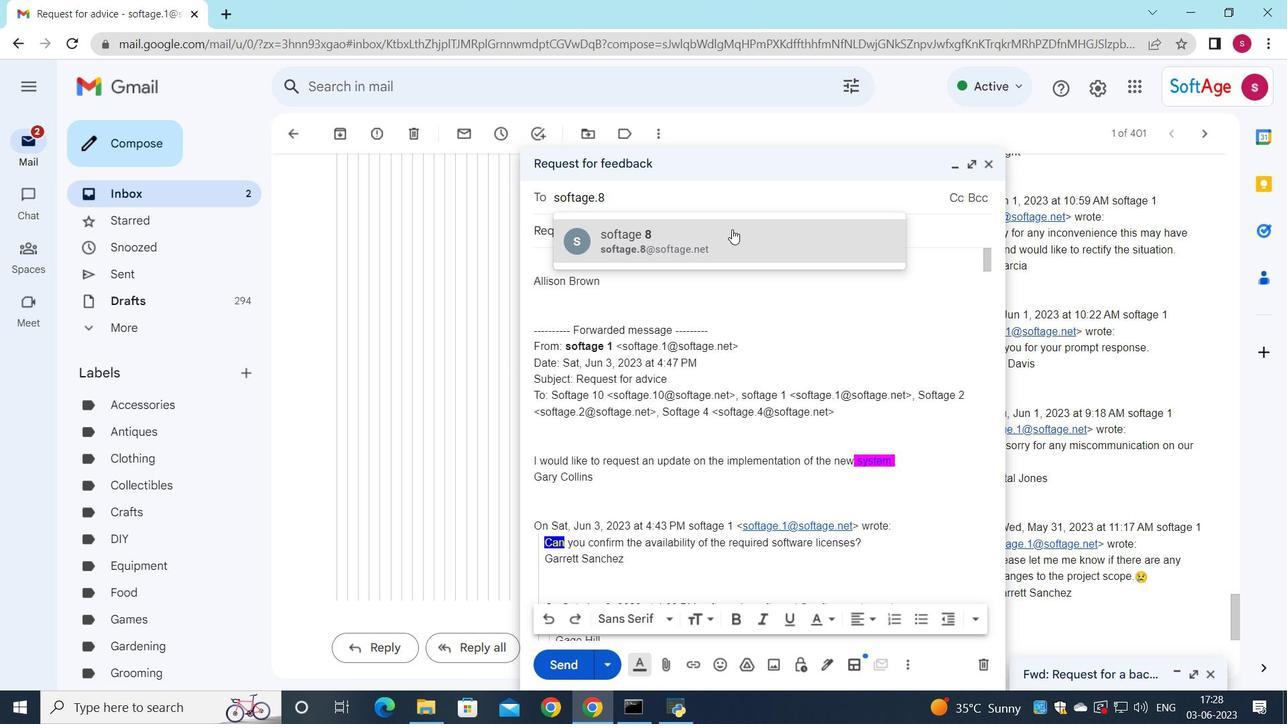 
Action: Mouse moved to (632, 293)
Screenshot: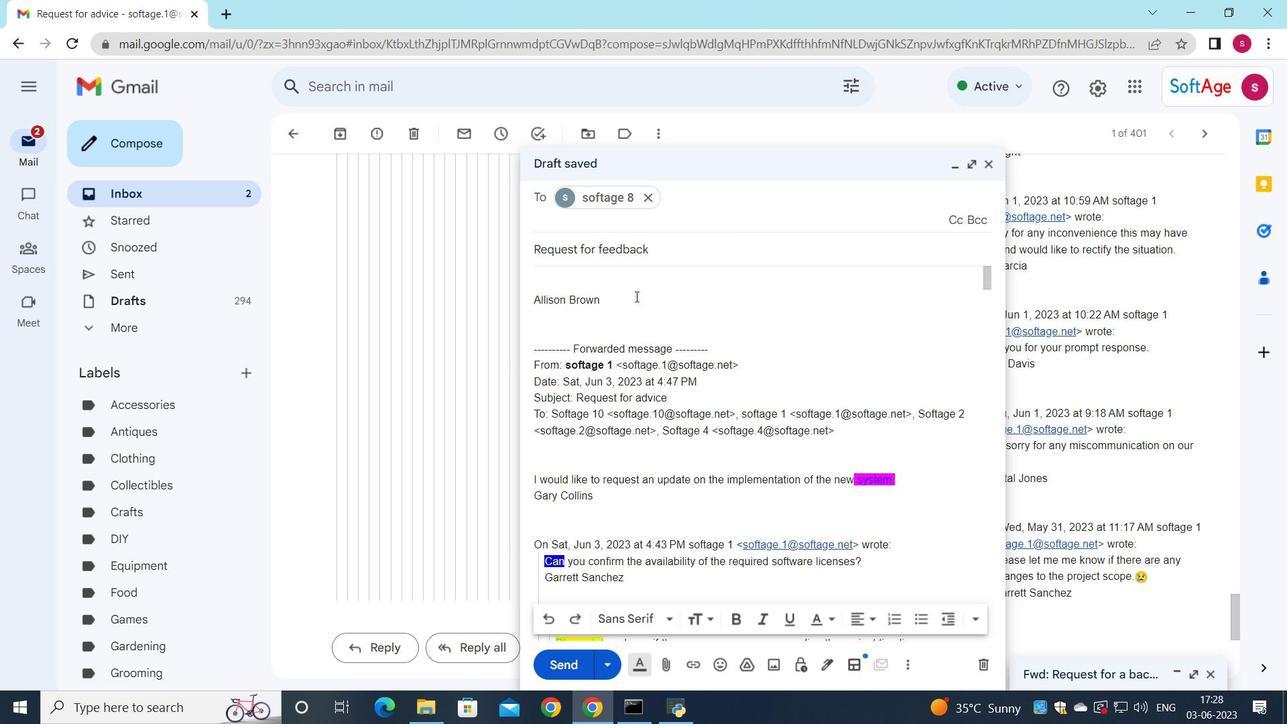 
Action: Mouse pressed left at (632, 293)
Screenshot: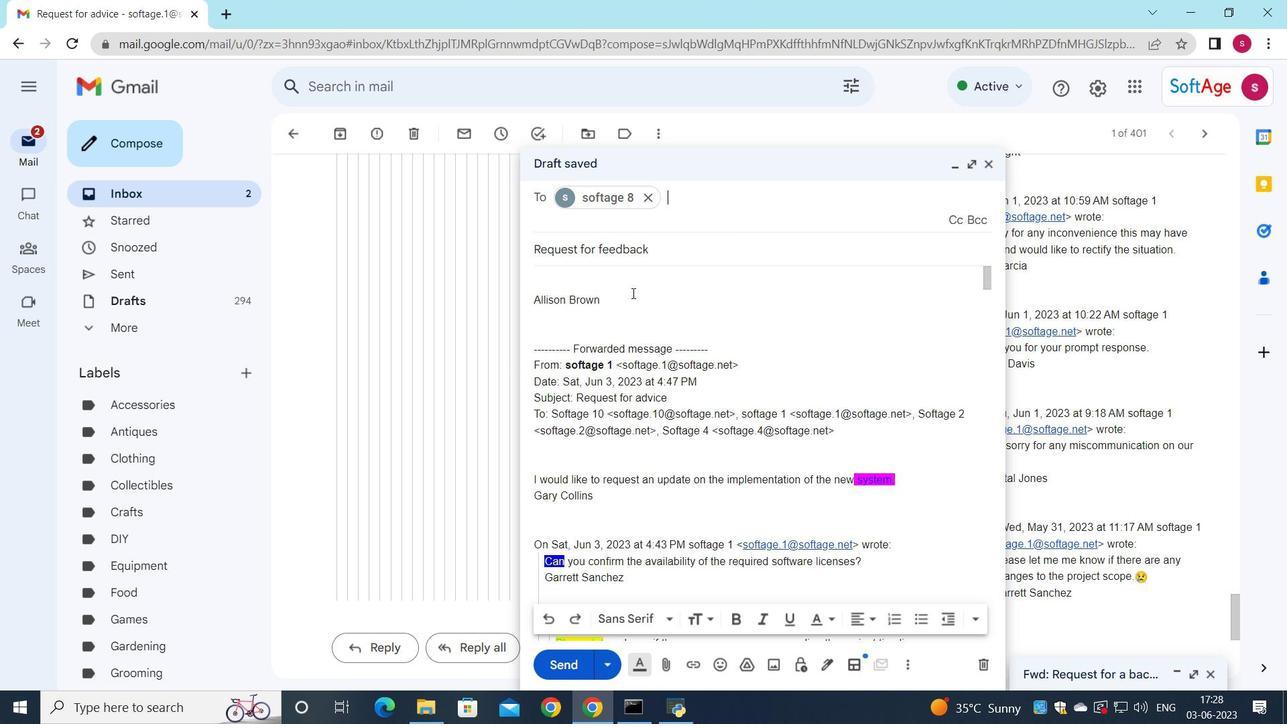 
Action: Mouse moved to (559, 271)
Screenshot: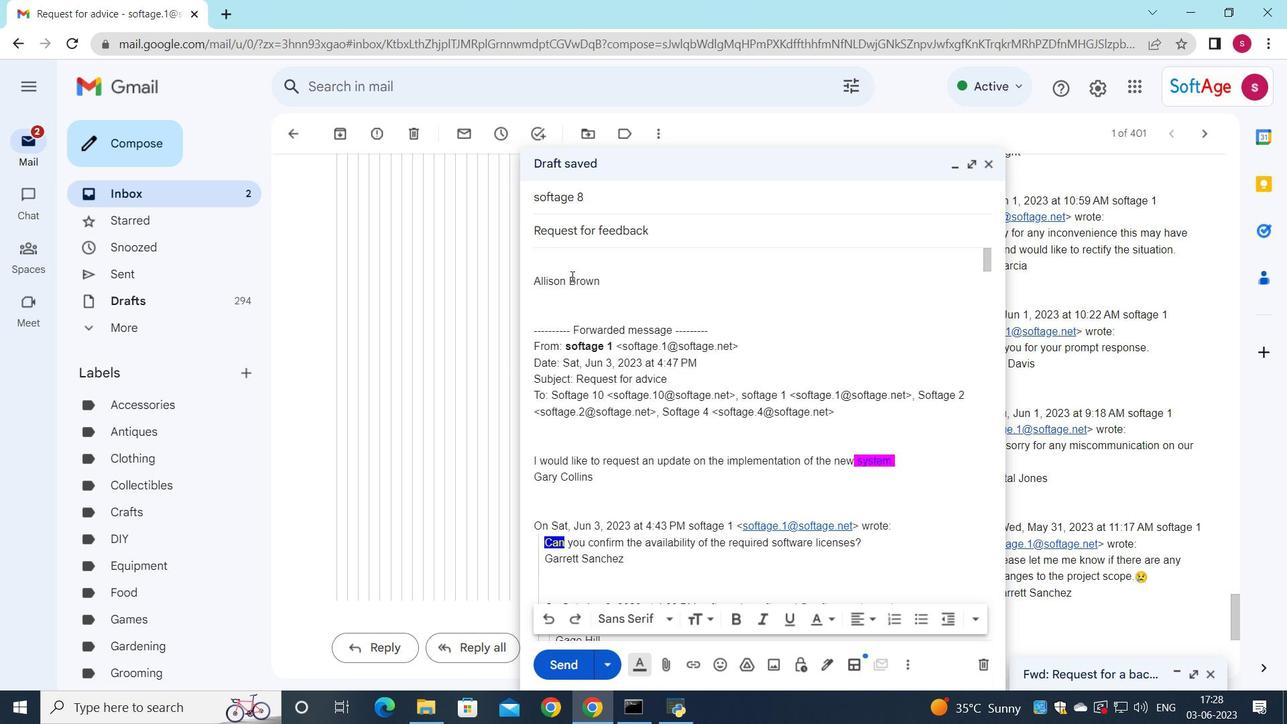 
Action: Mouse pressed left at (559, 271)
Screenshot: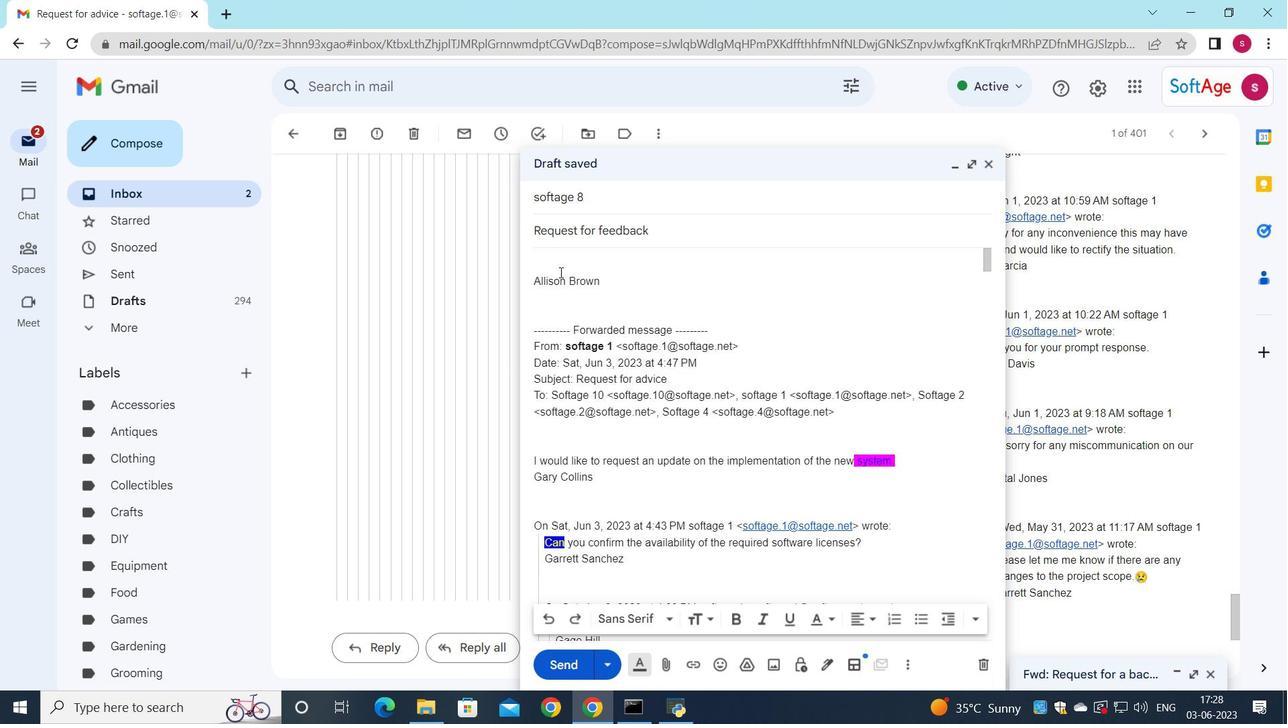 
Action: Key pressed <Key.shift>I<Key.space>wanted<Key.space>to<Key.space>follow<Key.space>up<Key.space>on<Key.space>the<Key.space>request<Key.space>for<Key.space>a<Key.space>budget<Key.space>increase<Key.space>for<Key.space>the<Key.space>project.
Screenshot: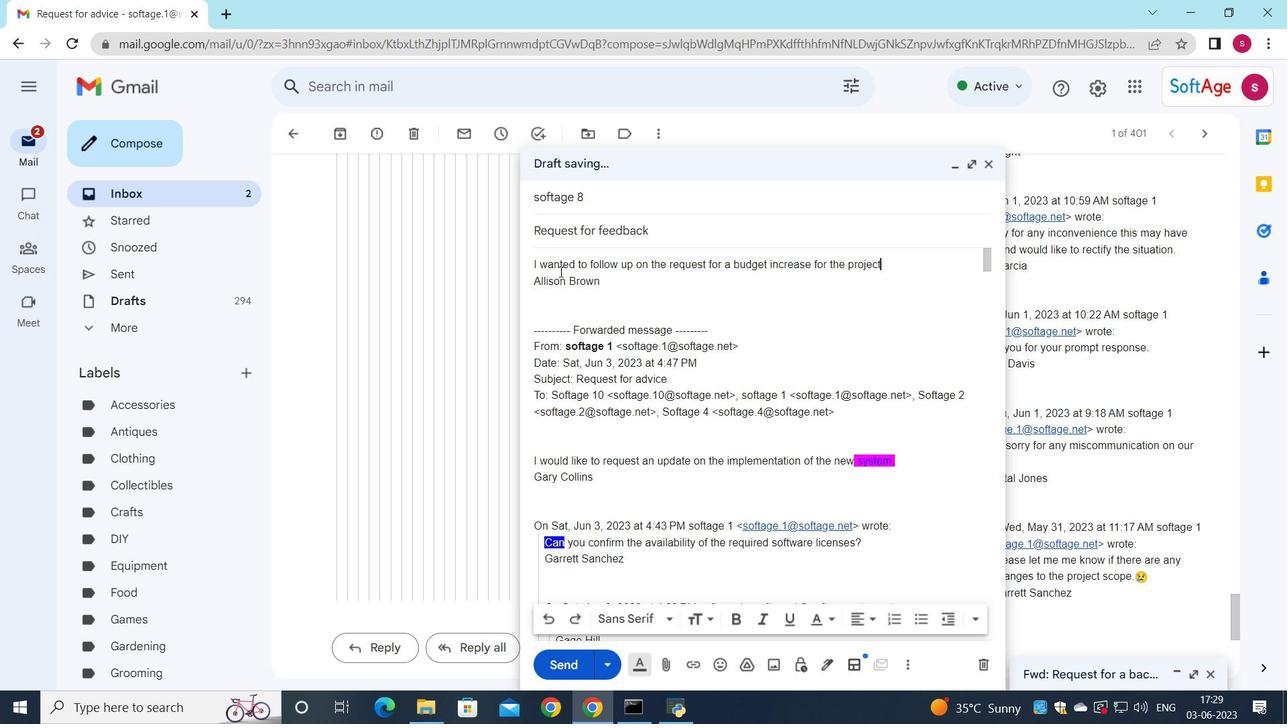 
Action: Mouse moved to (895, 262)
Screenshot: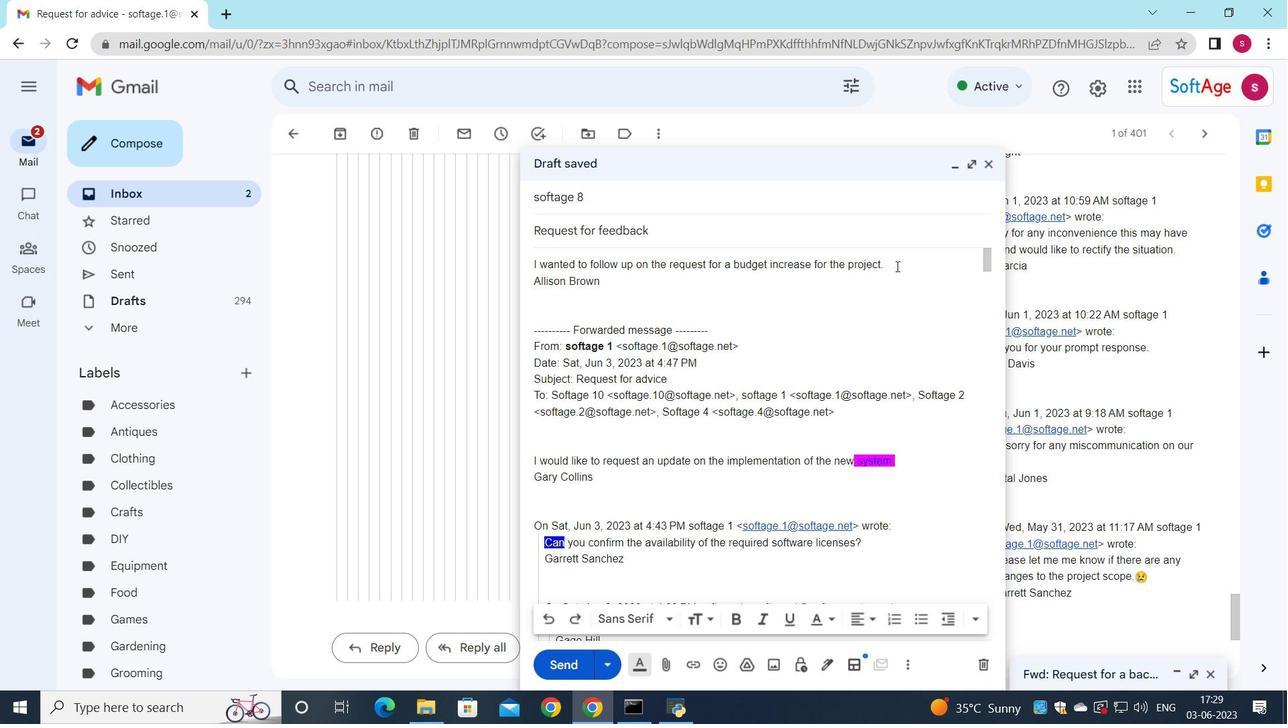
Action: Mouse pressed left at (895, 262)
Screenshot: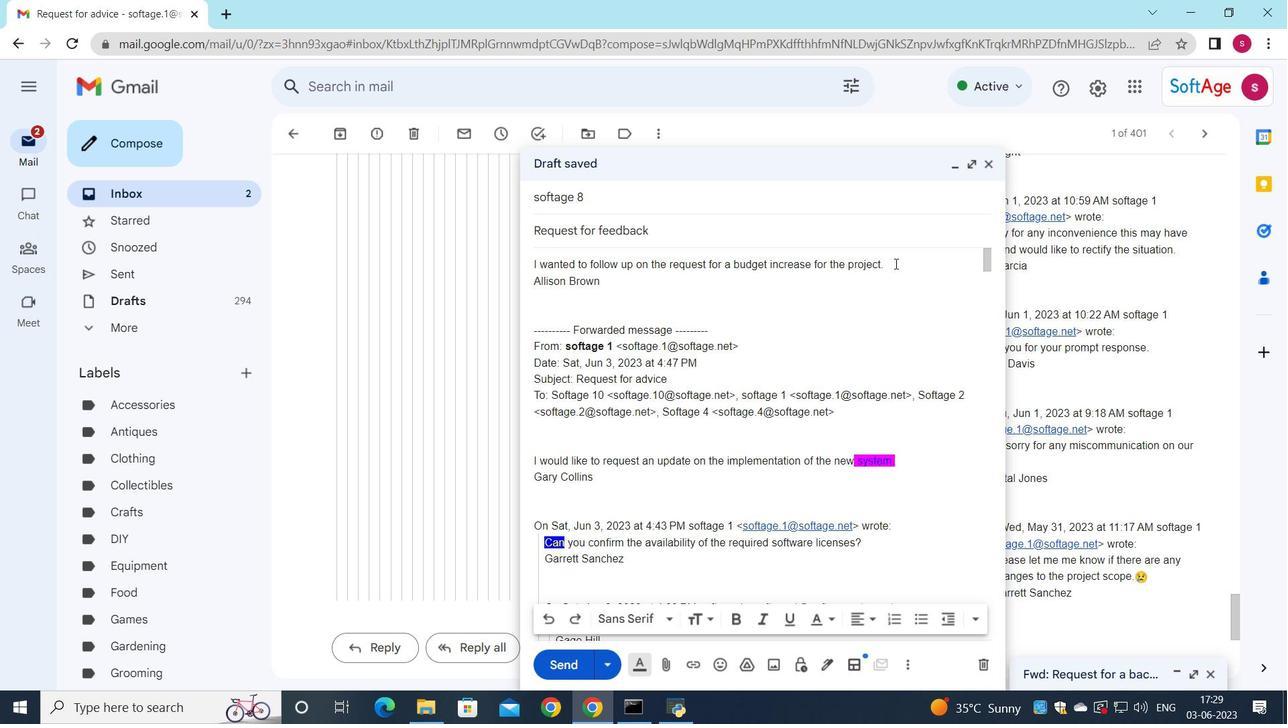 
Action: Mouse moved to (669, 621)
Screenshot: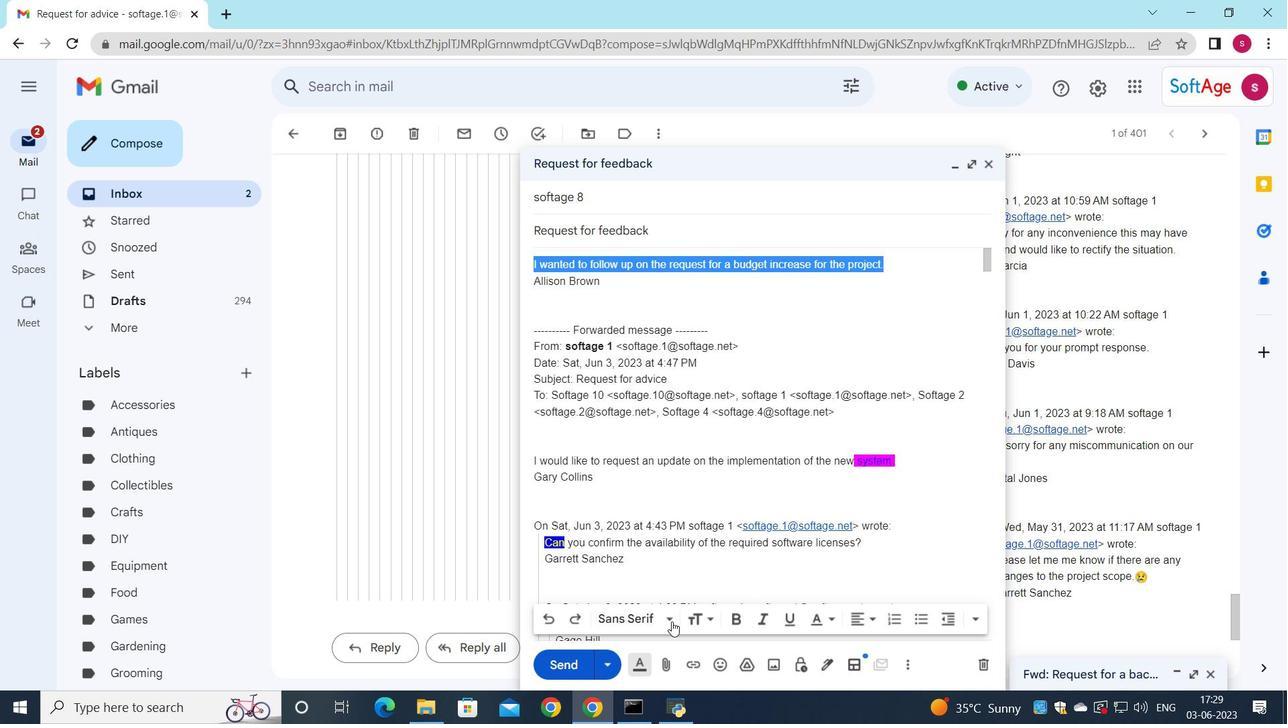 
Action: Mouse pressed left at (669, 621)
Screenshot: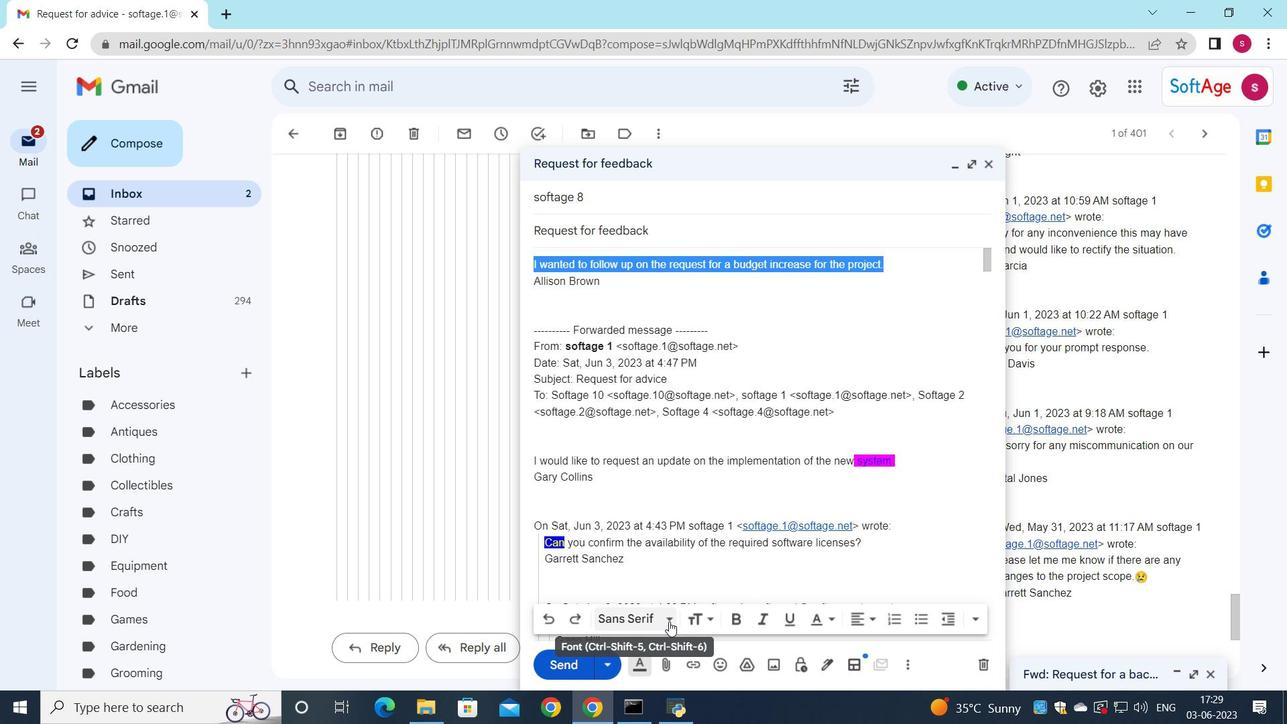 
Action: Mouse moved to (681, 353)
Screenshot: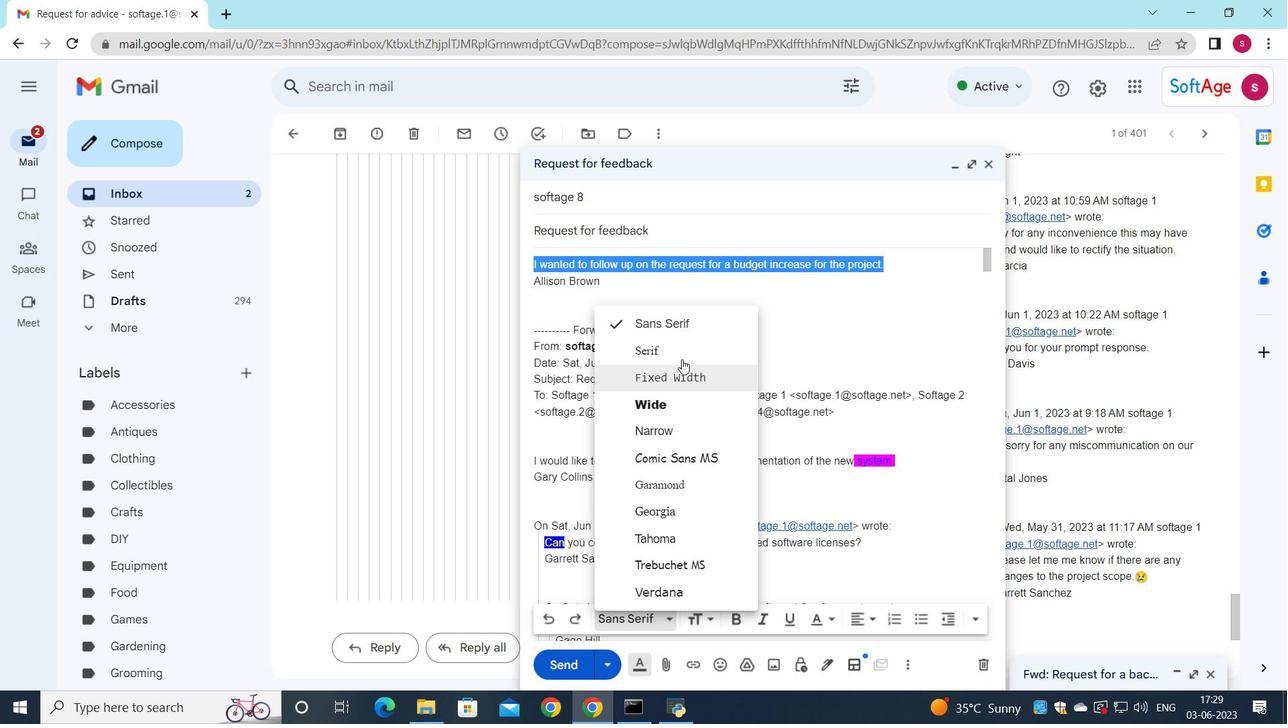 
Action: Mouse pressed left at (681, 353)
Screenshot: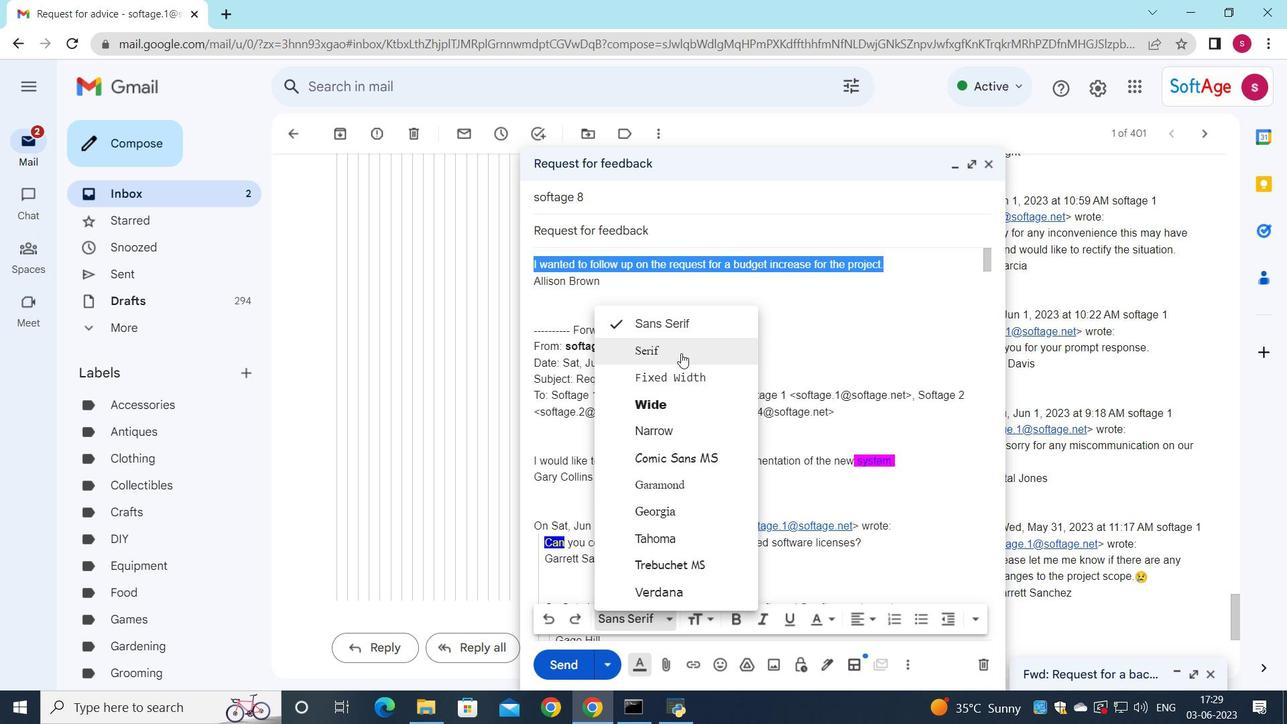 
Action: Mouse moved to (762, 622)
Screenshot: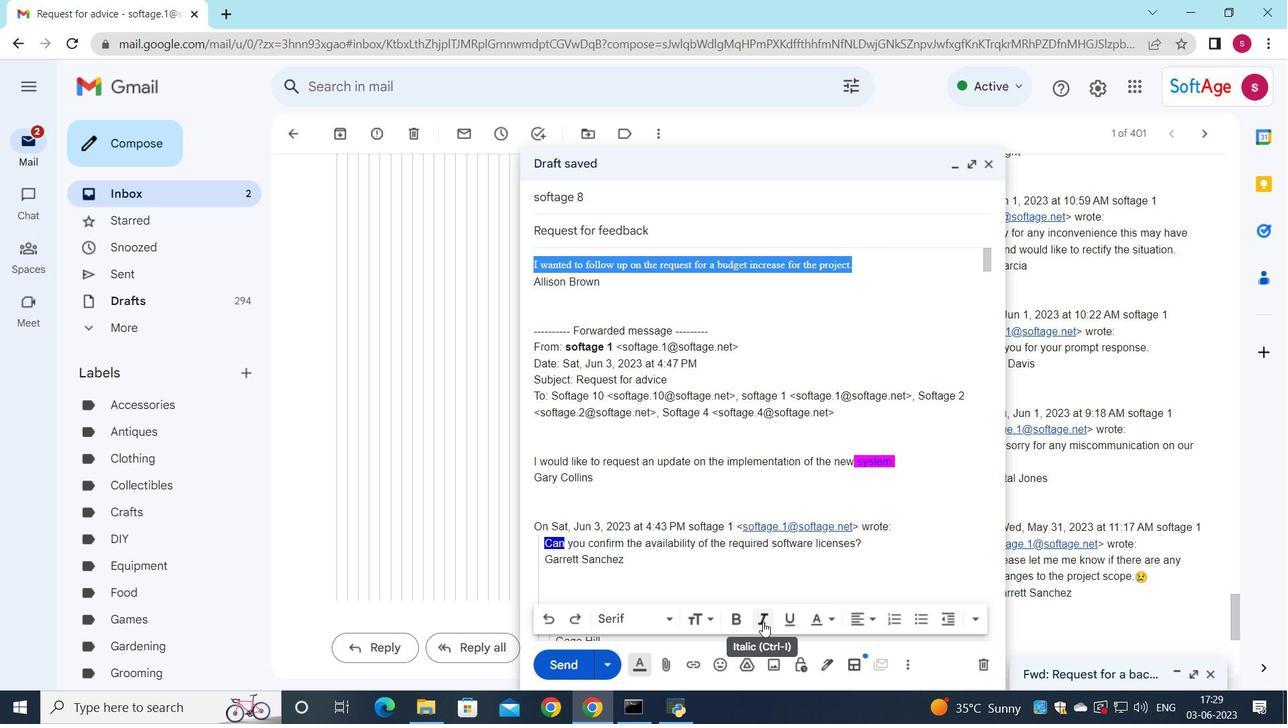 
Action: Mouse pressed left at (762, 622)
Screenshot: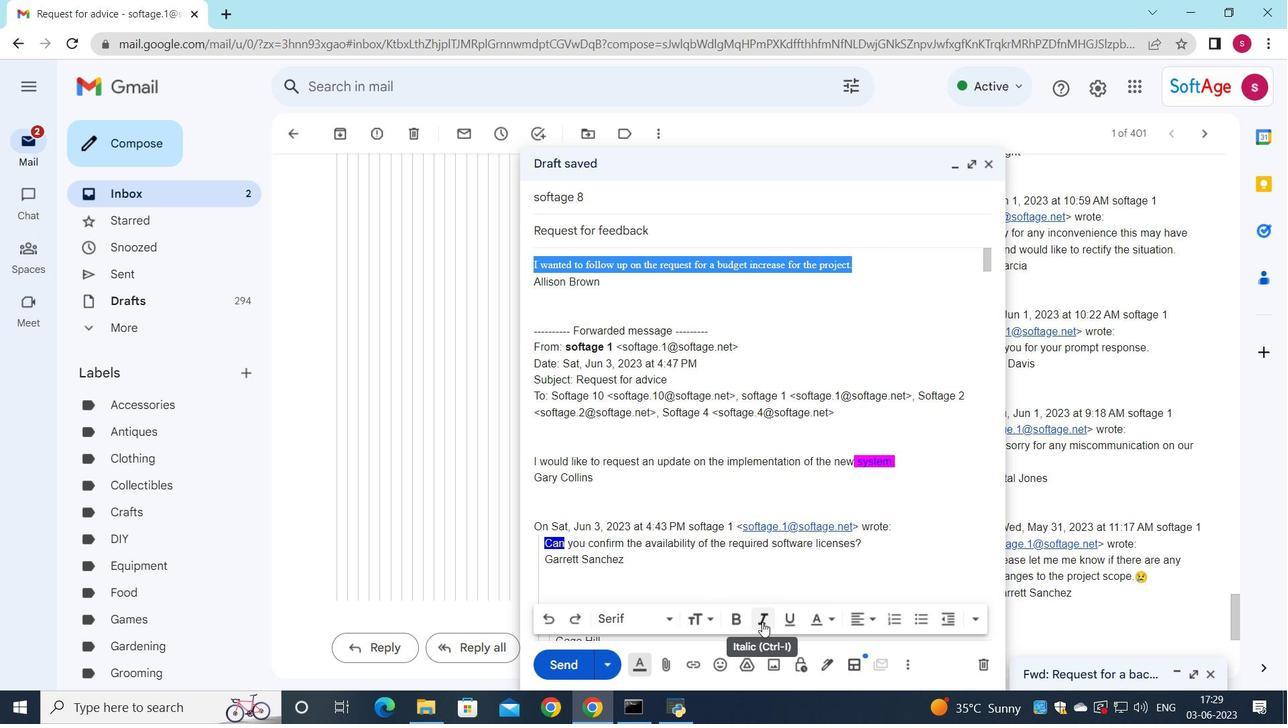 
Action: Mouse moved to (563, 655)
Screenshot: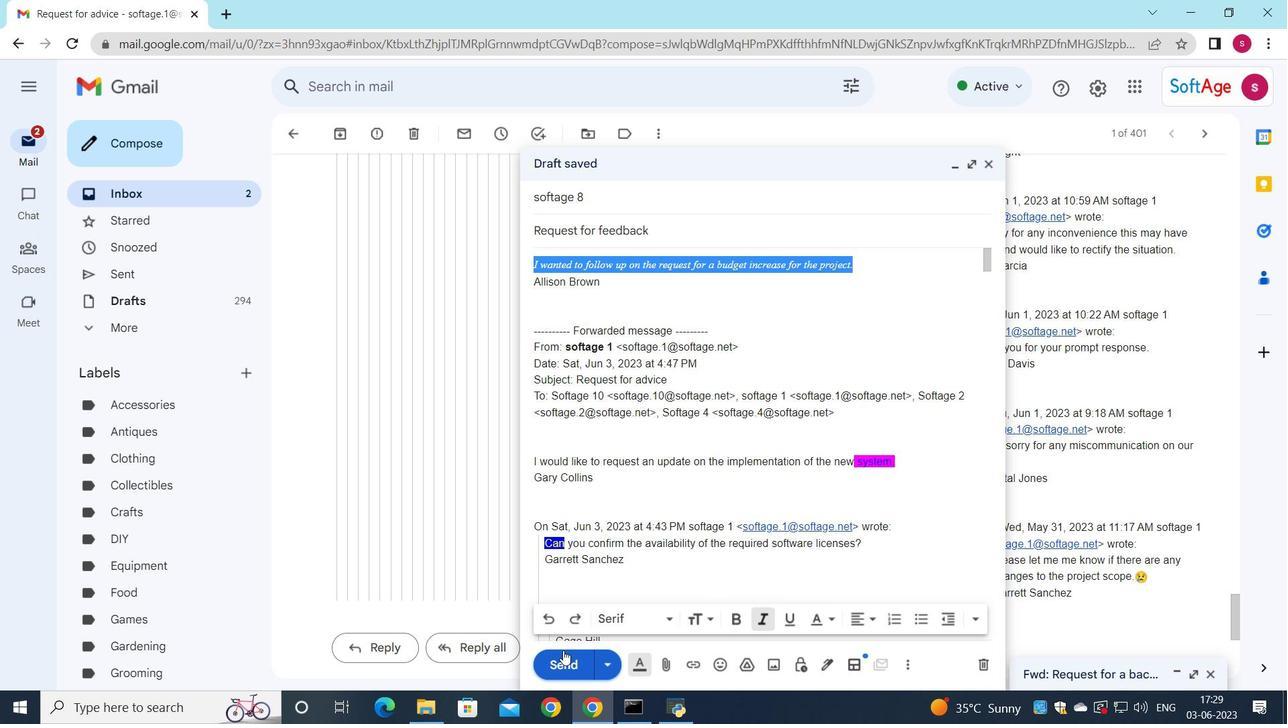 
Action: Mouse pressed left at (563, 655)
Screenshot: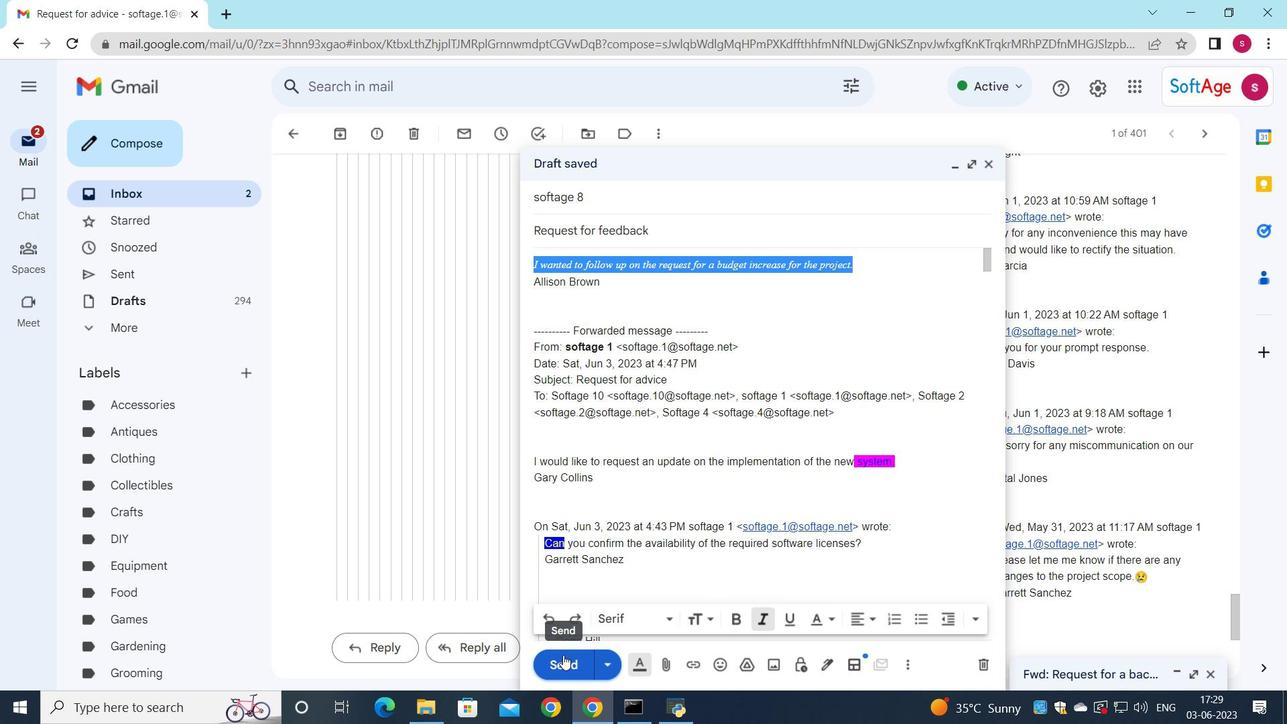 
Action: Mouse moved to (604, 515)
Screenshot: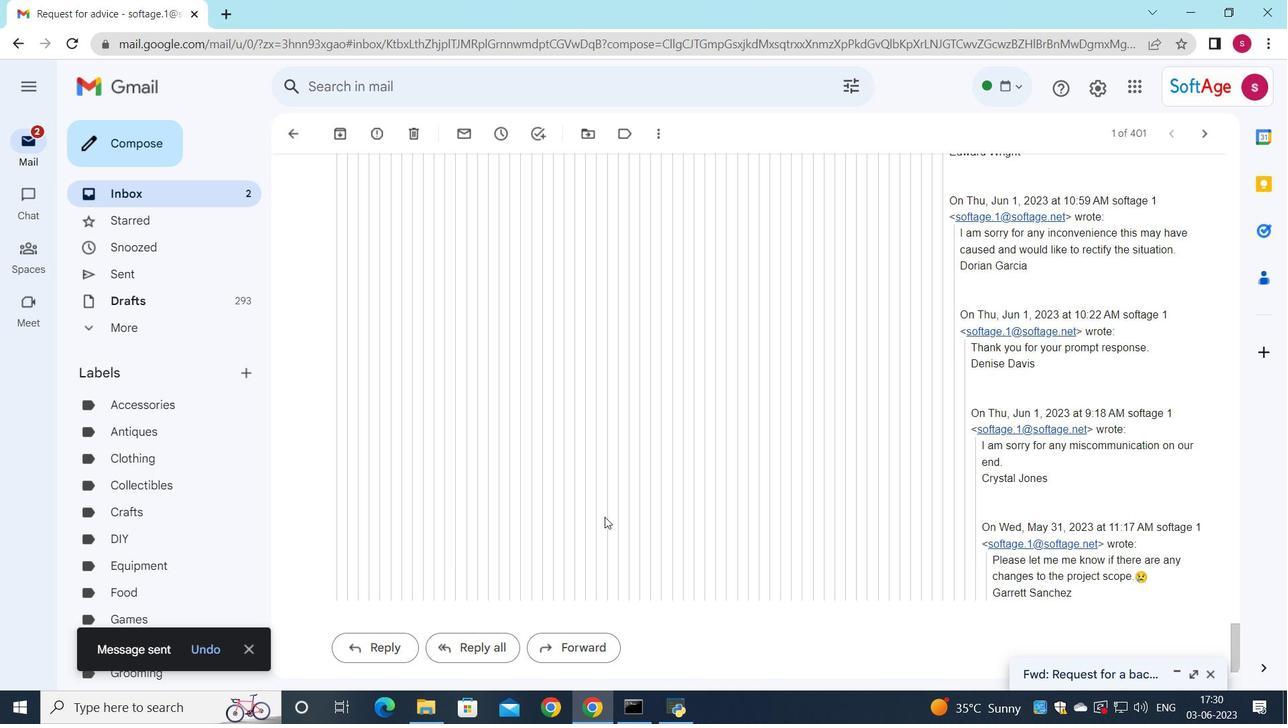 
